 Task: For heading Use Comfortaa with orange colour, bold & Underline.  font size for heading26,  'Change the font style of data to'Comfortaa and font size to 18,  Change the alignment of both headline & data to Align center.  In the sheet  Budget Management Sheet
Action: Mouse moved to (70, 163)
Screenshot: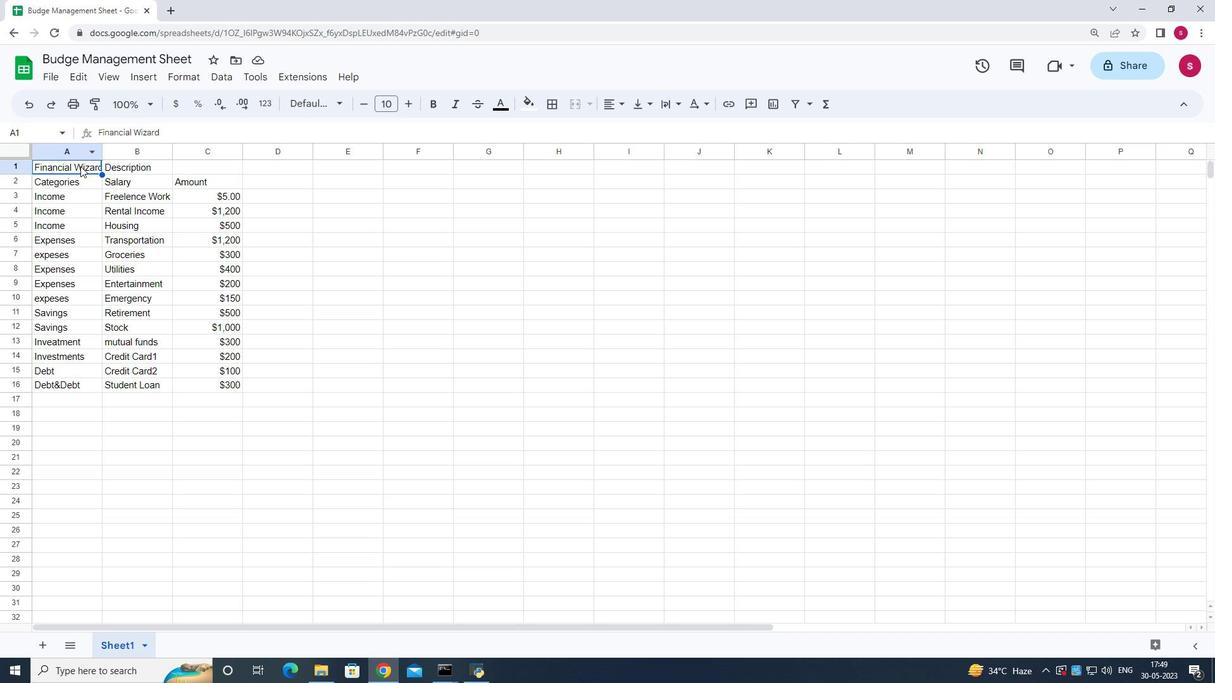 
Action: Mouse pressed left at (70, 163)
Screenshot: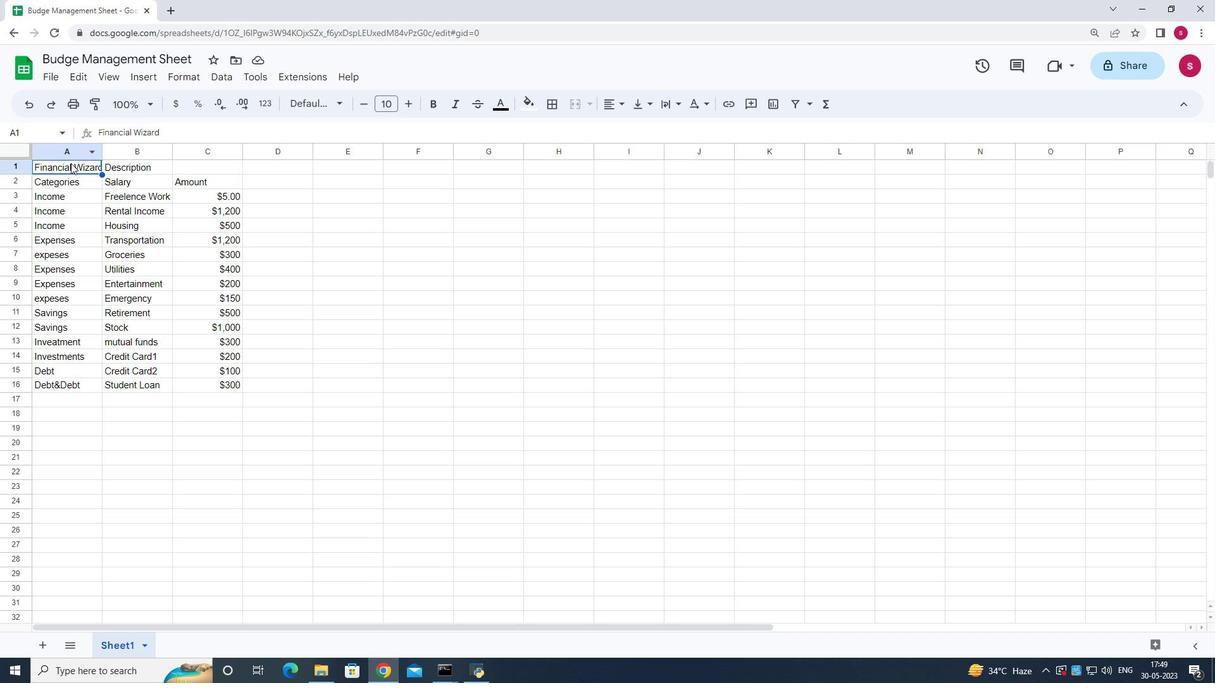 
Action: Mouse pressed left at (70, 163)
Screenshot: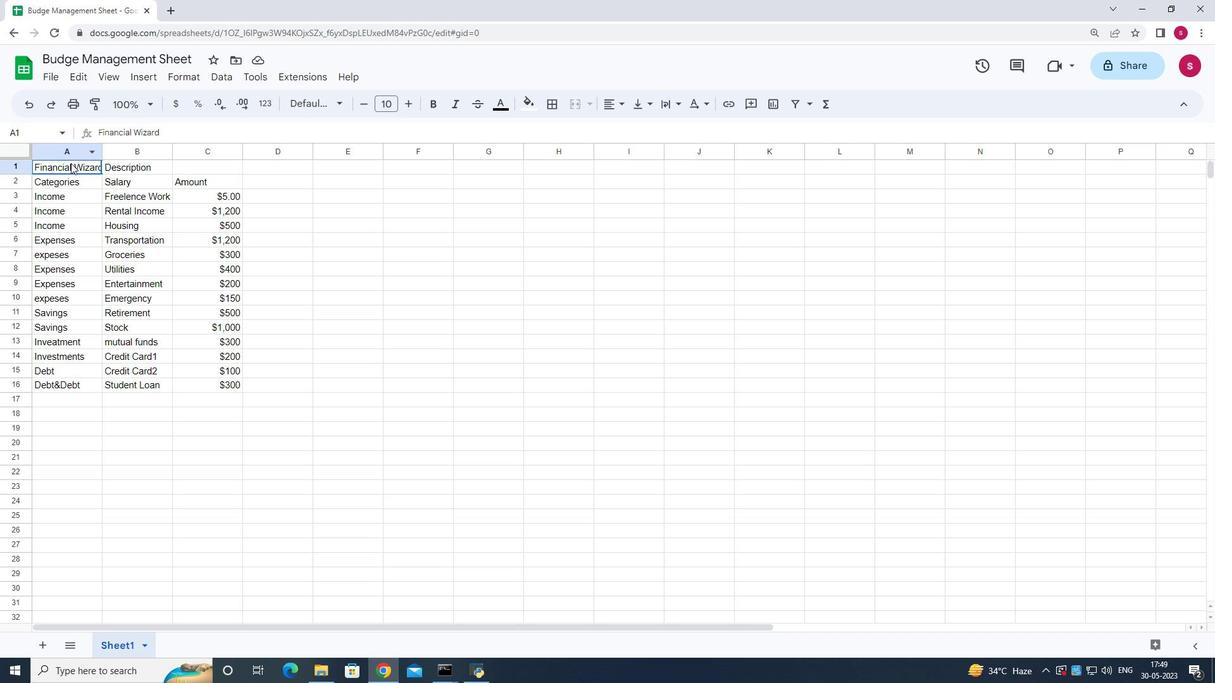 
Action: Mouse moved to (346, 103)
Screenshot: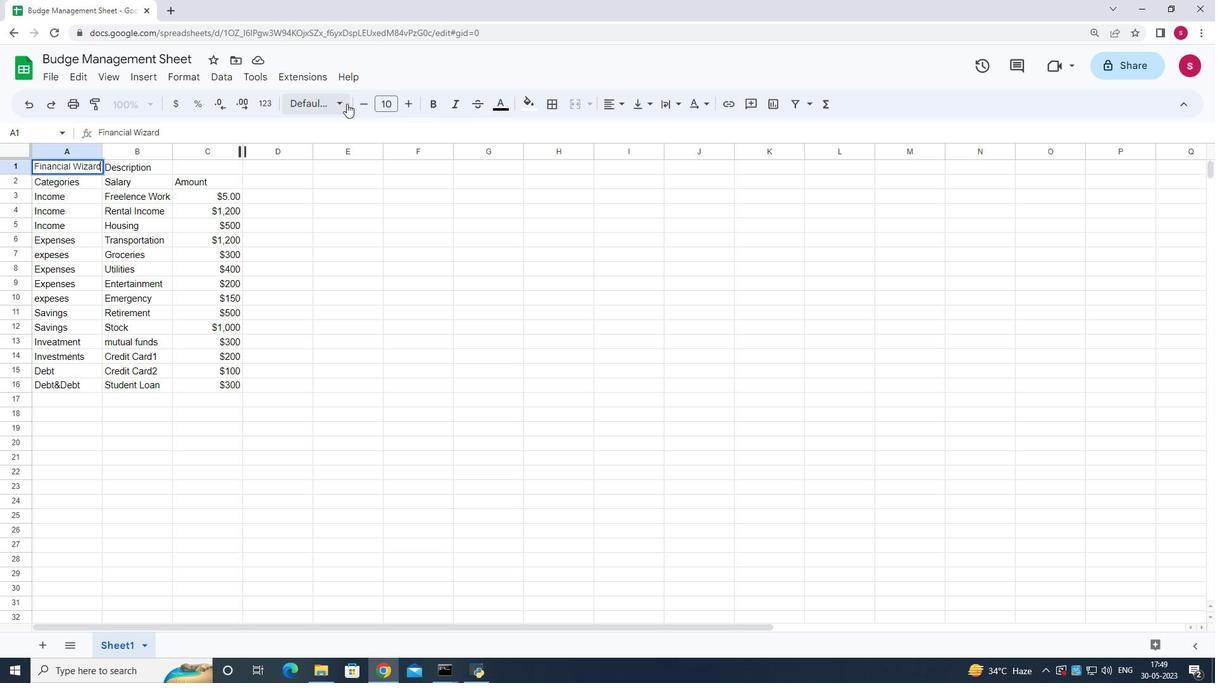
Action: Mouse pressed left at (346, 103)
Screenshot: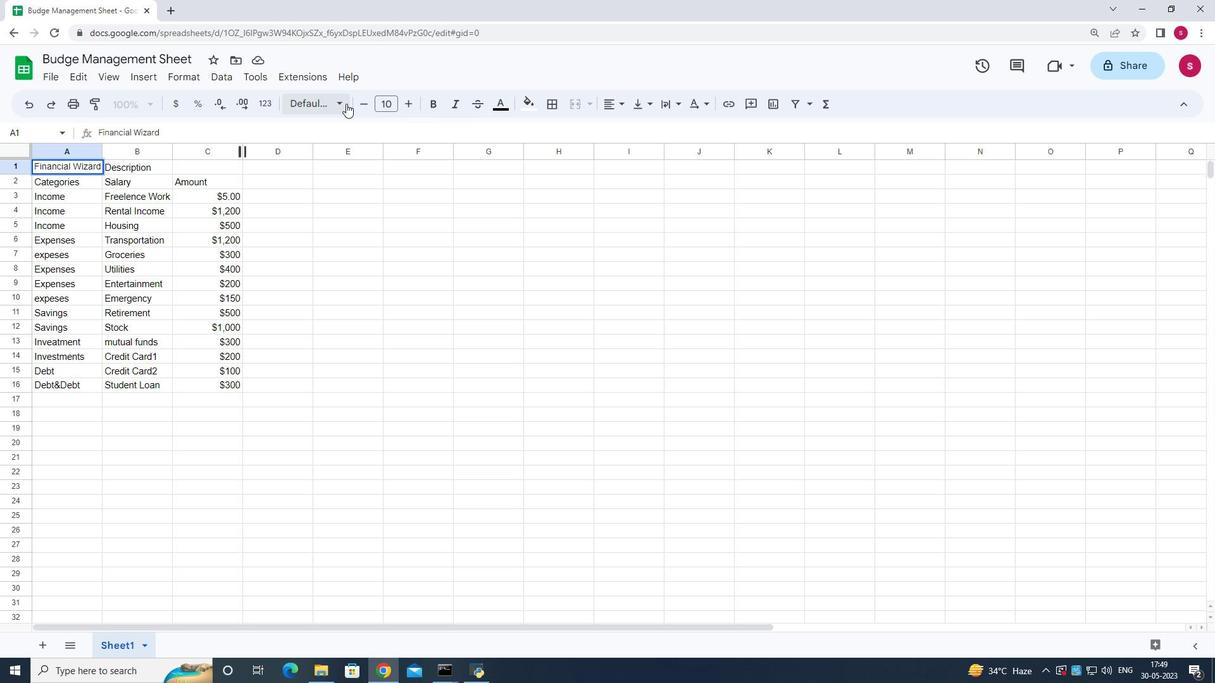 
Action: Mouse moved to (343, 236)
Screenshot: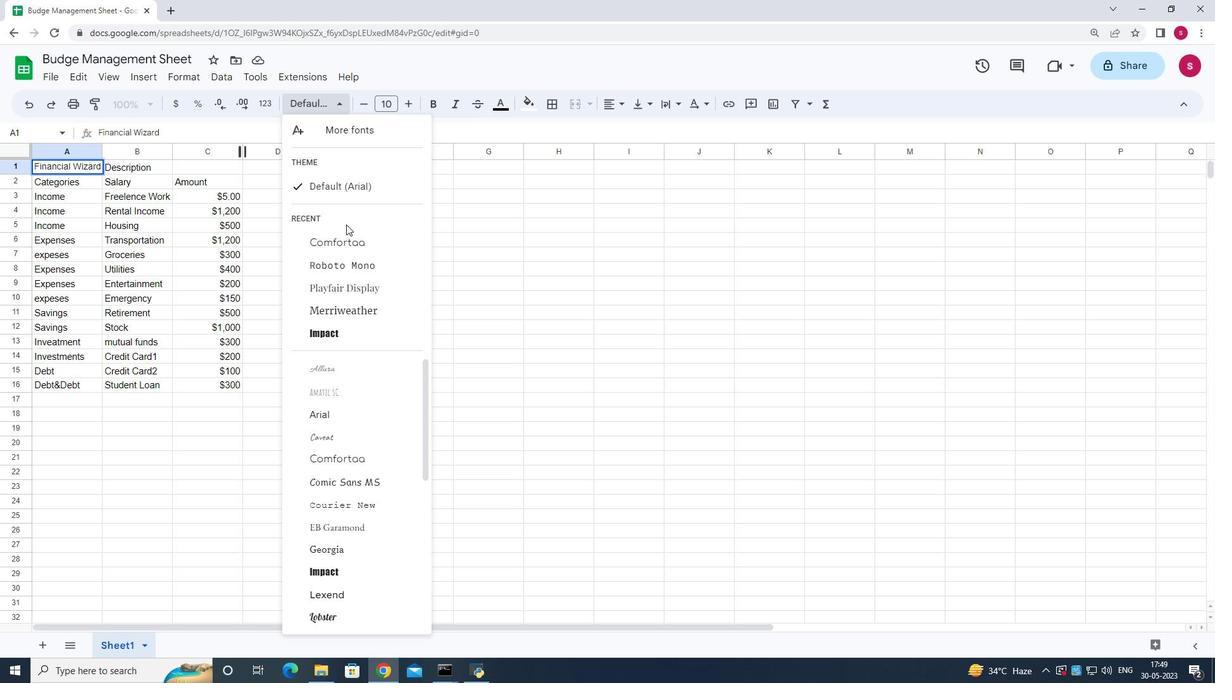 
Action: Mouse pressed left at (343, 236)
Screenshot: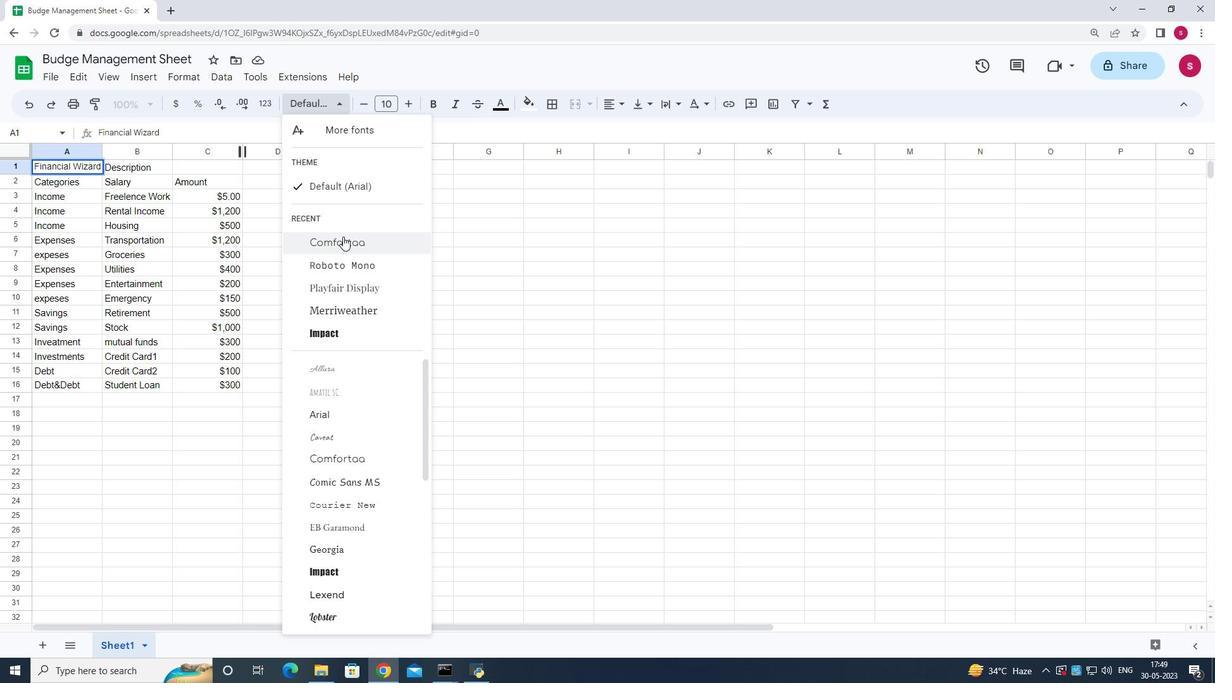 
Action: Mouse moved to (501, 97)
Screenshot: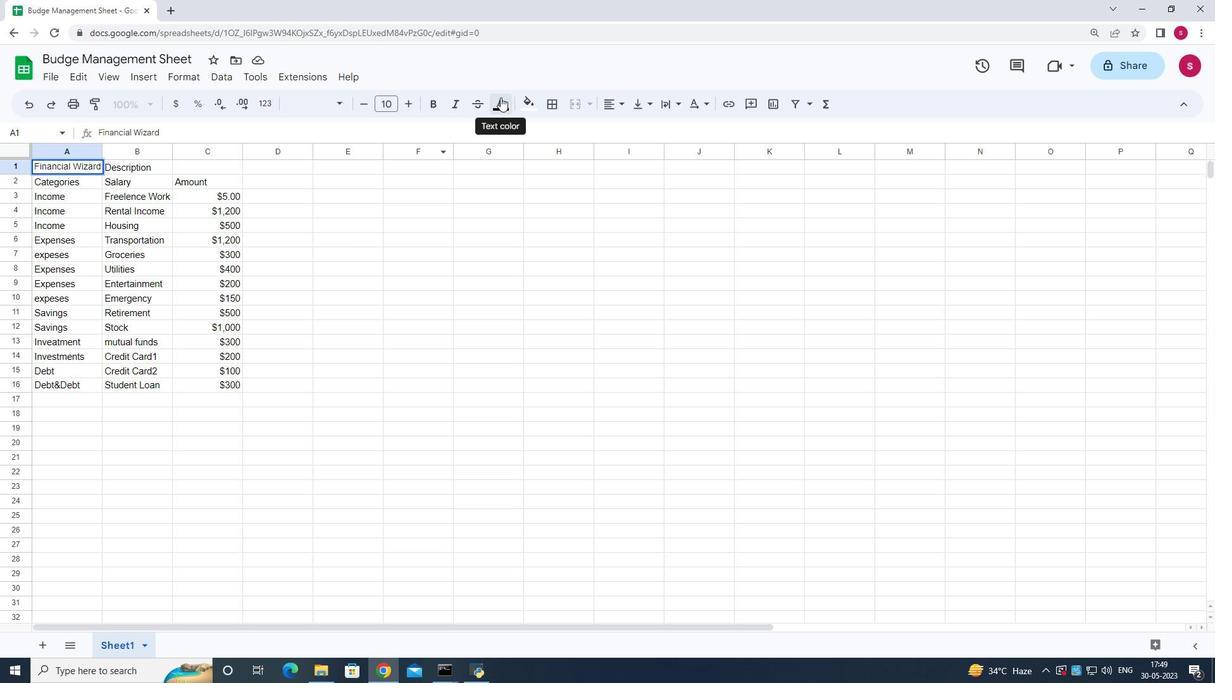 
Action: Mouse pressed left at (501, 97)
Screenshot: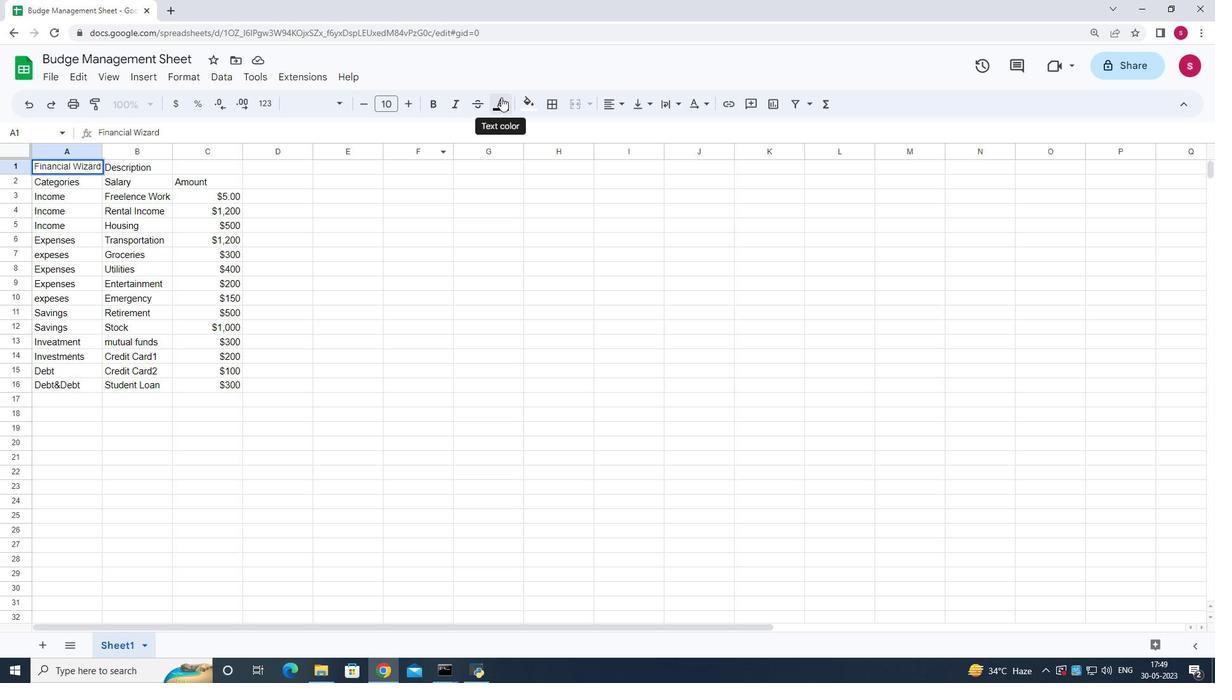 
Action: Mouse moved to (590, 291)
Screenshot: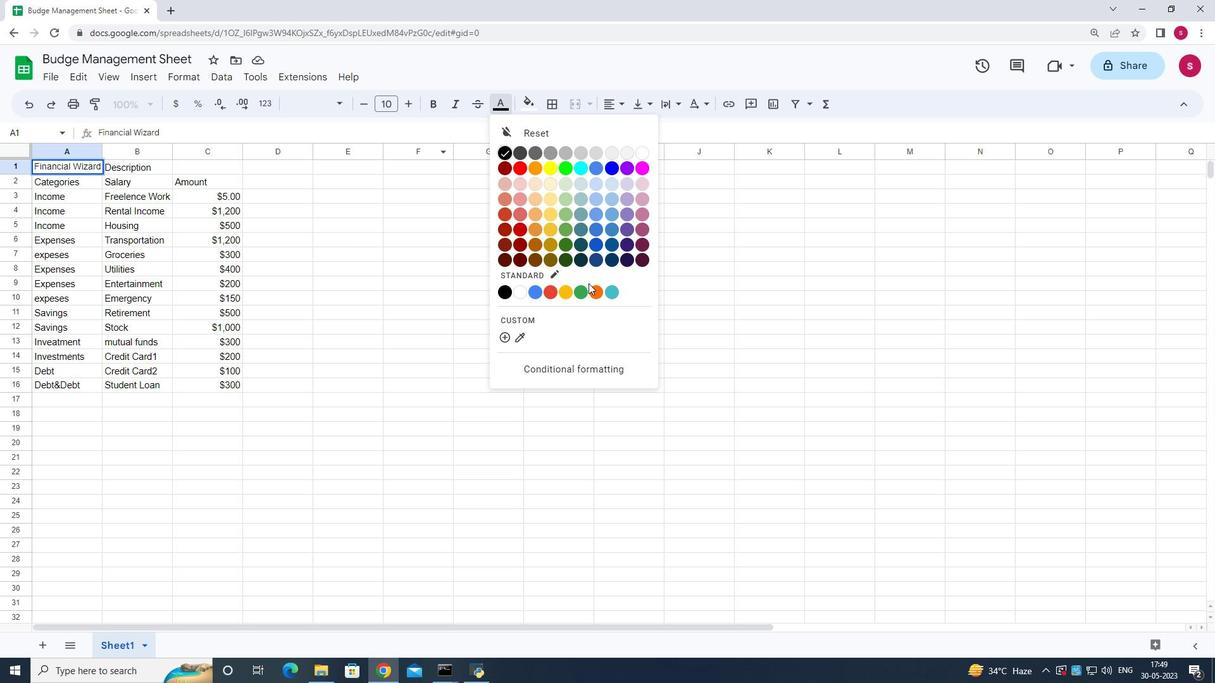 
Action: Mouse pressed left at (590, 291)
Screenshot: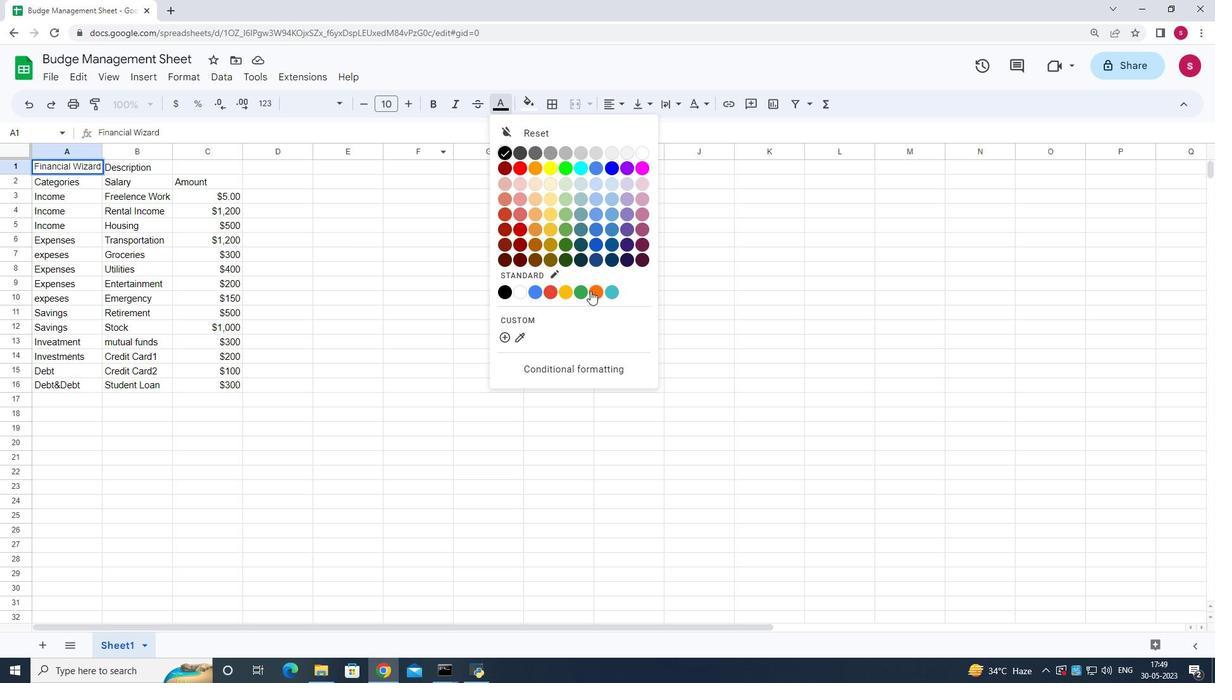 
Action: Mouse moved to (91, 166)
Screenshot: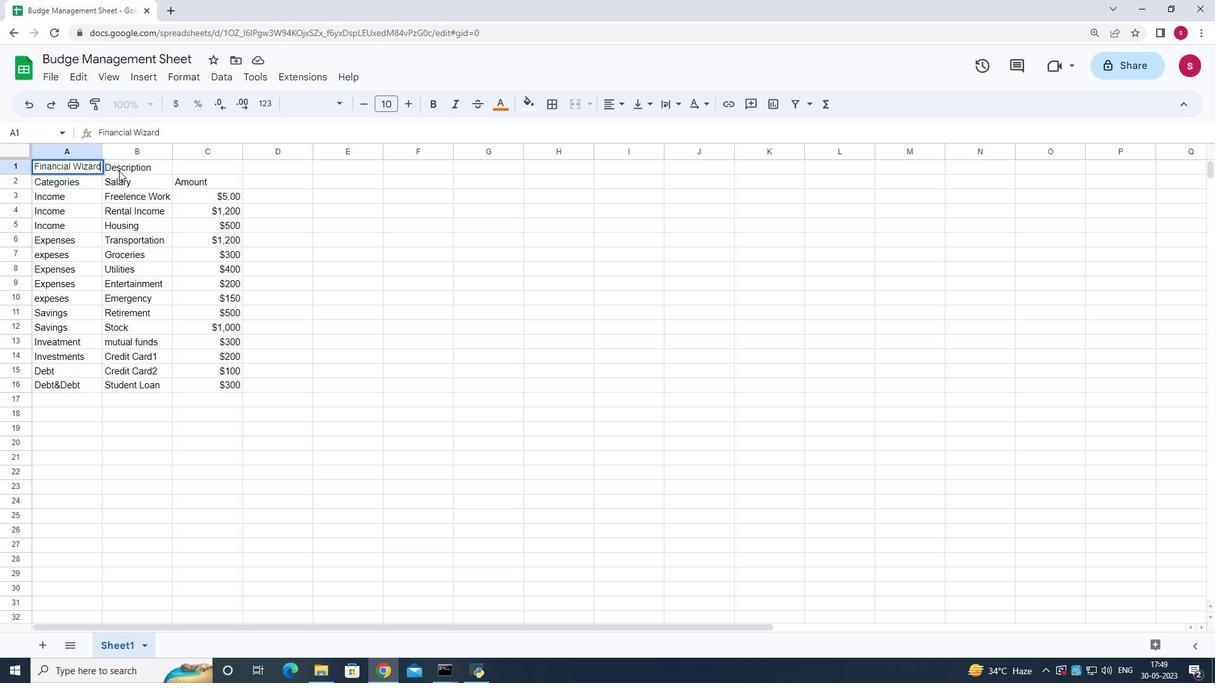 
Action: Mouse pressed left at (91, 166)
Screenshot: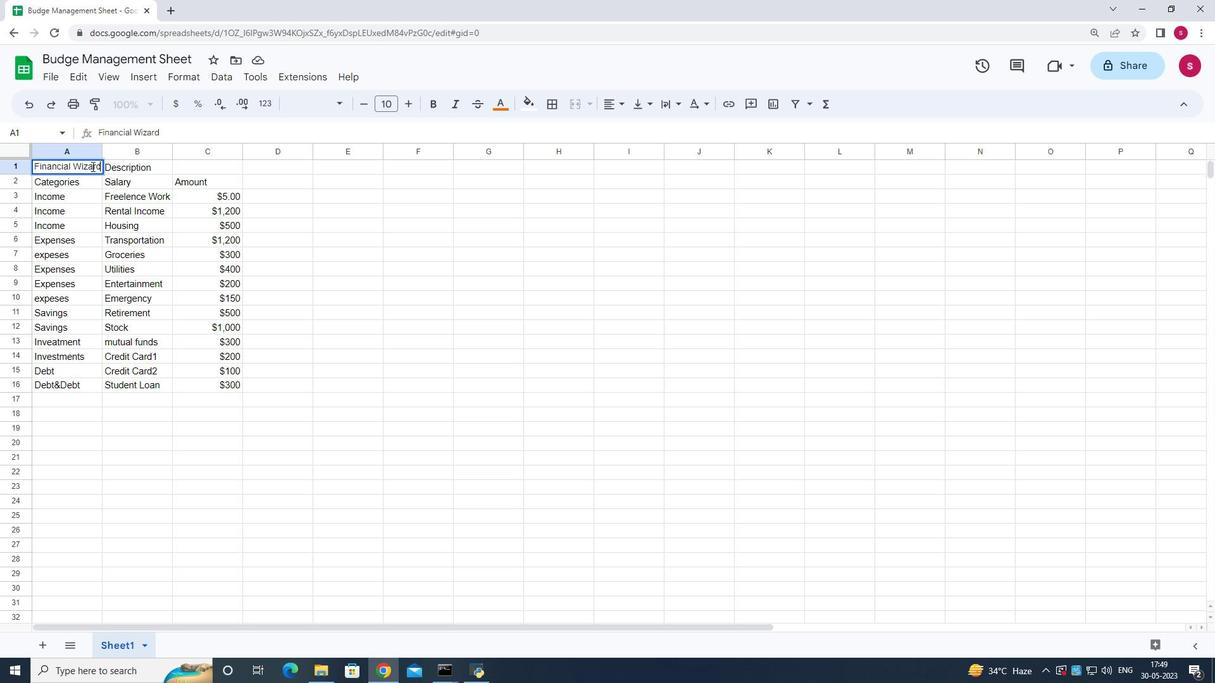 
Action: Mouse pressed left at (91, 166)
Screenshot: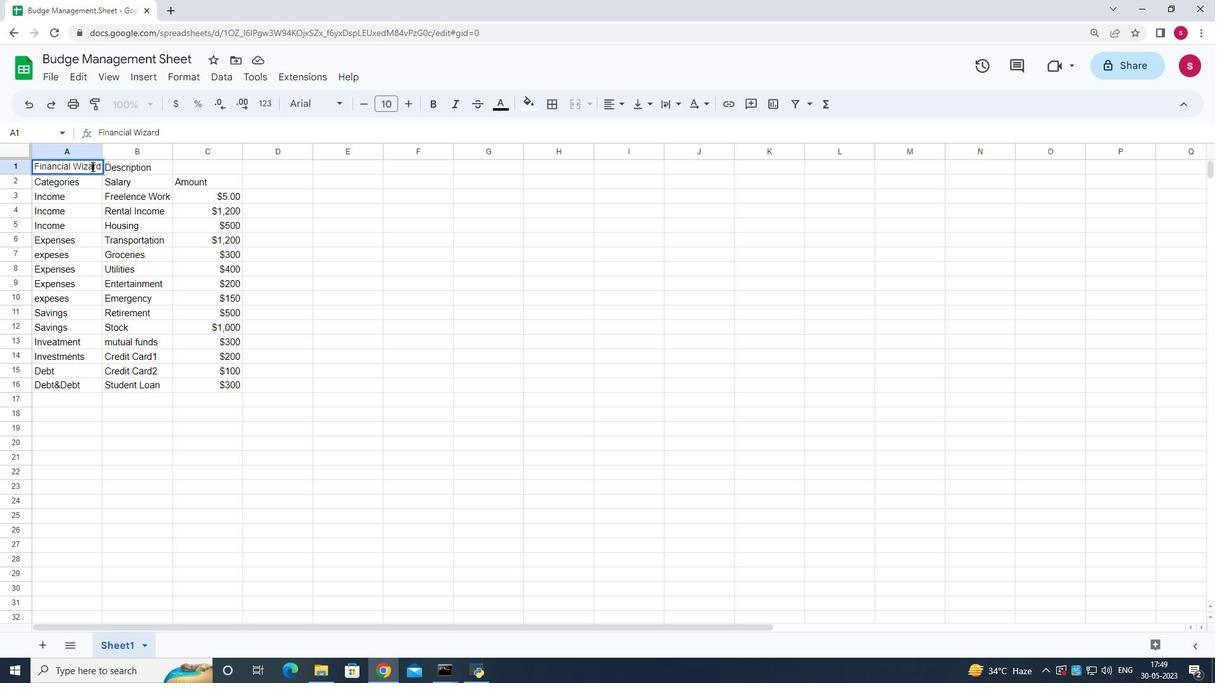 
Action: Mouse pressed left at (91, 166)
Screenshot: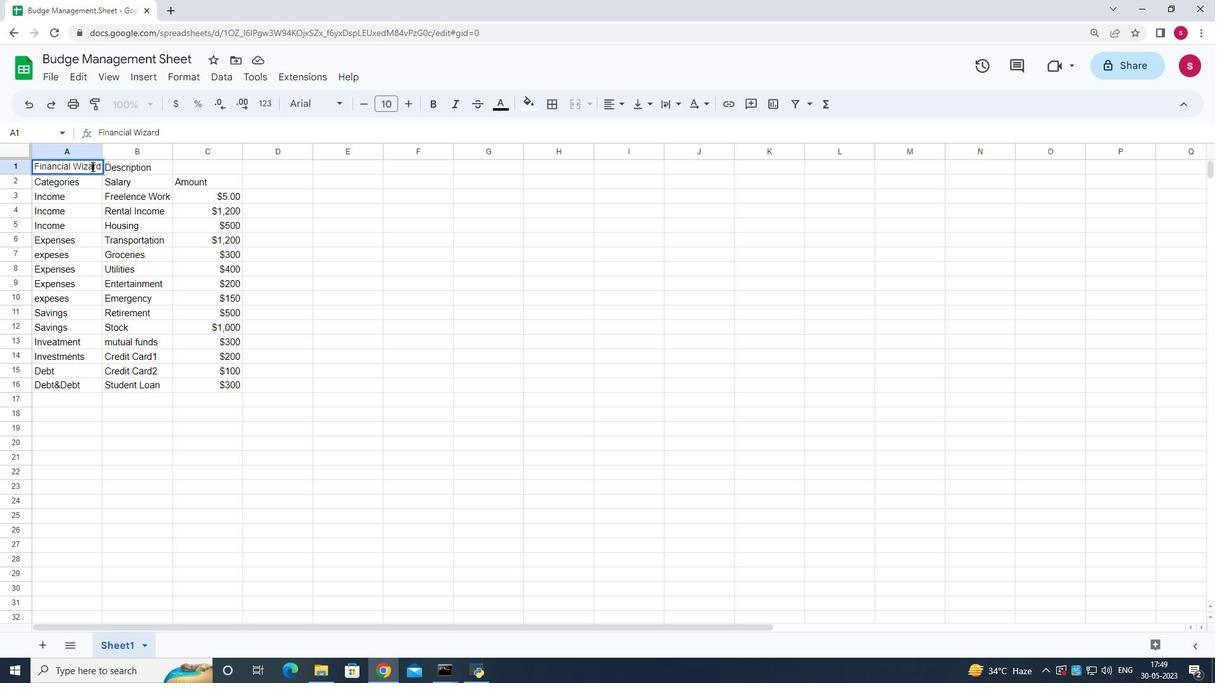 
Action: Mouse moved to (275, 169)
Screenshot: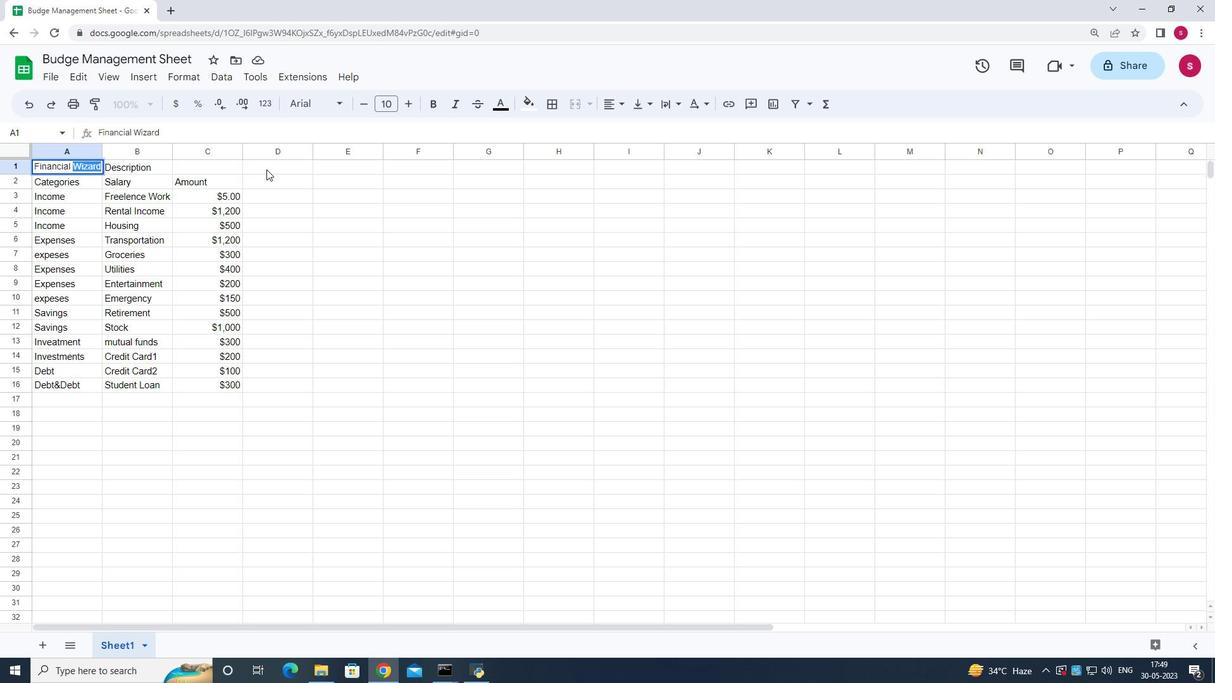 
Action: Mouse pressed left at (275, 169)
Screenshot: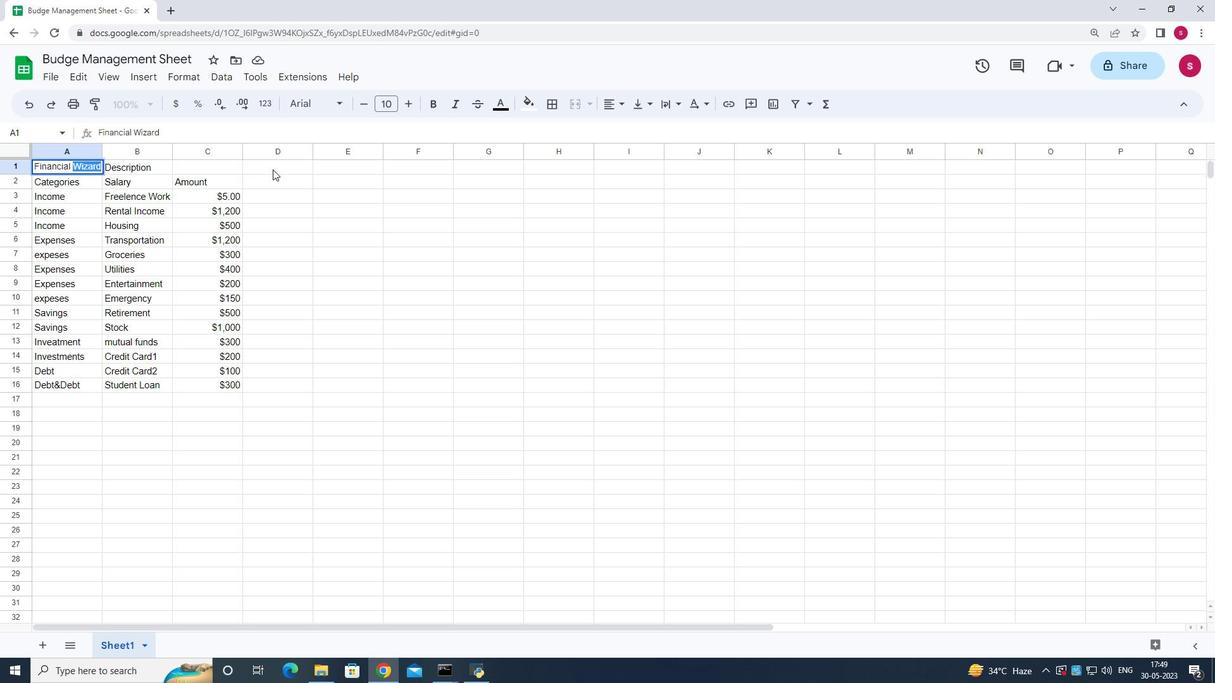 
Action: Mouse moved to (76, 167)
Screenshot: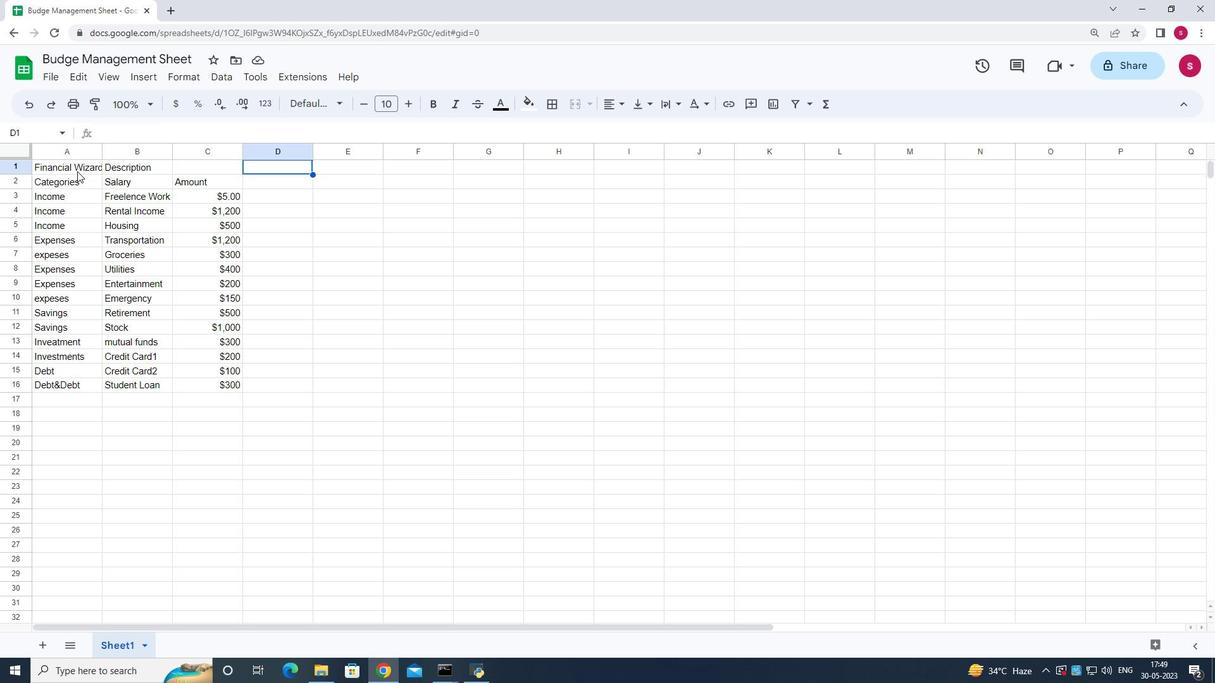 
Action: Mouse pressed left at (76, 167)
Screenshot: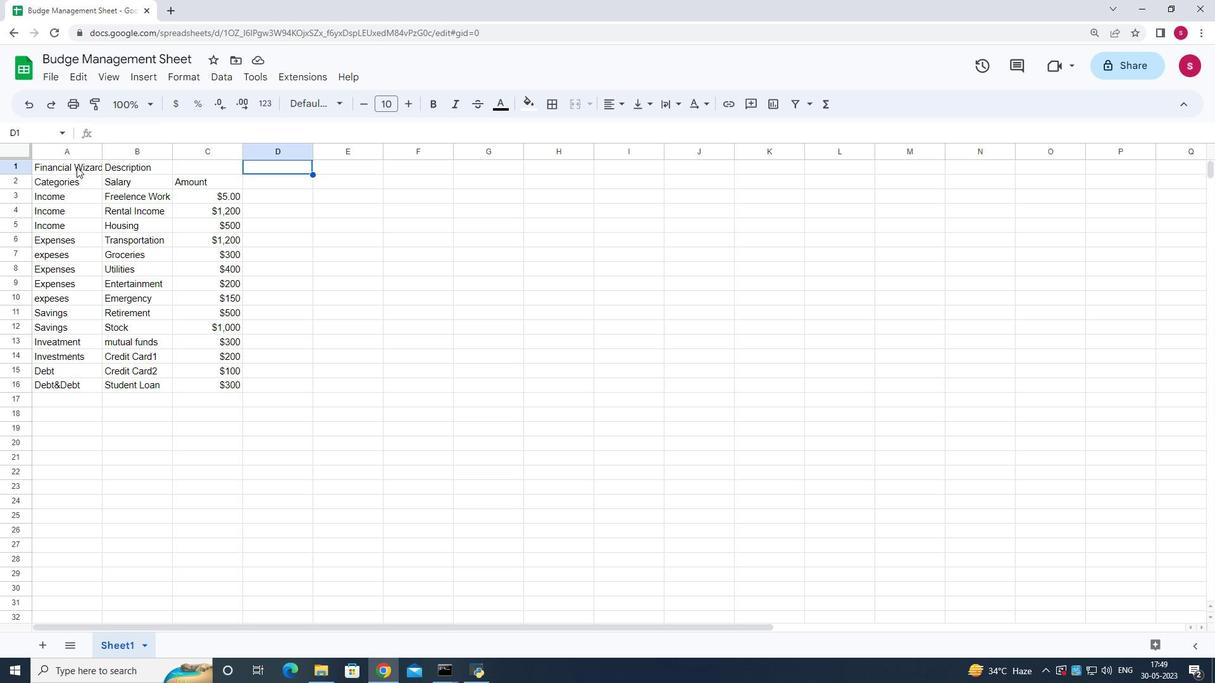 
Action: Mouse moved to (76, 166)
Screenshot: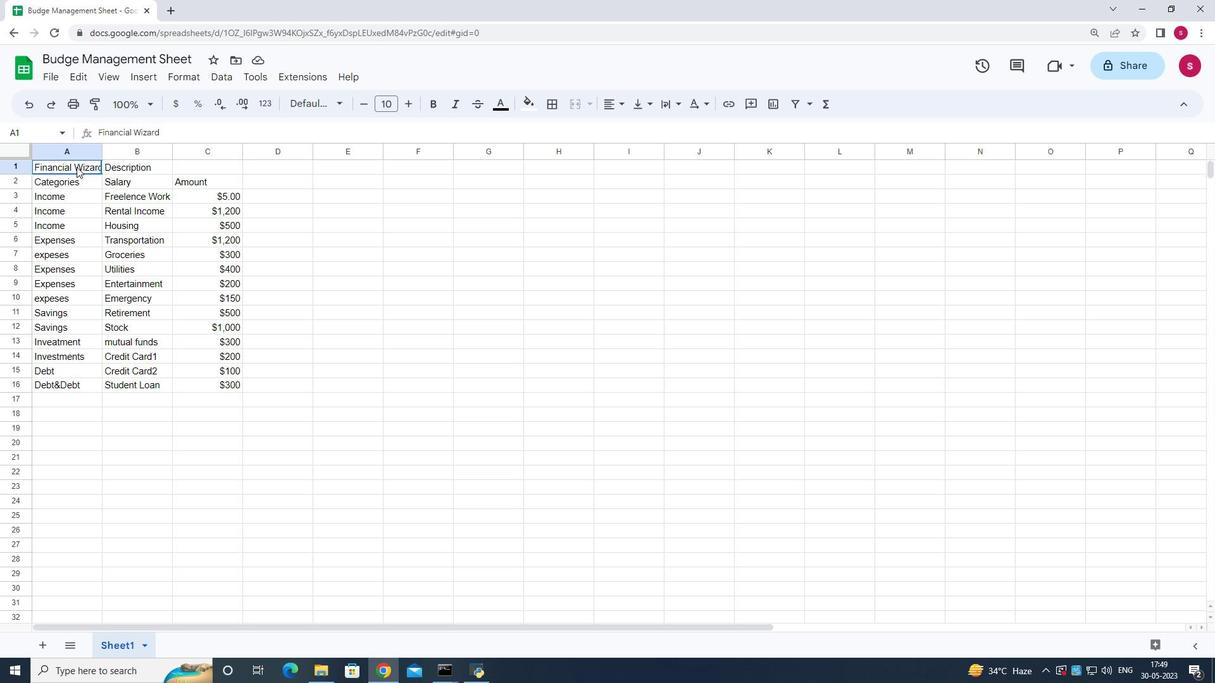 
Action: Mouse pressed left at (76, 166)
Screenshot: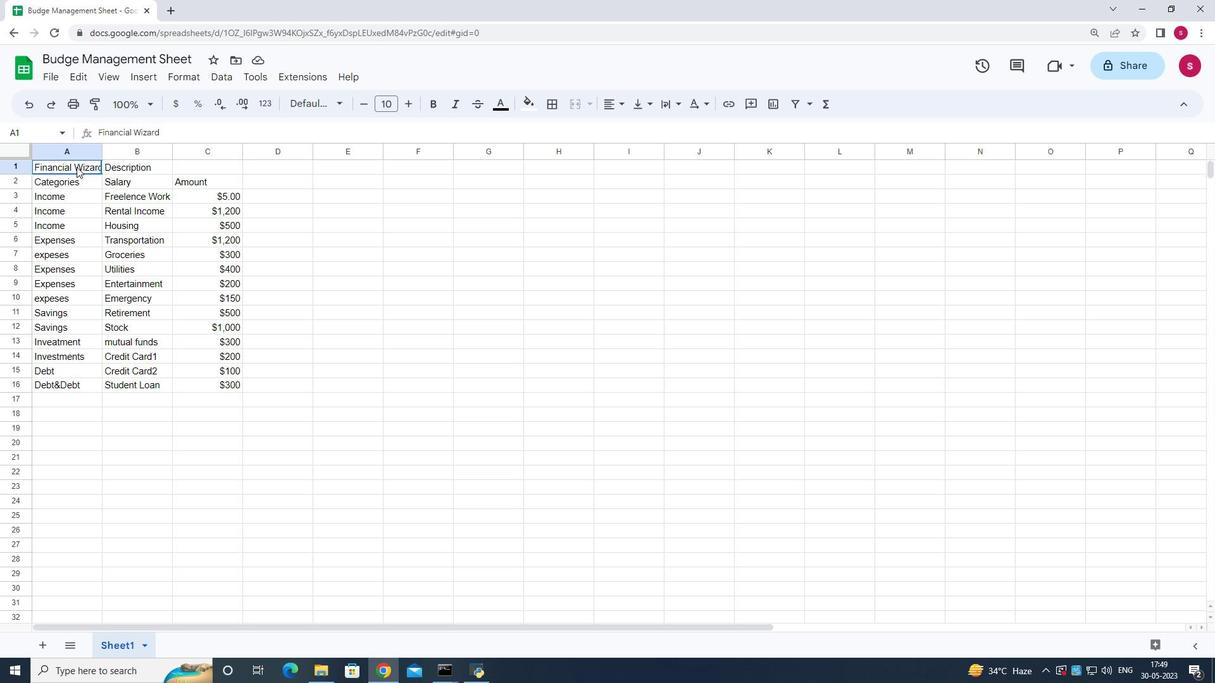
Action: Mouse pressed left at (76, 166)
Screenshot: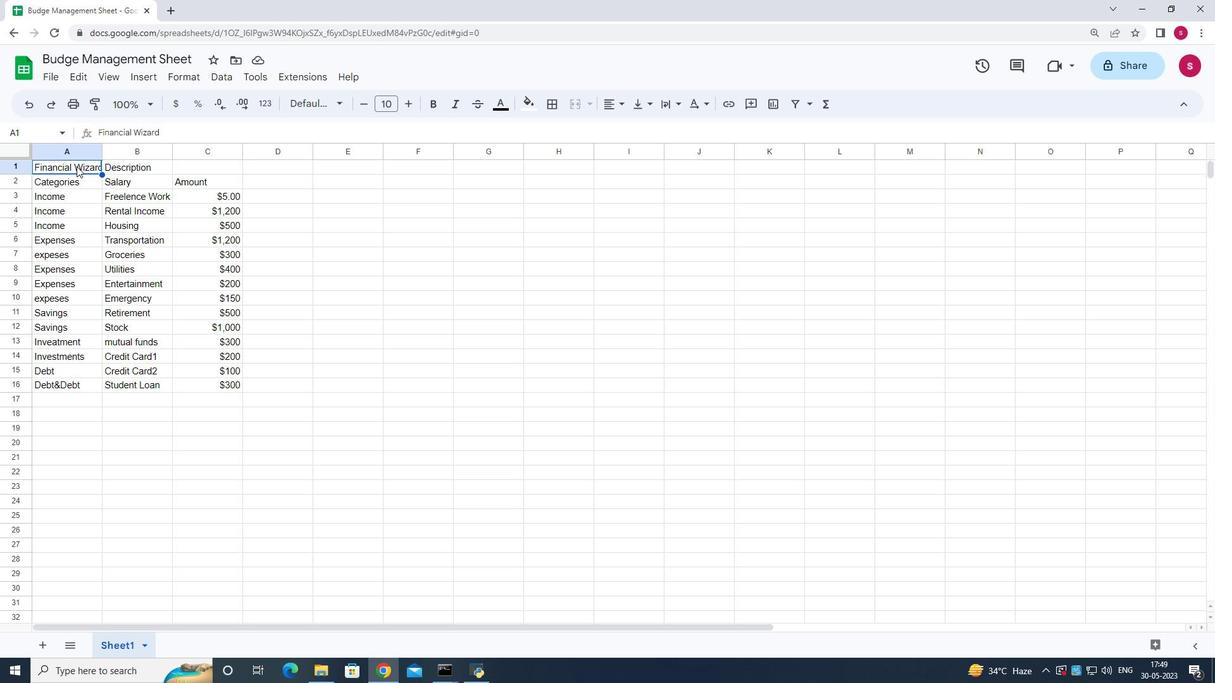
Action: Mouse moved to (339, 103)
Screenshot: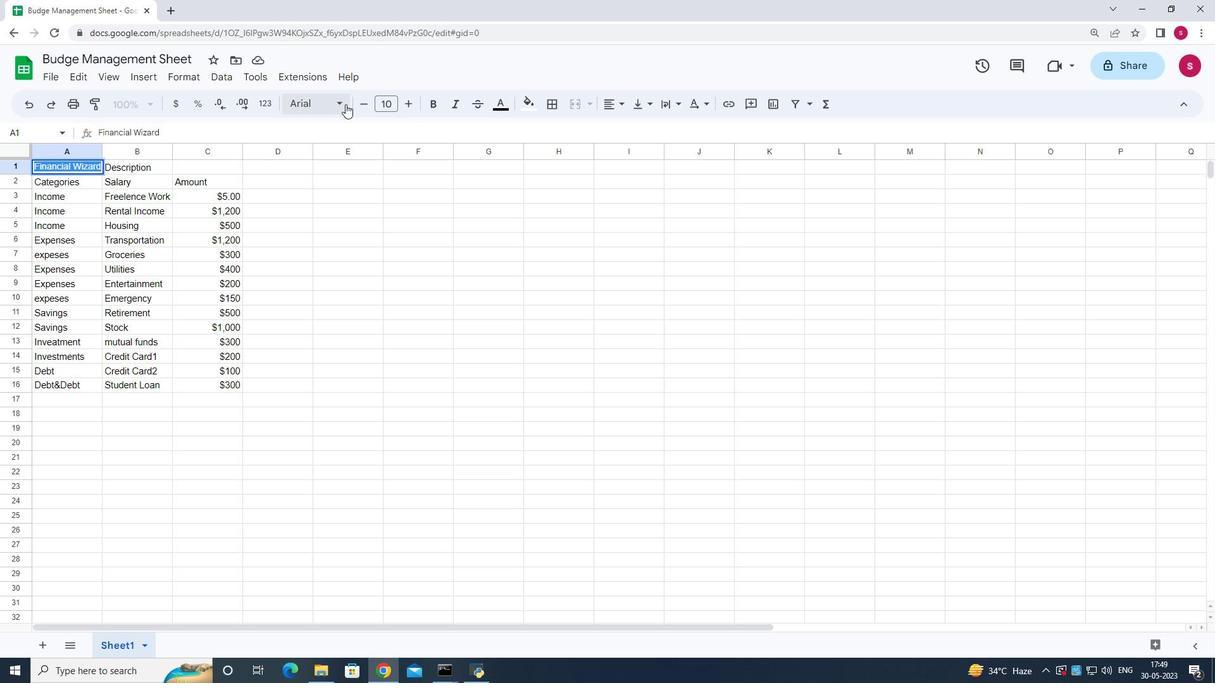 
Action: Mouse pressed left at (339, 103)
Screenshot: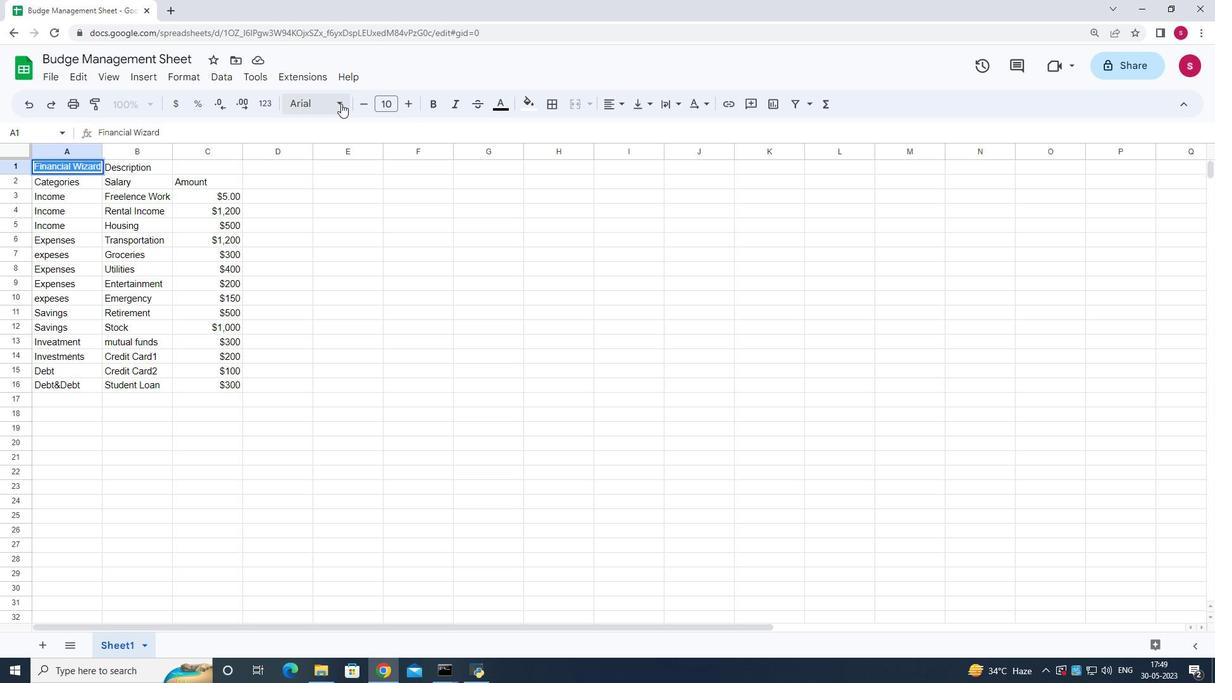 
Action: Mouse moved to (357, 242)
Screenshot: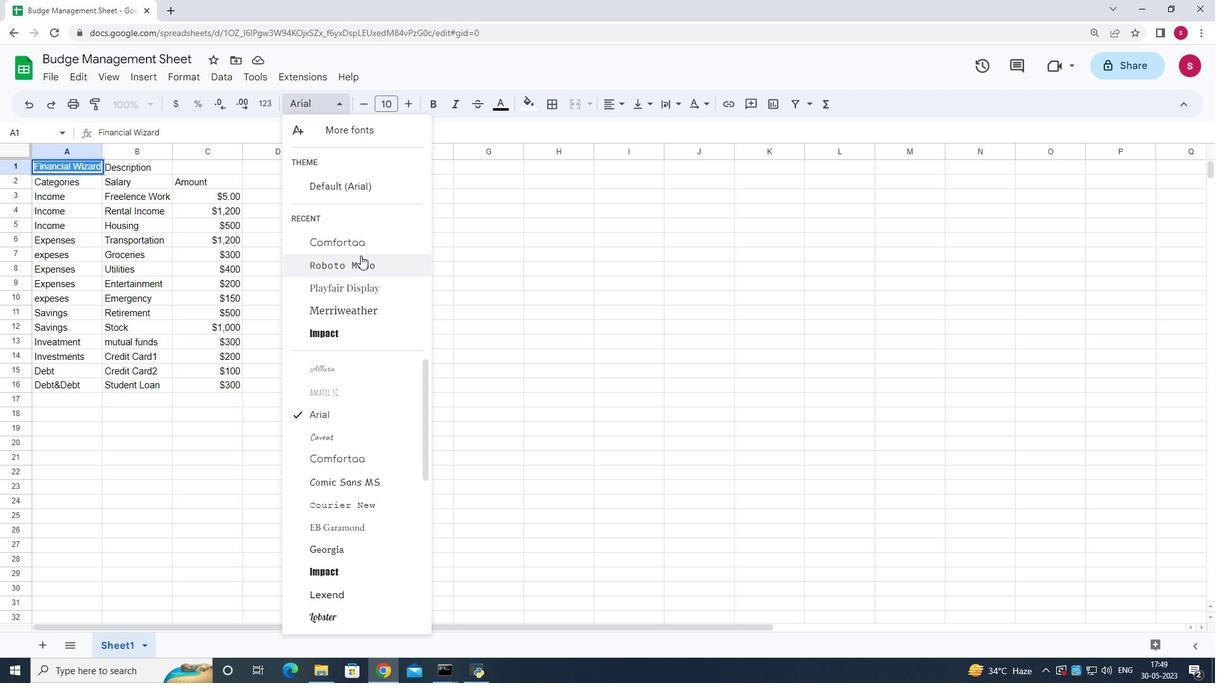 
Action: Mouse pressed left at (357, 242)
Screenshot: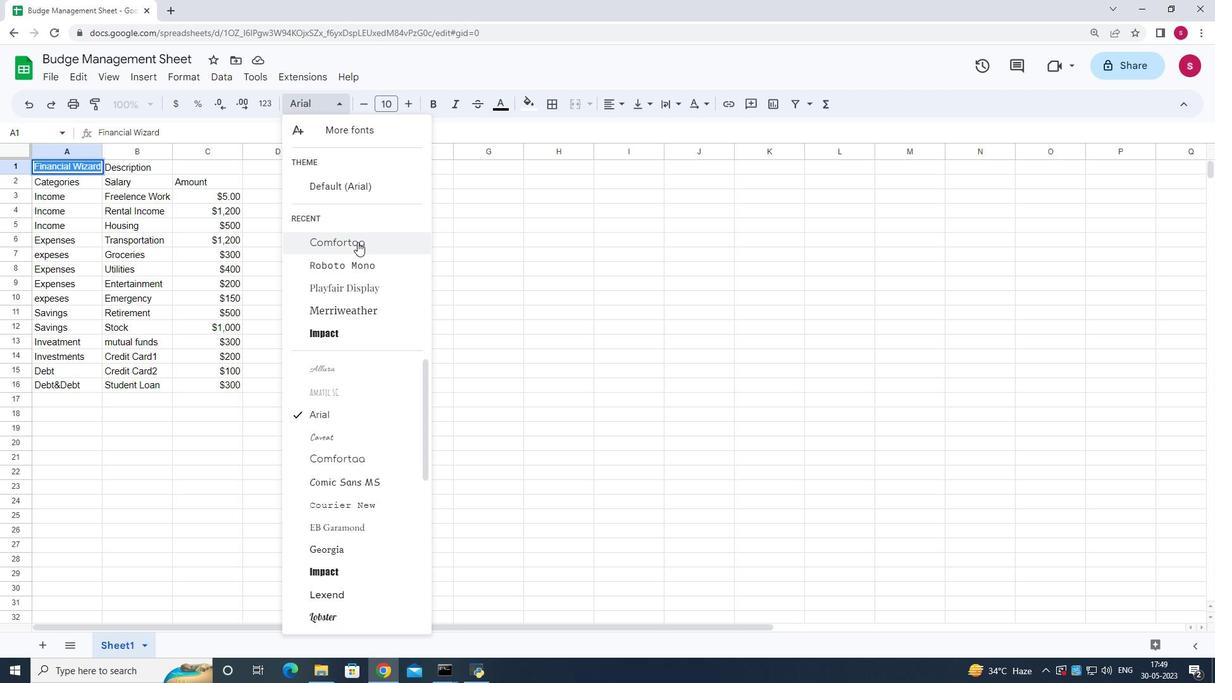 
Action: Mouse moved to (498, 103)
Screenshot: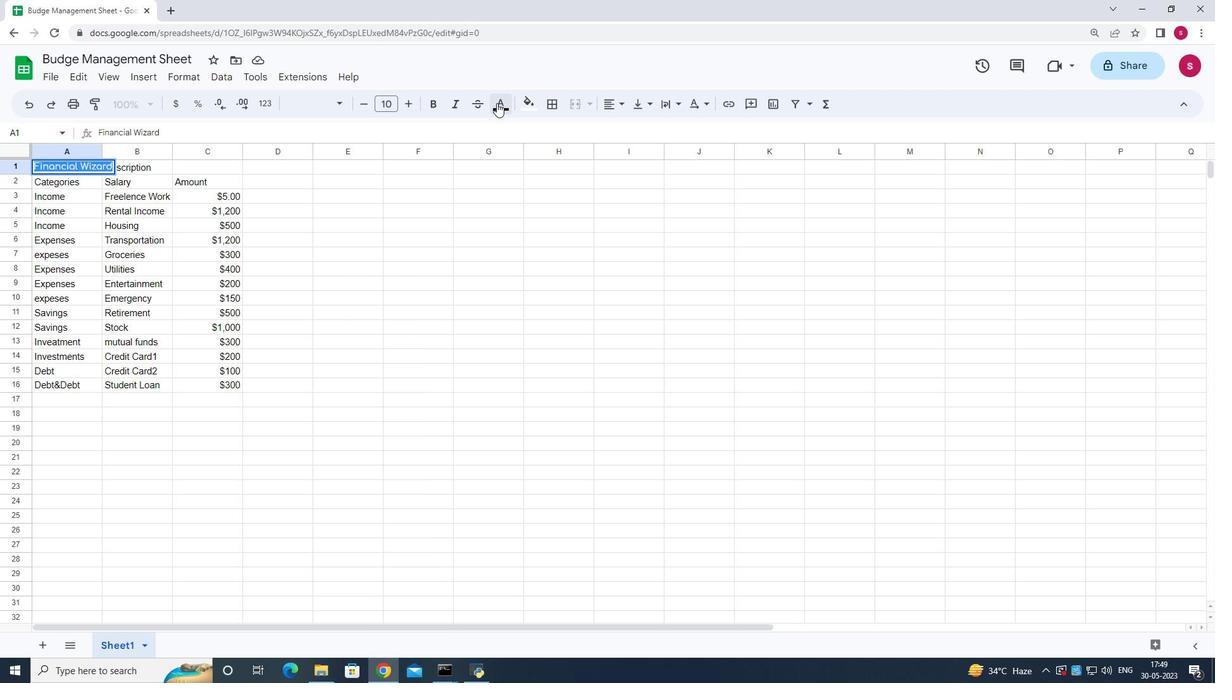 
Action: Mouse pressed left at (498, 103)
Screenshot: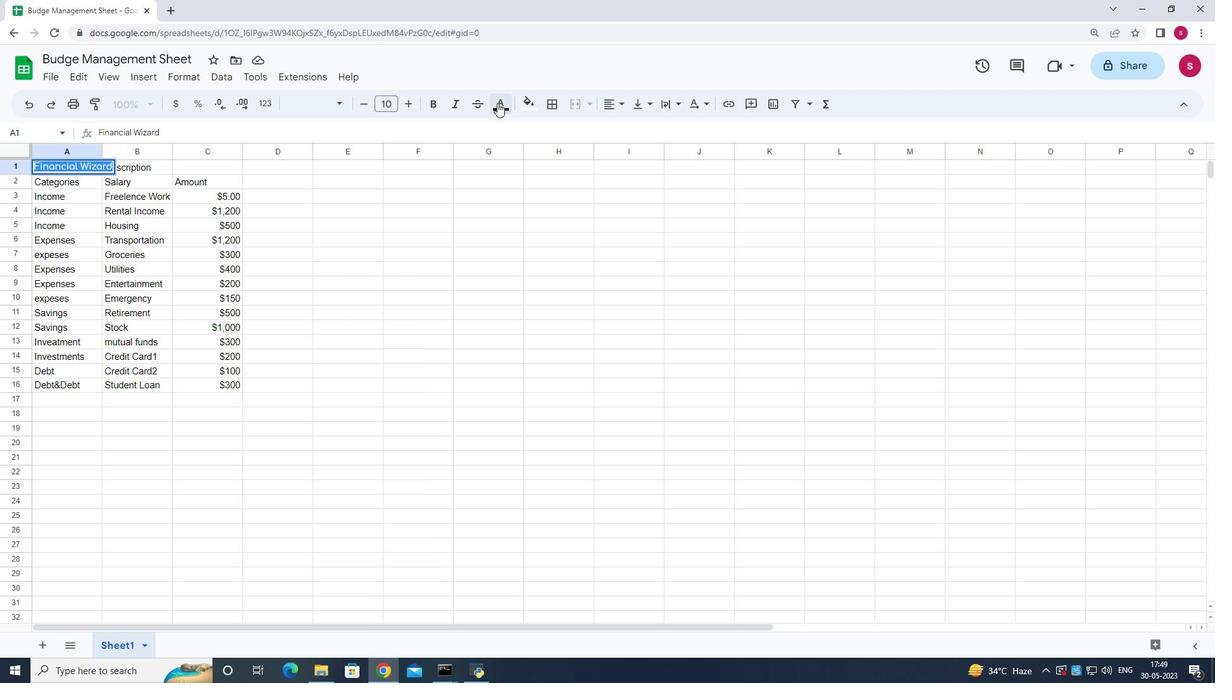 
Action: Mouse moved to (588, 288)
Screenshot: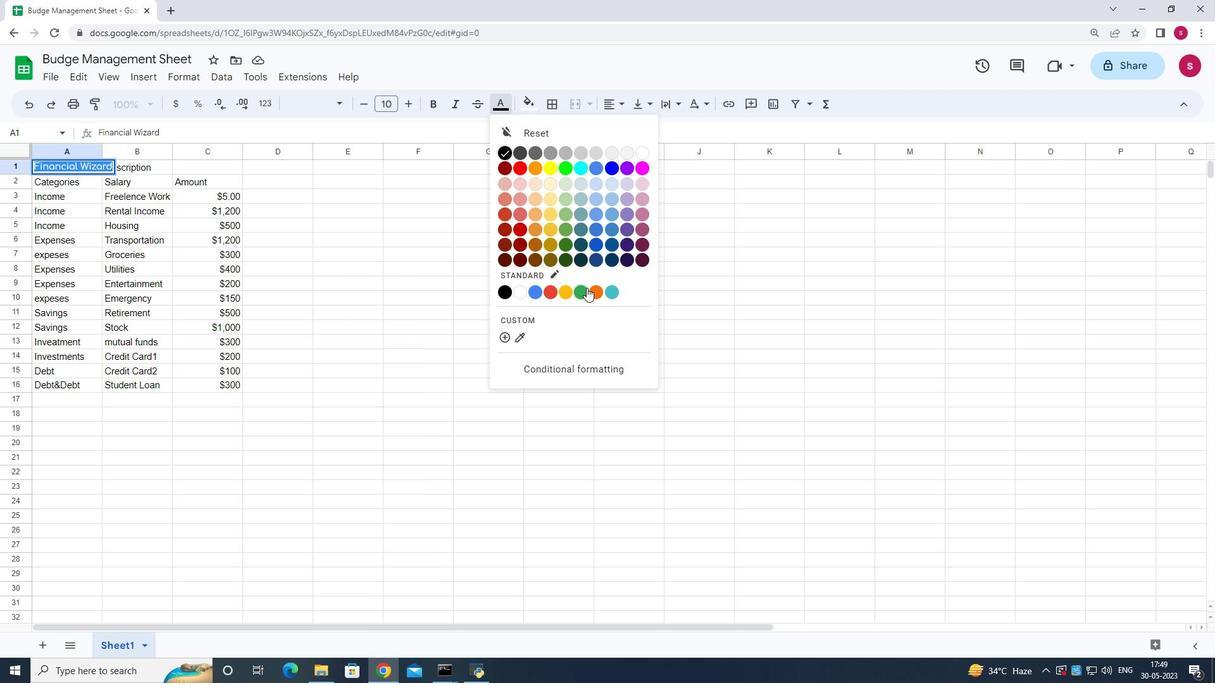 
Action: Mouse pressed left at (588, 288)
Screenshot: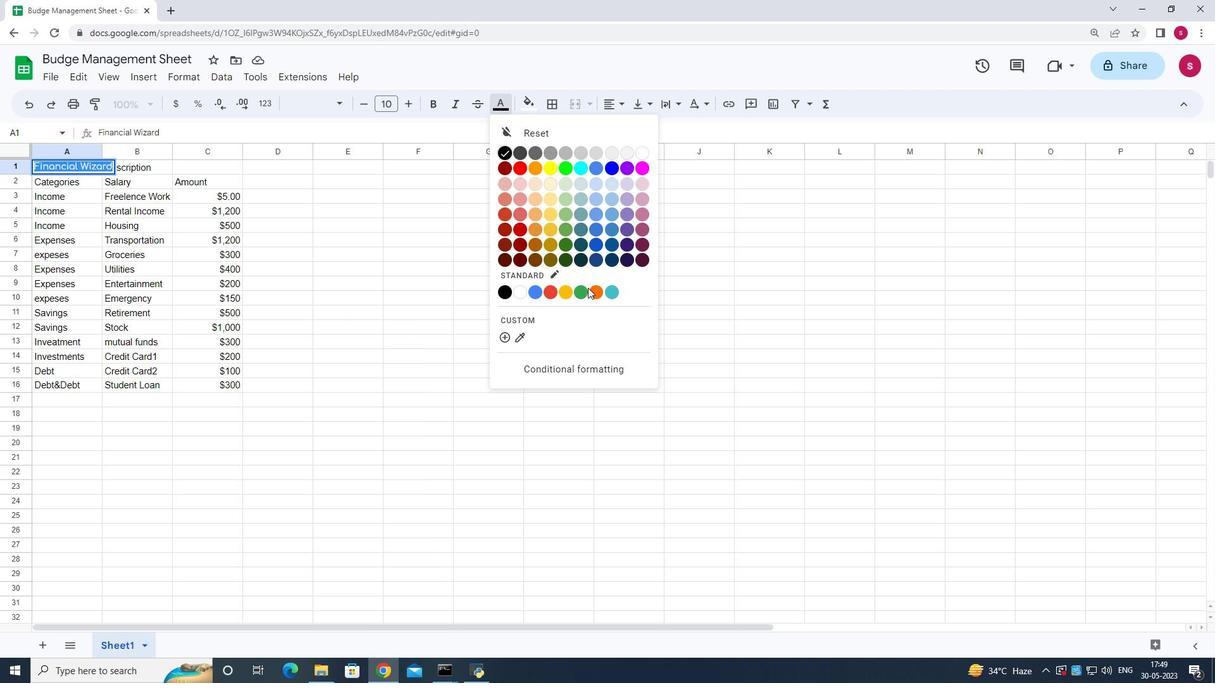
Action: Mouse moved to (348, 182)
Screenshot: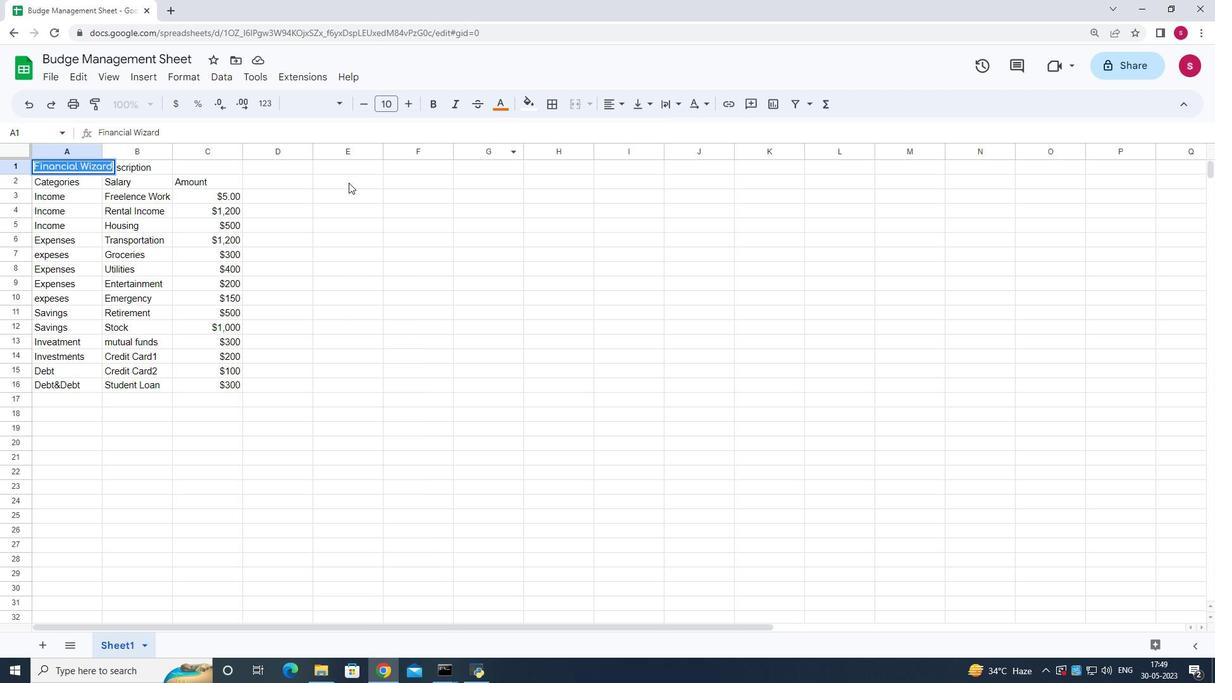 
Action: Mouse pressed left at (348, 182)
Screenshot: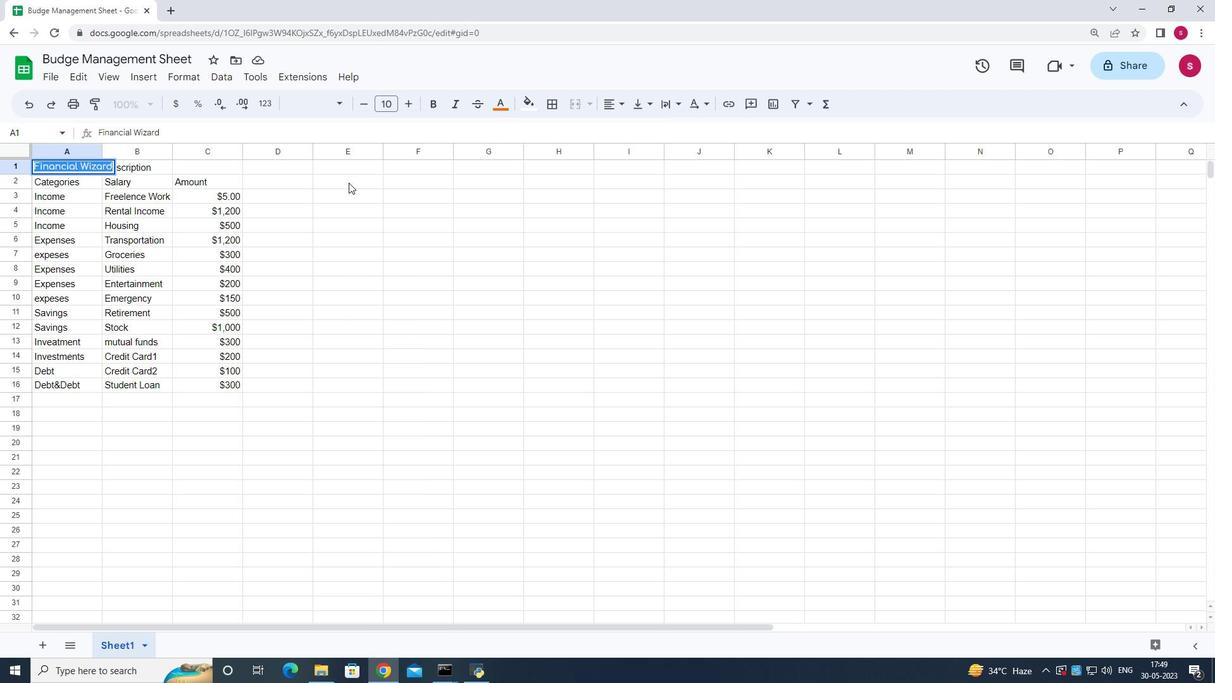 
Action: Mouse moved to (75, 164)
Screenshot: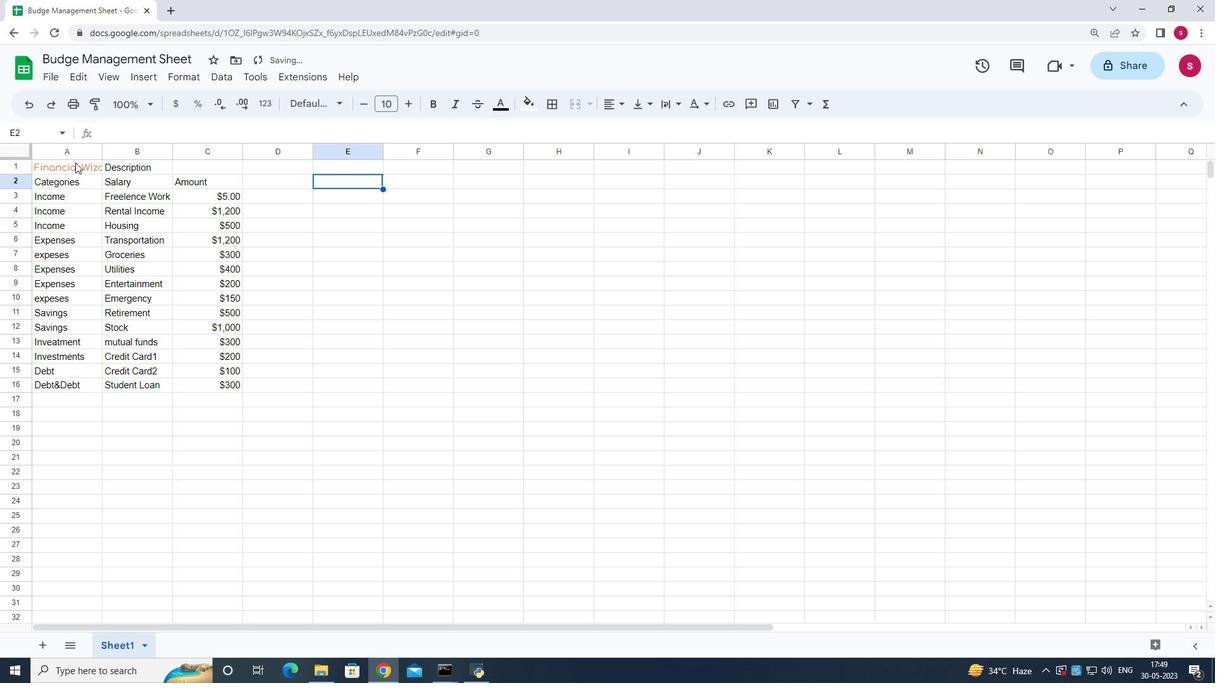 
Action: Mouse pressed left at (75, 164)
Screenshot: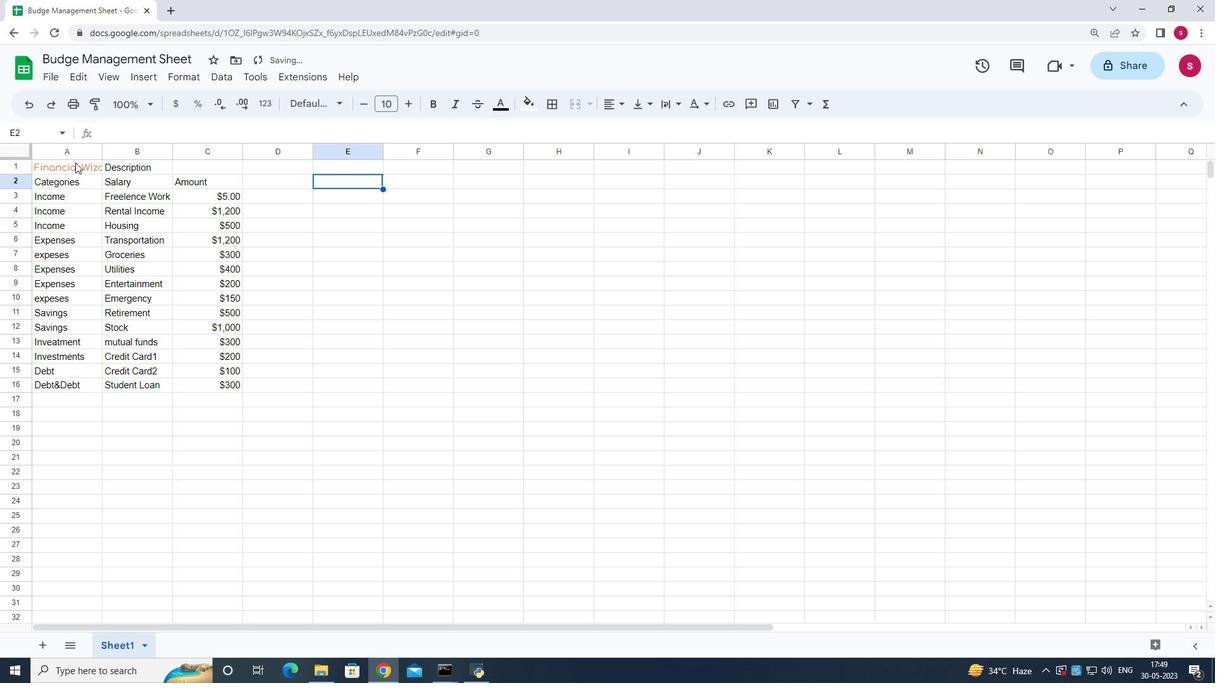 
Action: Mouse moved to (75, 164)
Screenshot: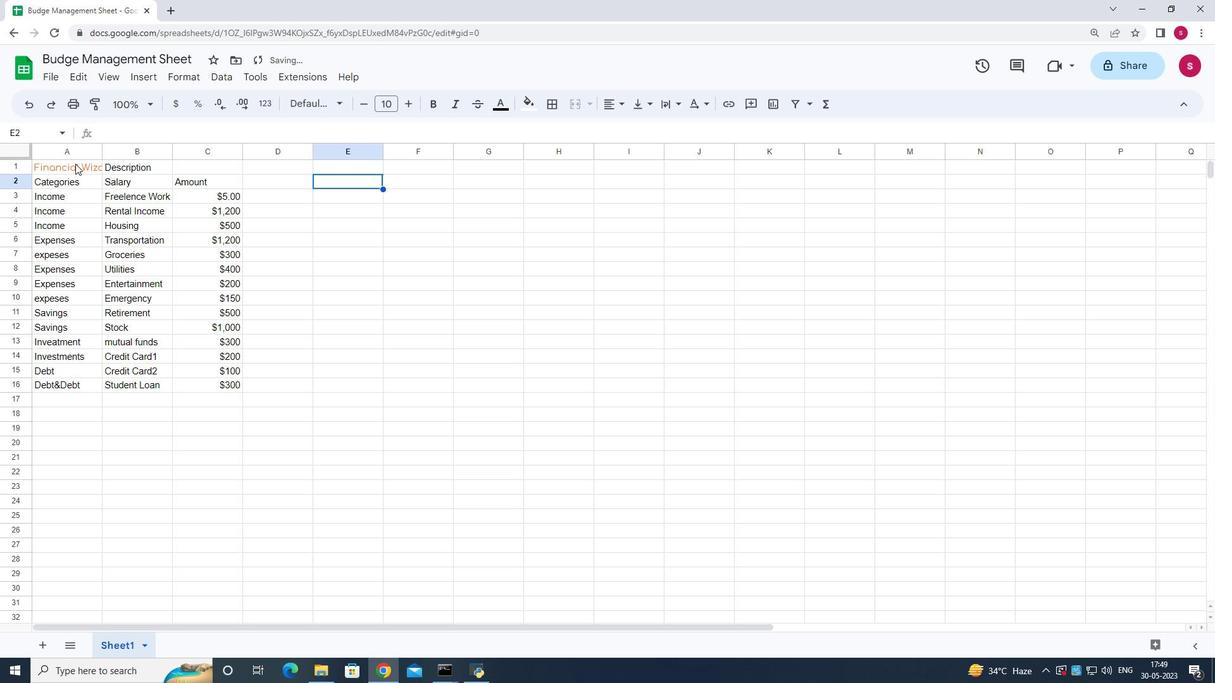 
Action: Key pressed ctrl+Bctrl+U
Screenshot: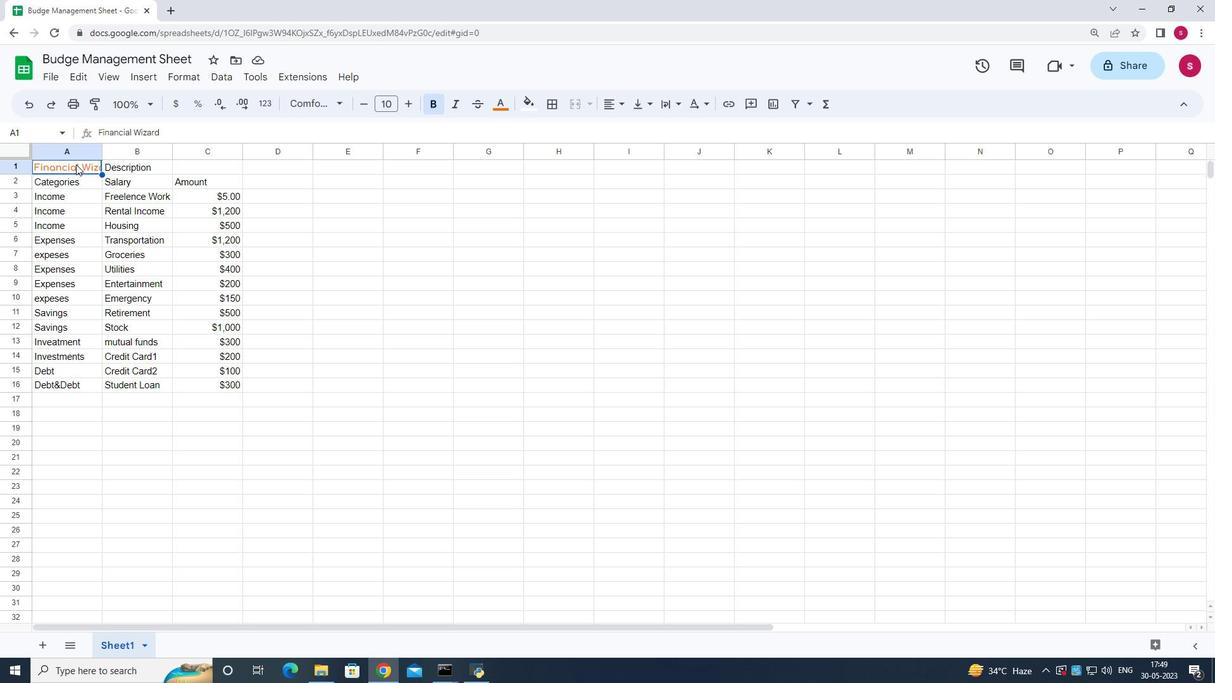
Action: Mouse moved to (403, 103)
Screenshot: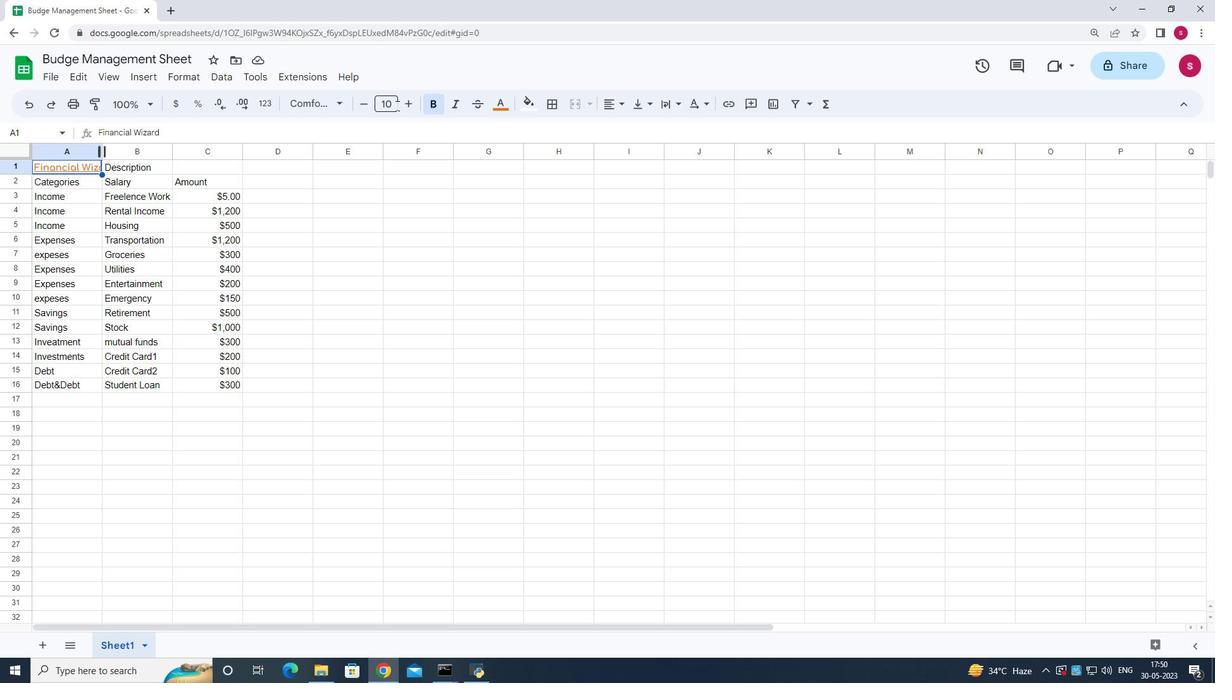
Action: Mouse pressed left at (403, 103)
Screenshot: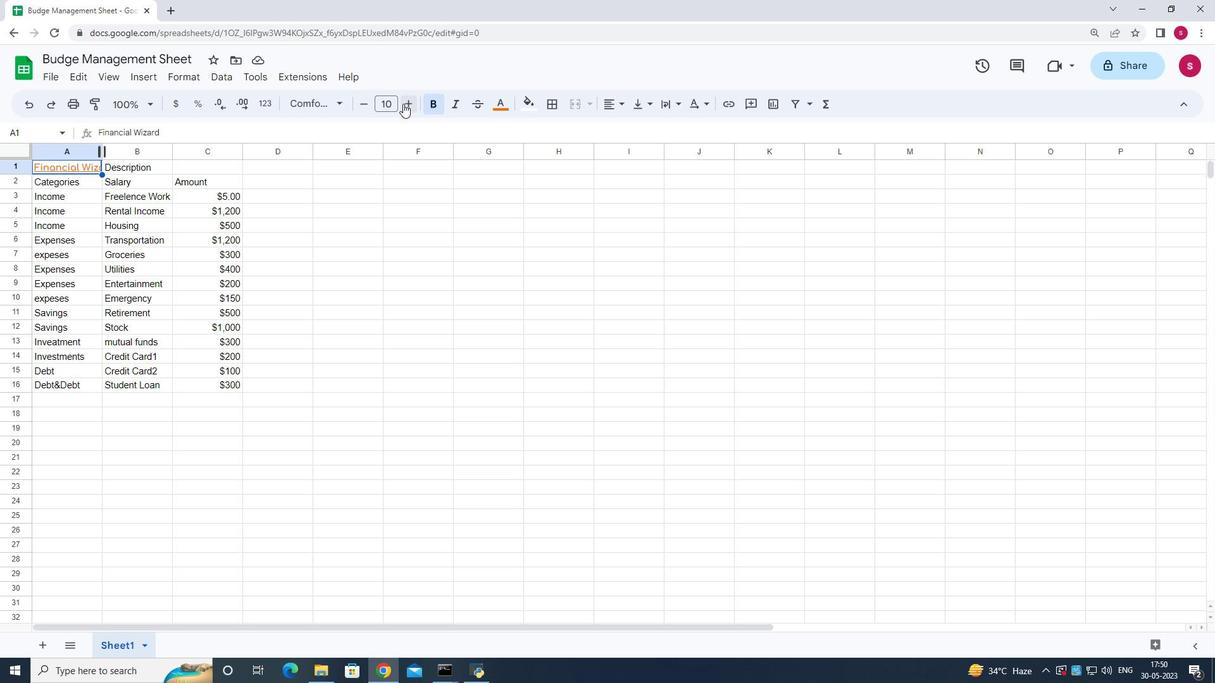 
Action: Mouse moved to (413, 104)
Screenshot: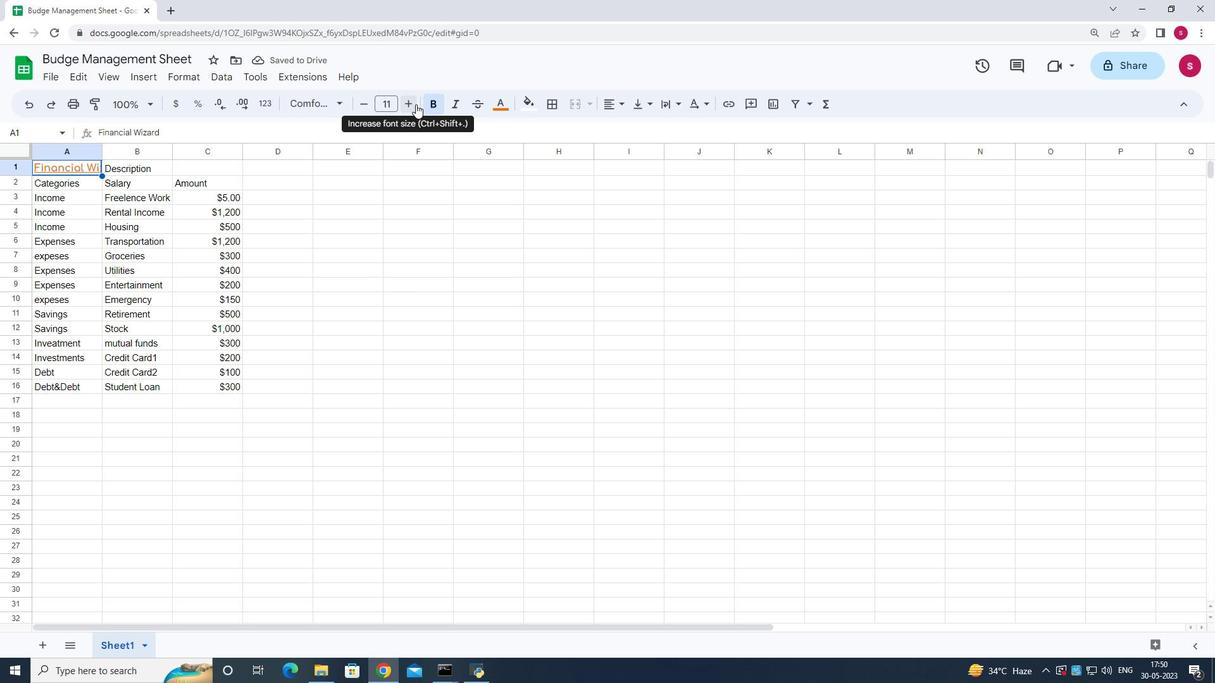 
Action: Mouse pressed left at (413, 104)
Screenshot: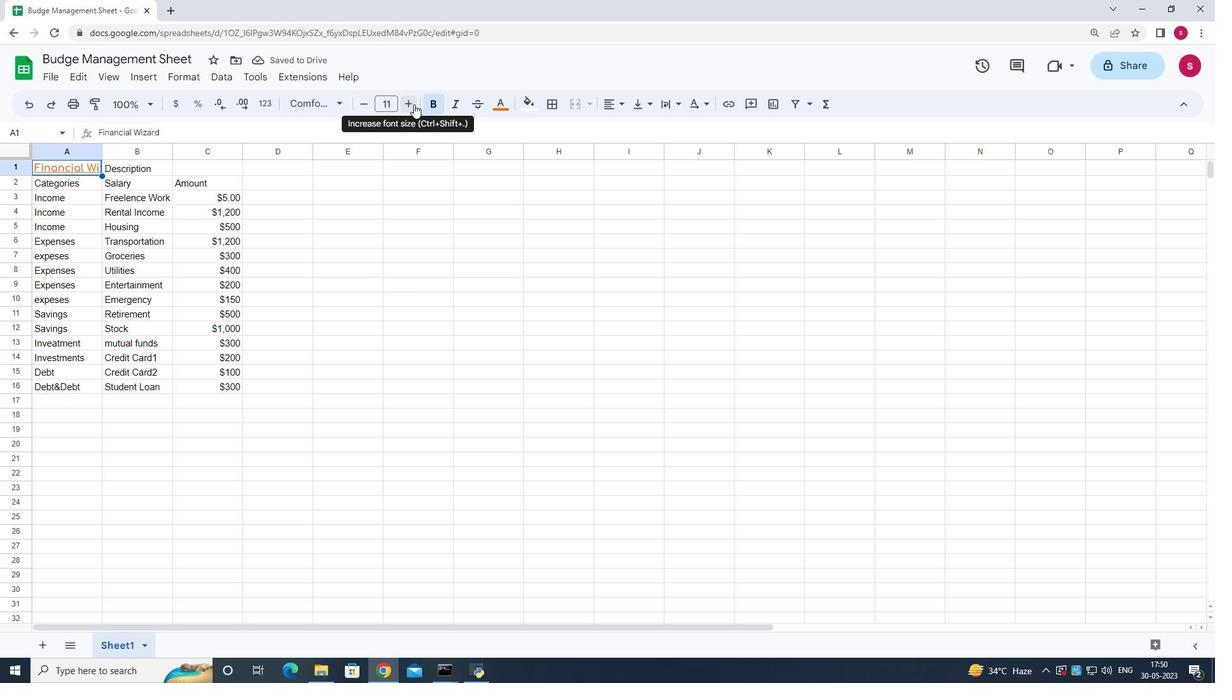 
Action: Mouse moved to (413, 103)
Screenshot: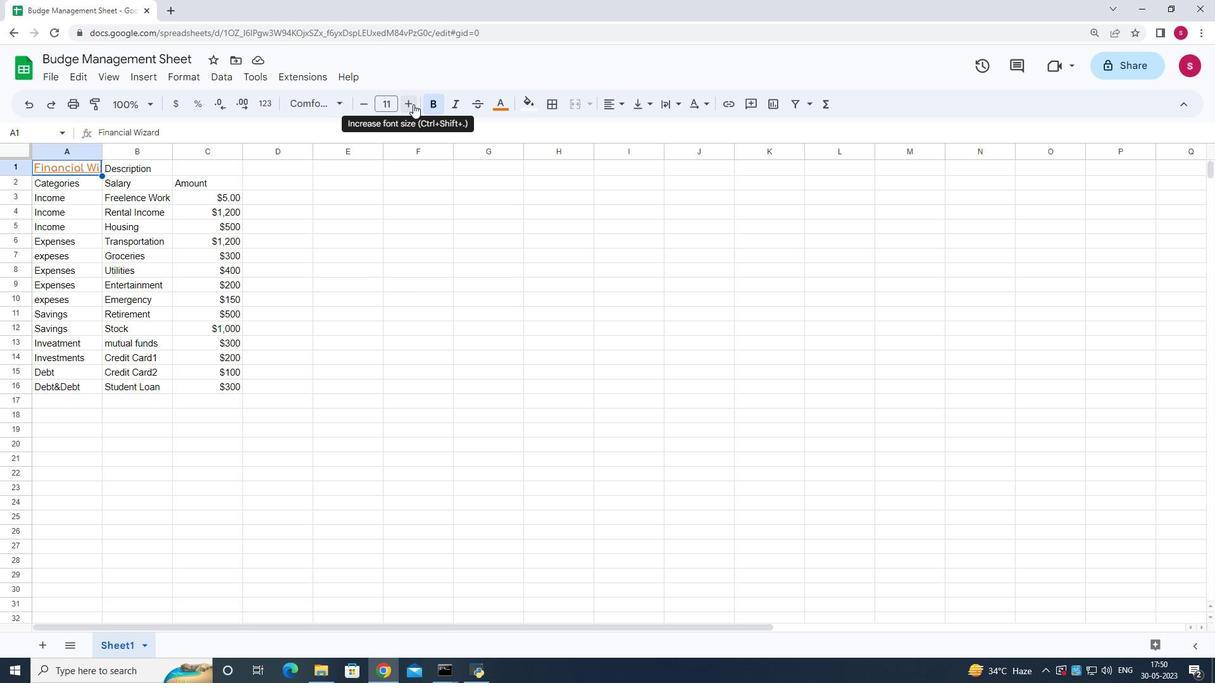 
Action: Mouse pressed left at (413, 103)
Screenshot: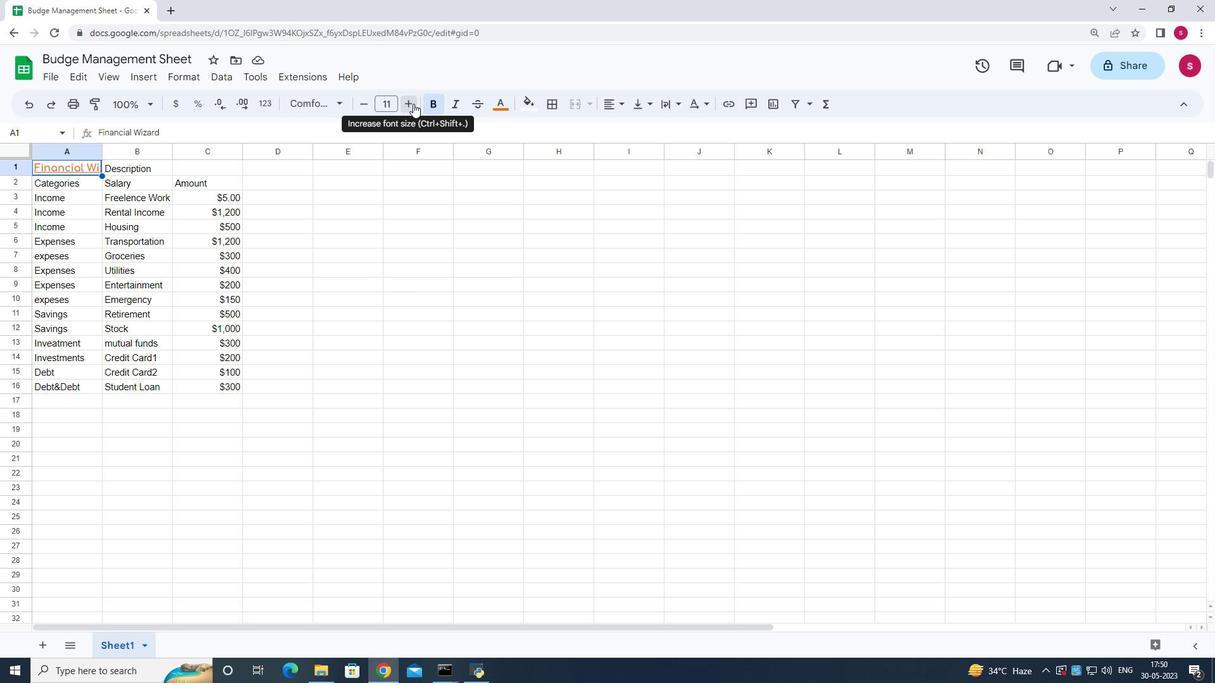 
Action: Mouse pressed left at (413, 103)
Screenshot: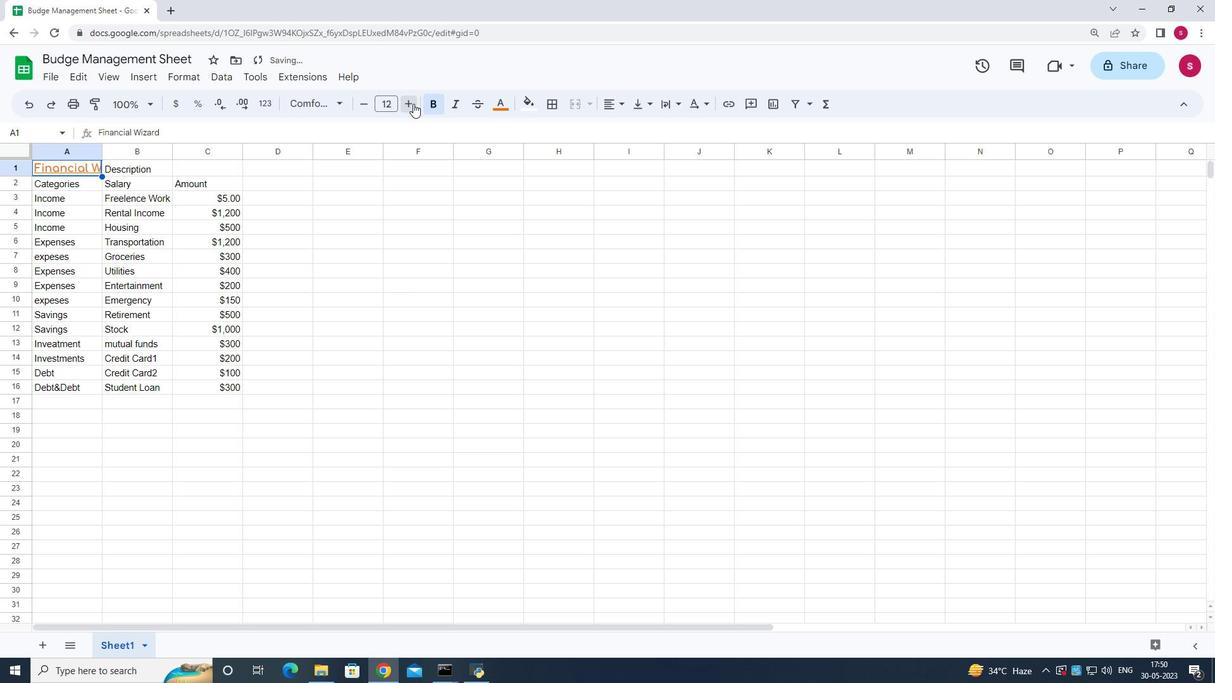 
Action: Mouse pressed left at (413, 103)
Screenshot: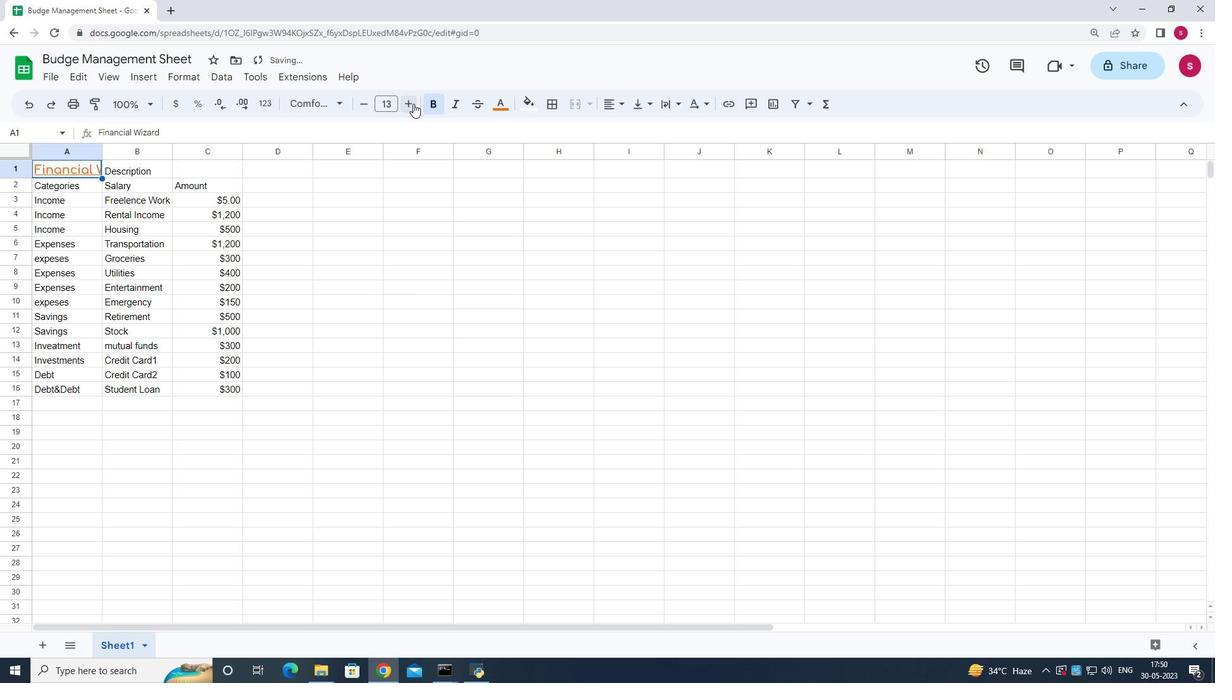 
Action: Mouse pressed left at (413, 103)
Screenshot: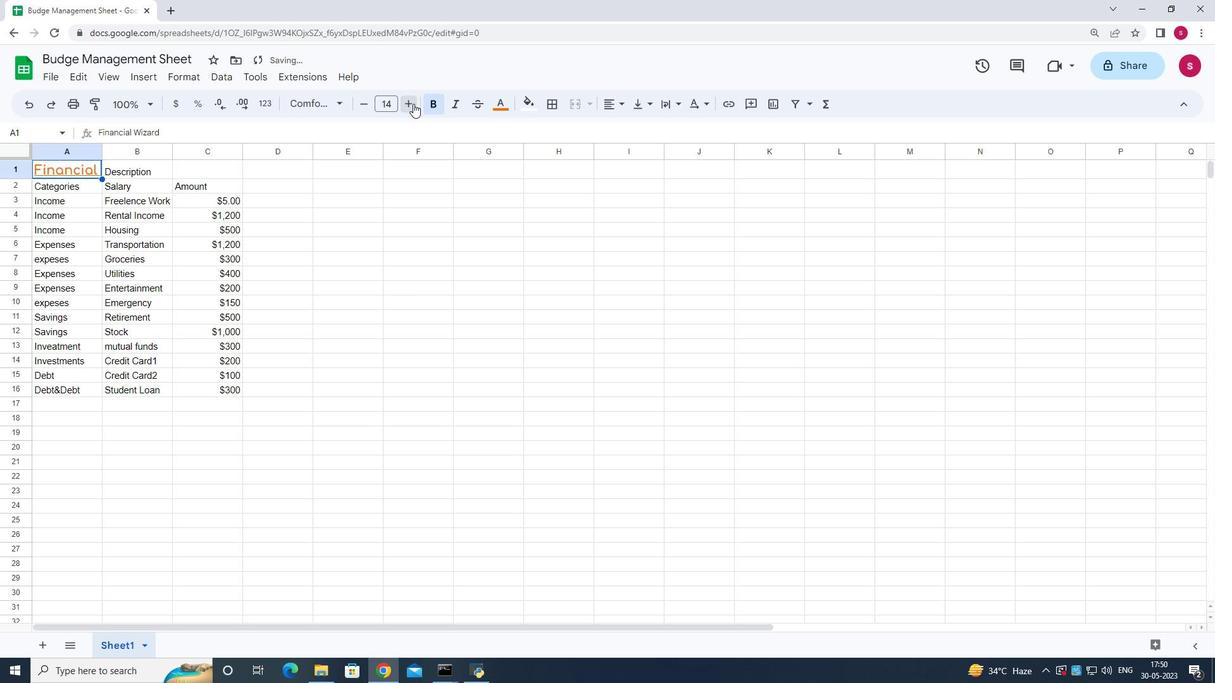 
Action: Mouse pressed left at (413, 103)
Screenshot: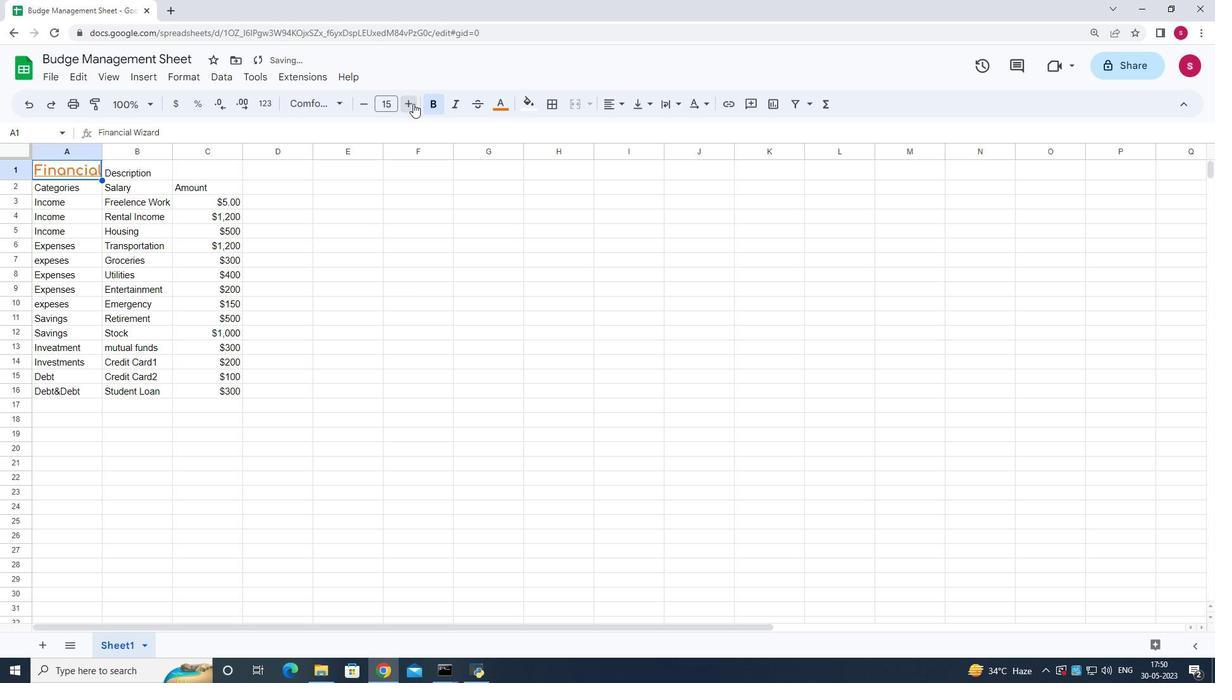 
Action: Mouse pressed left at (413, 103)
Screenshot: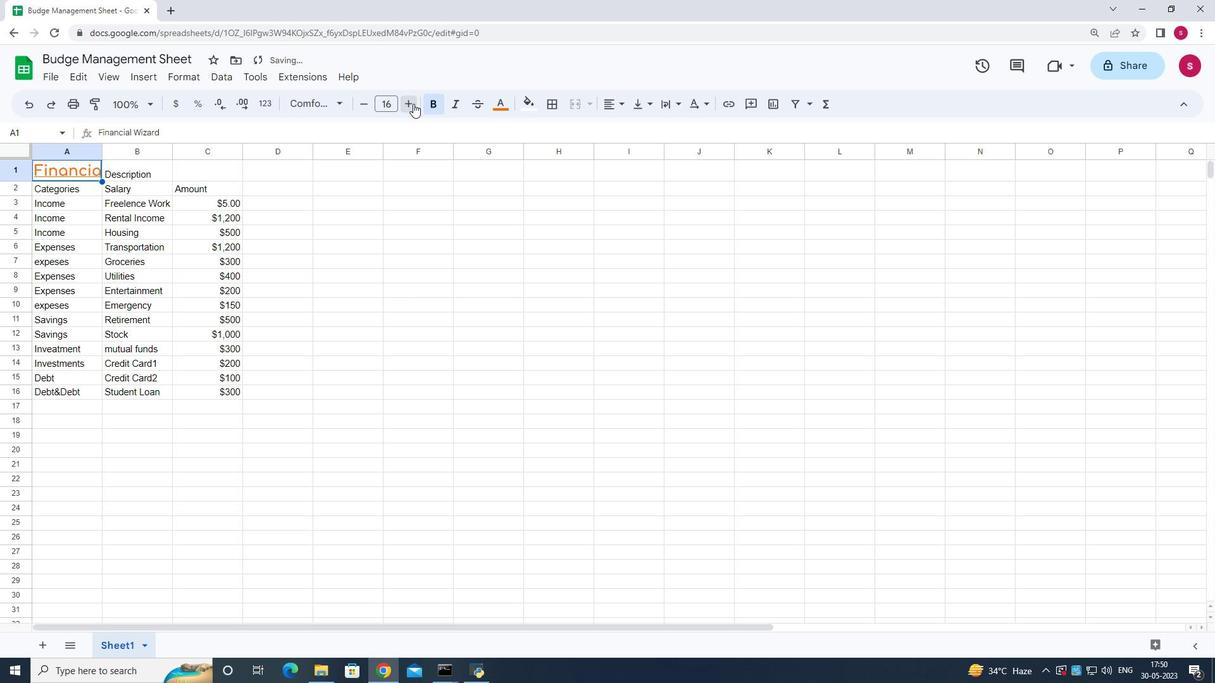 
Action: Mouse pressed left at (413, 103)
Screenshot: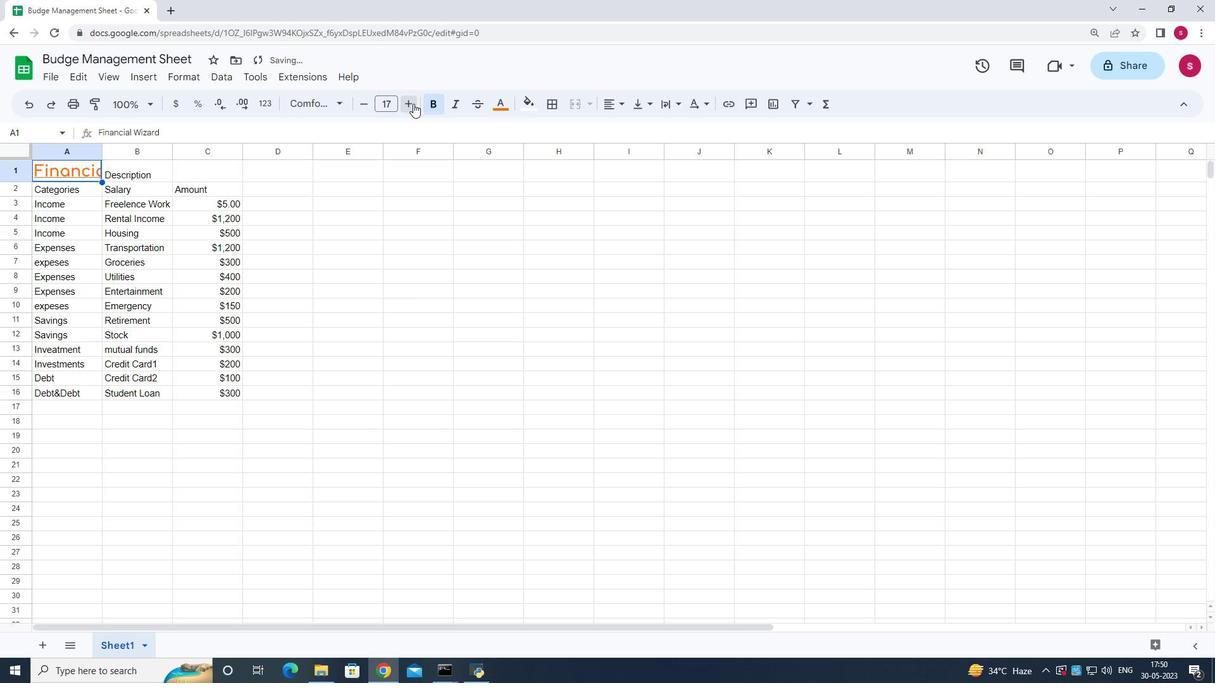 
Action: Mouse pressed left at (413, 103)
Screenshot: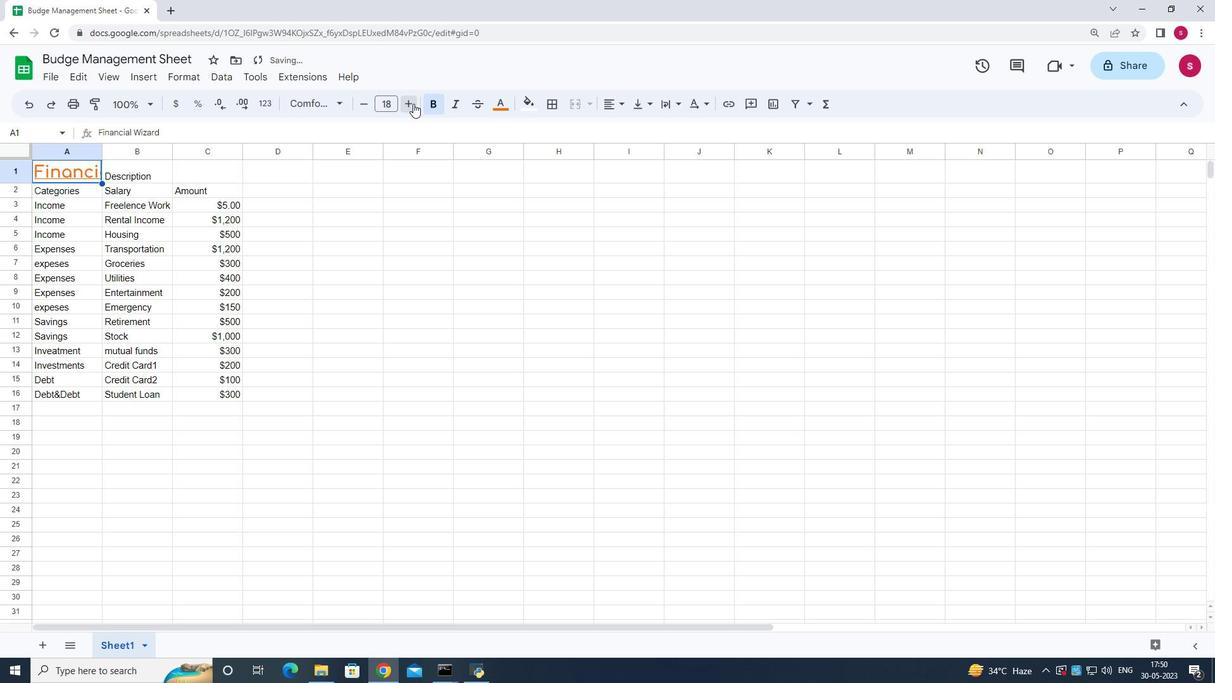 
Action: Mouse pressed left at (413, 103)
Screenshot: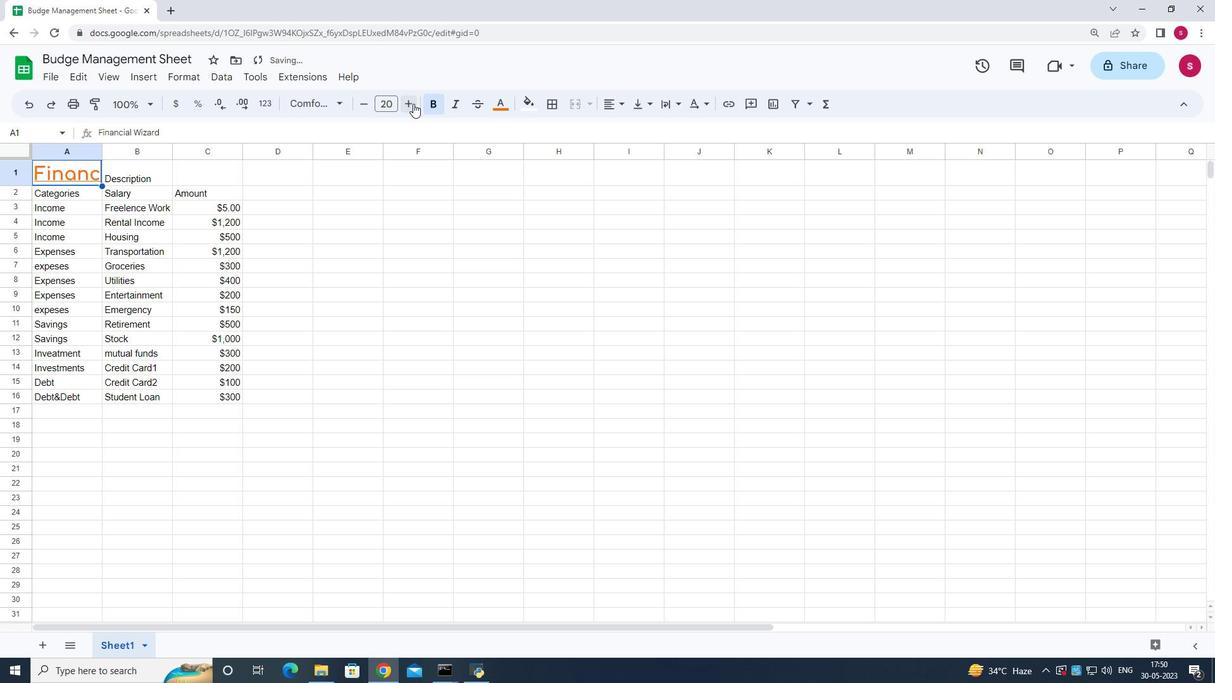 
Action: Mouse pressed left at (413, 103)
Screenshot: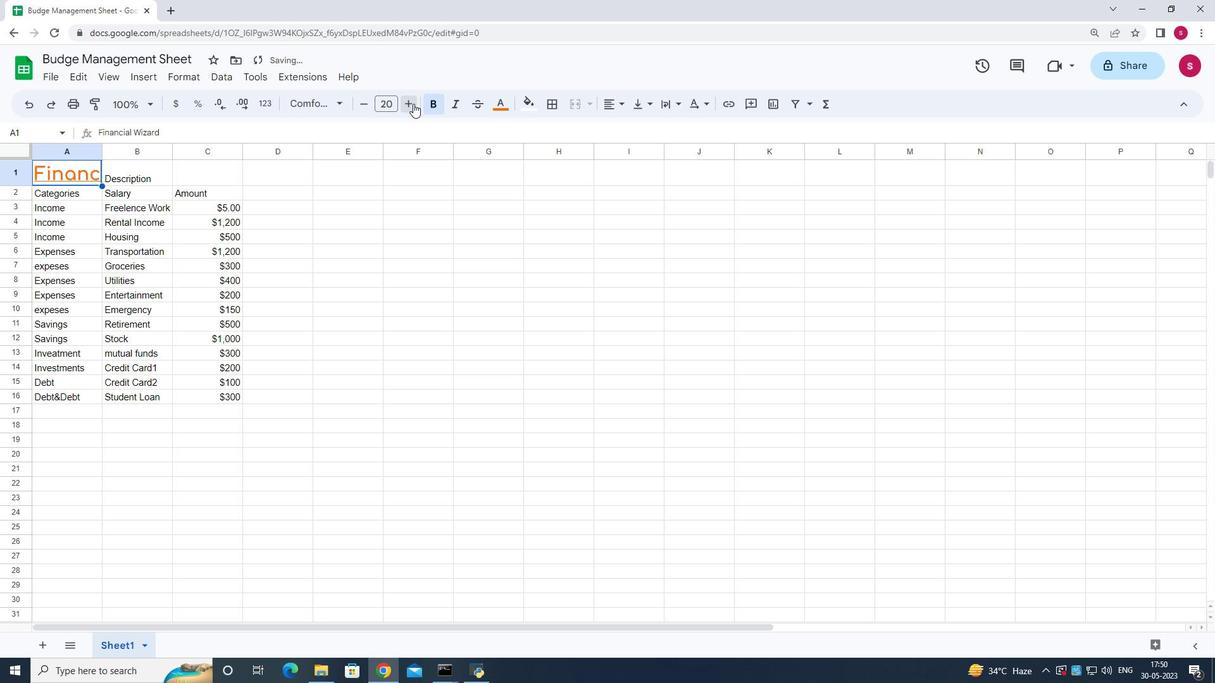 
Action: Mouse pressed left at (413, 103)
Screenshot: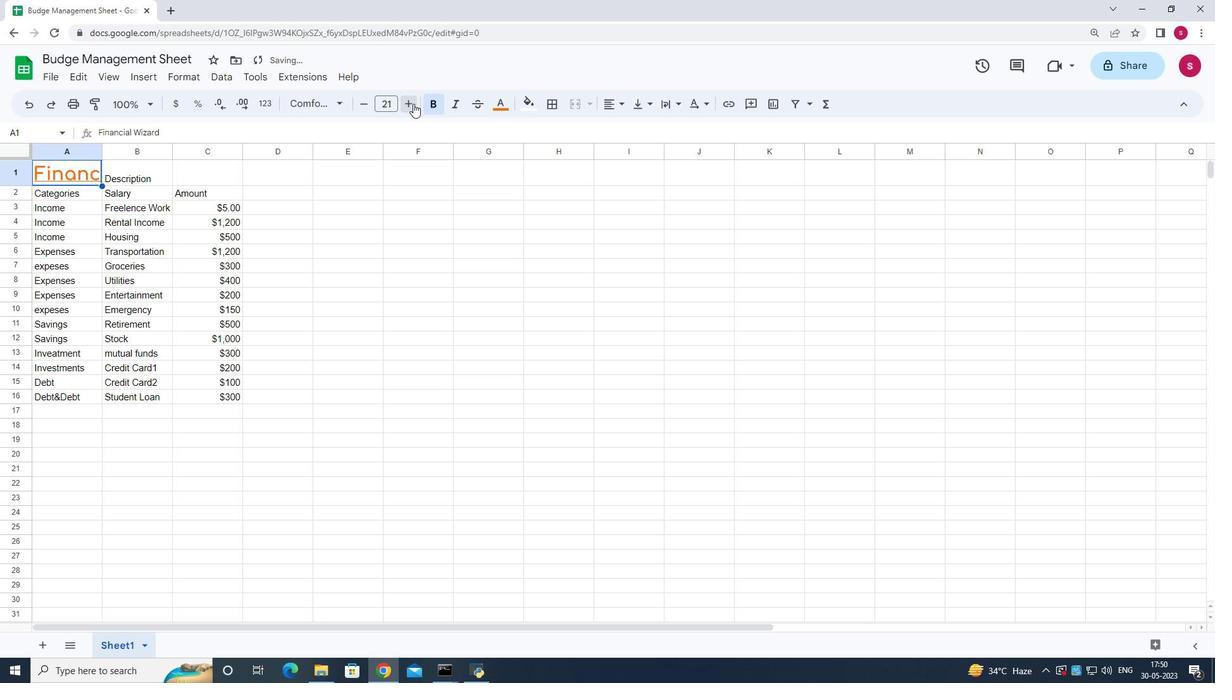 
Action: Mouse pressed left at (413, 103)
Screenshot: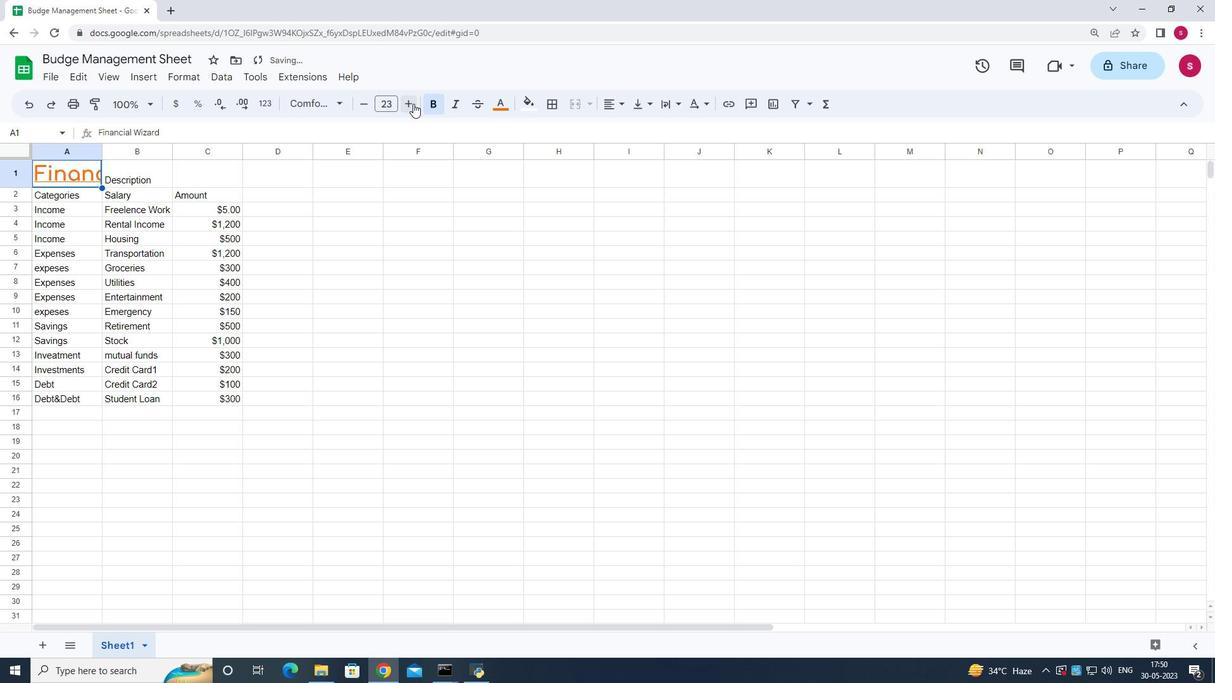 
Action: Mouse pressed left at (413, 103)
Screenshot: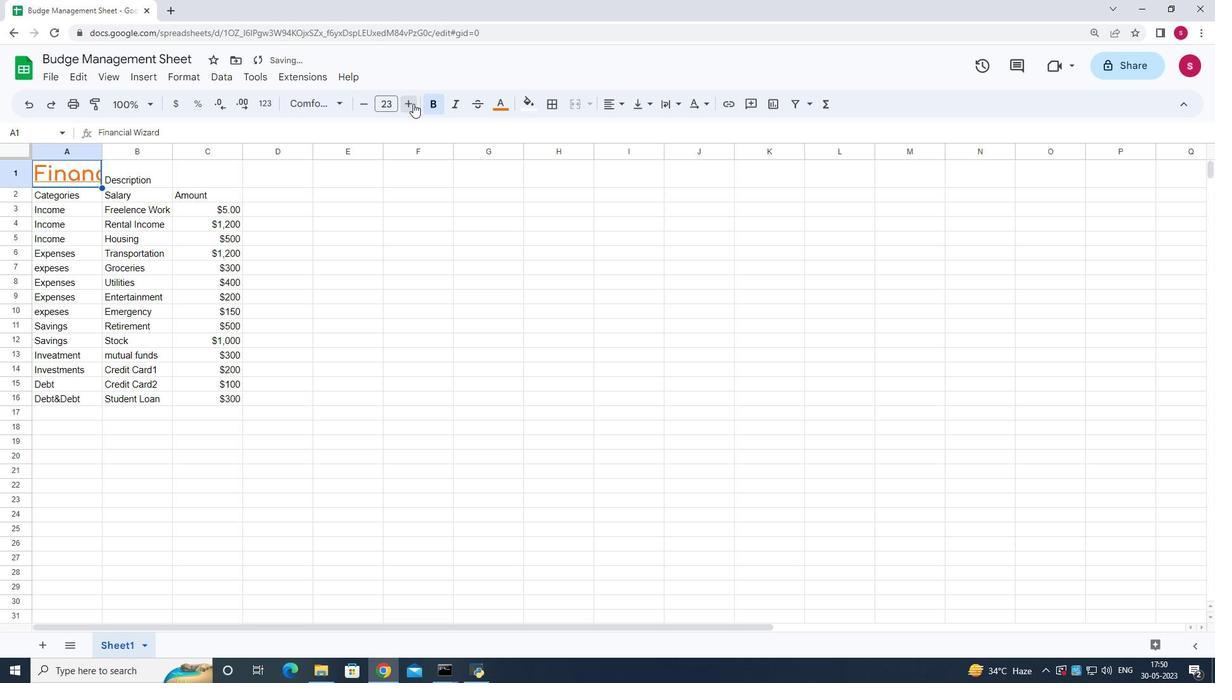 
Action: Mouse pressed left at (413, 103)
Screenshot: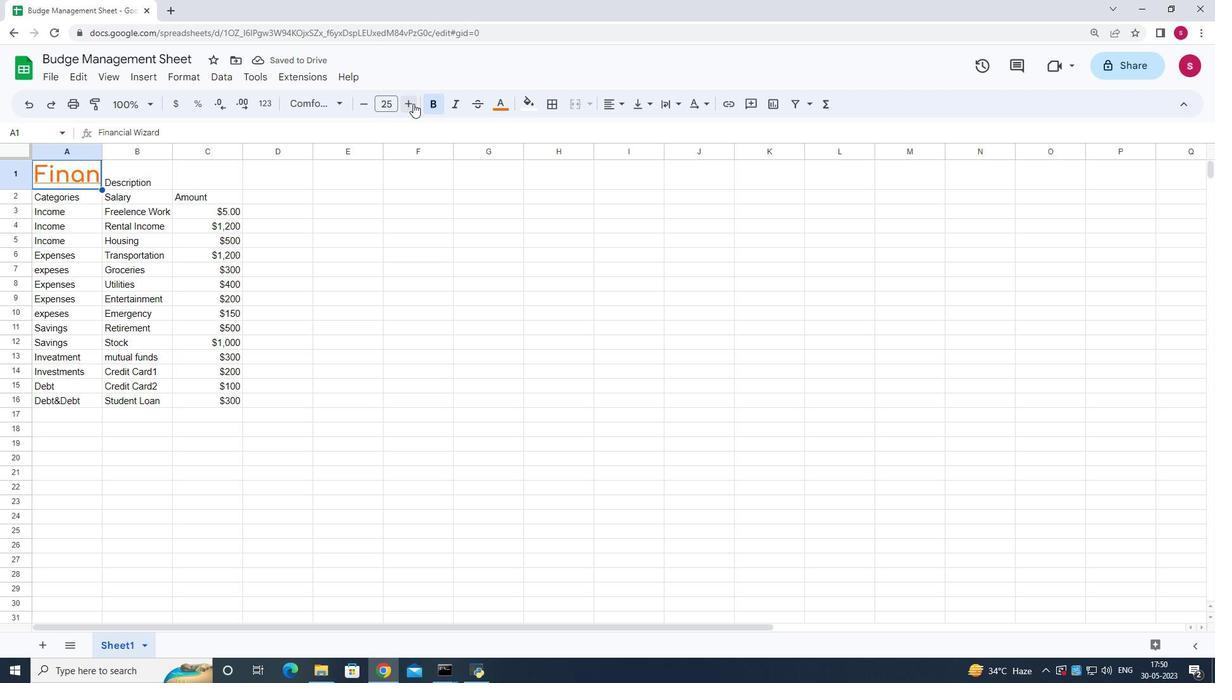 
Action: Mouse pressed left at (413, 103)
Screenshot: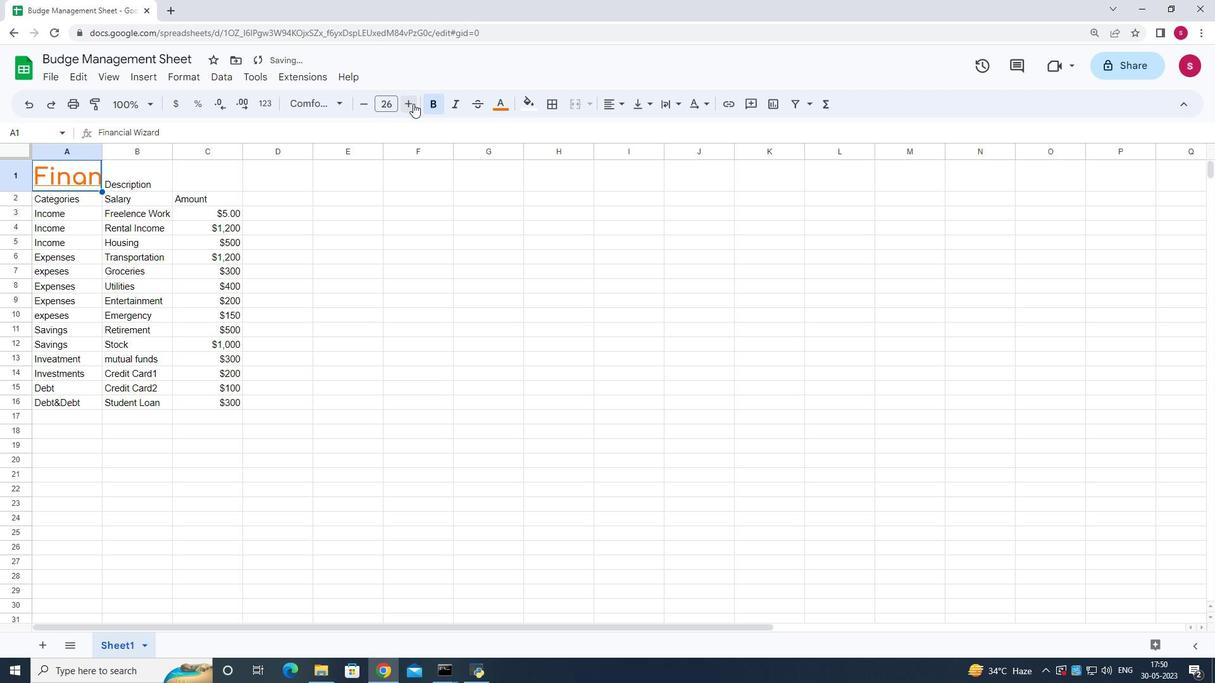 
Action: Mouse pressed left at (413, 103)
Screenshot: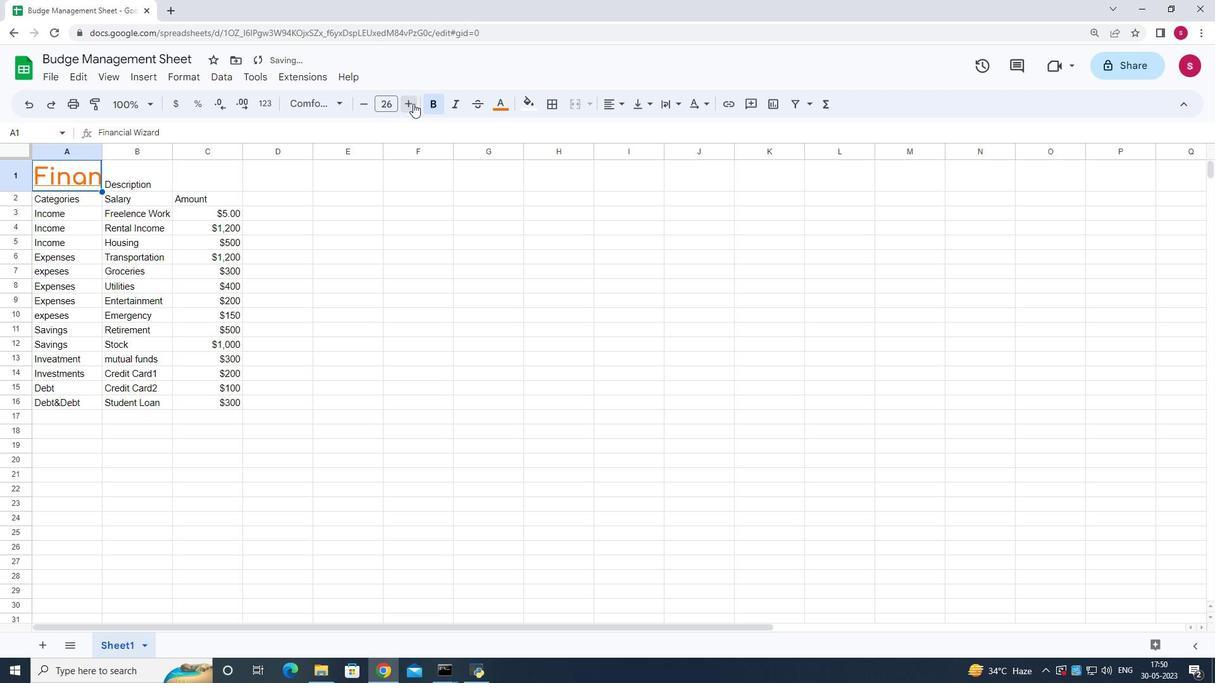
Action: Mouse moved to (360, 104)
Screenshot: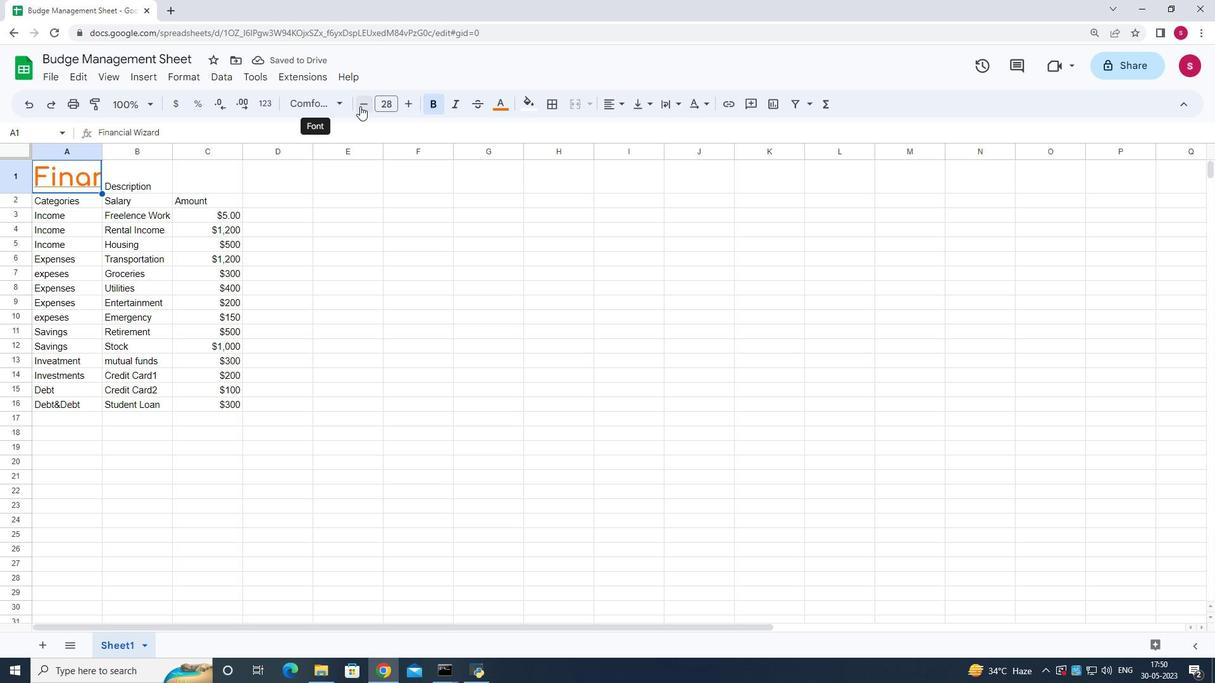 
Action: Mouse pressed left at (360, 104)
Screenshot: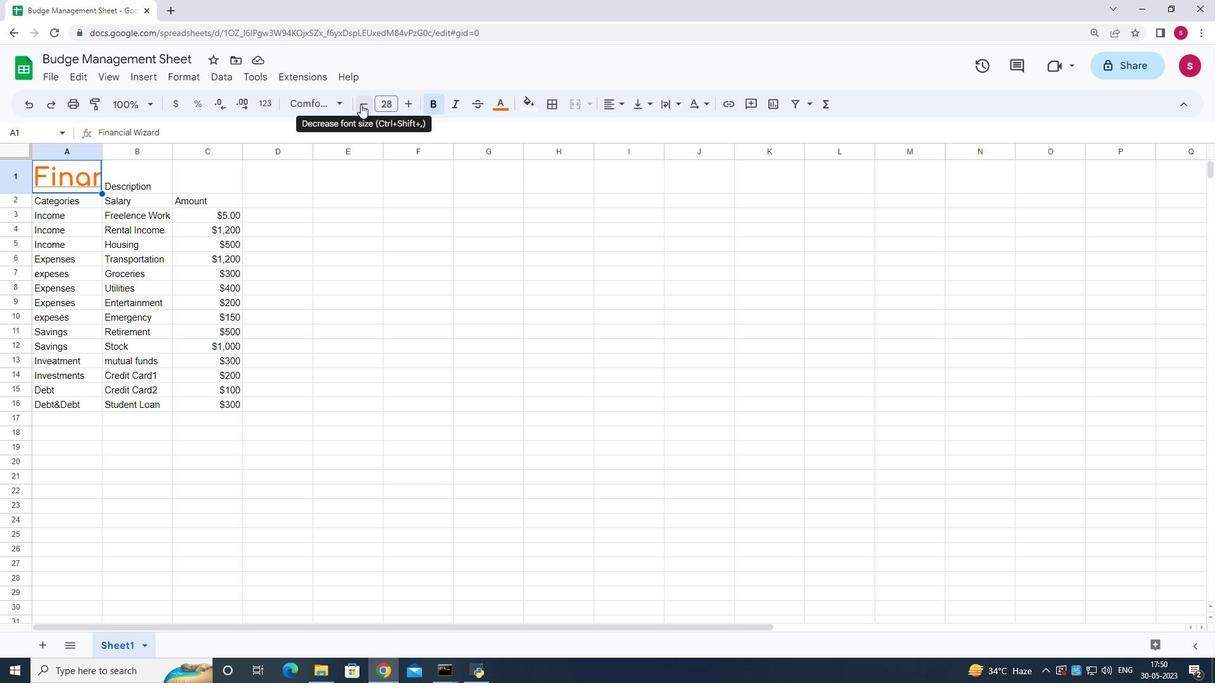 
Action: Mouse pressed left at (360, 104)
Screenshot: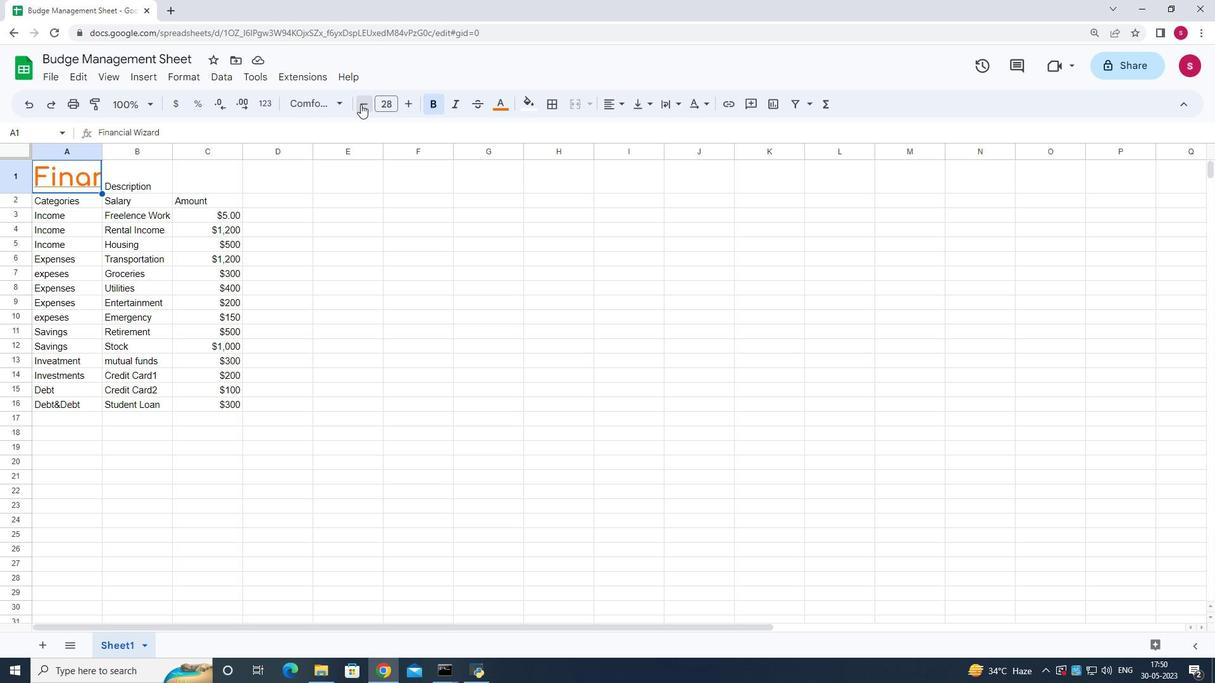 
Action: Mouse moved to (82, 179)
Screenshot: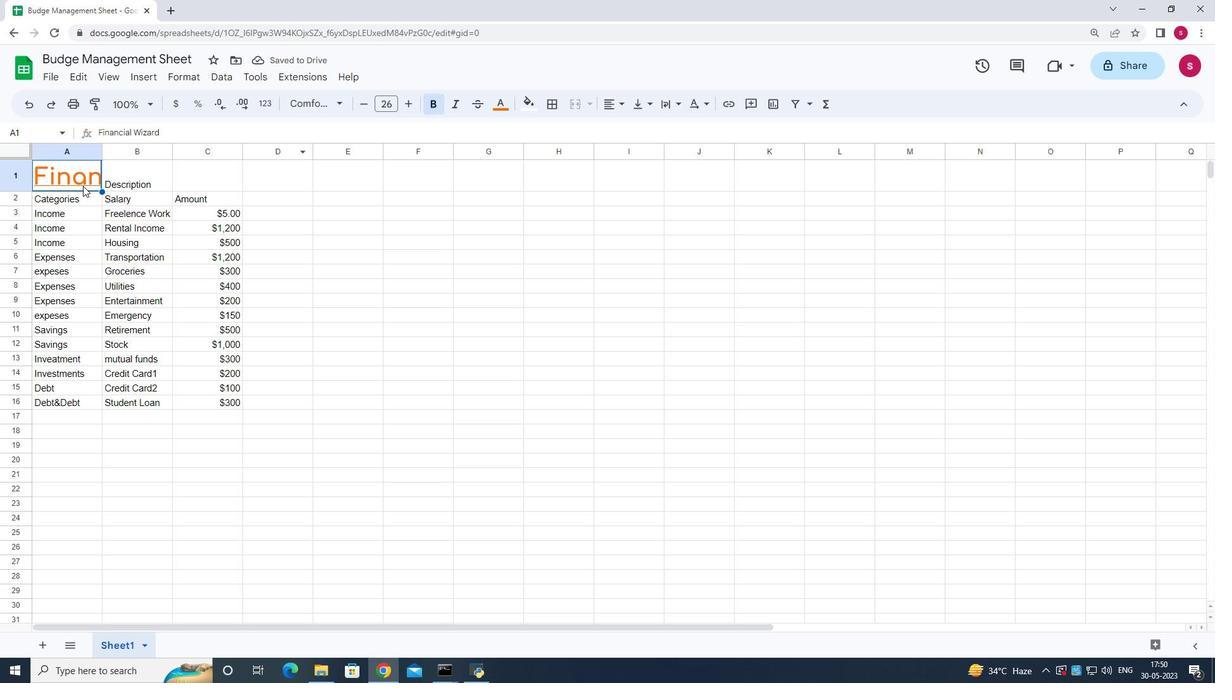 
Action: Mouse pressed left at (82, 179)
Screenshot: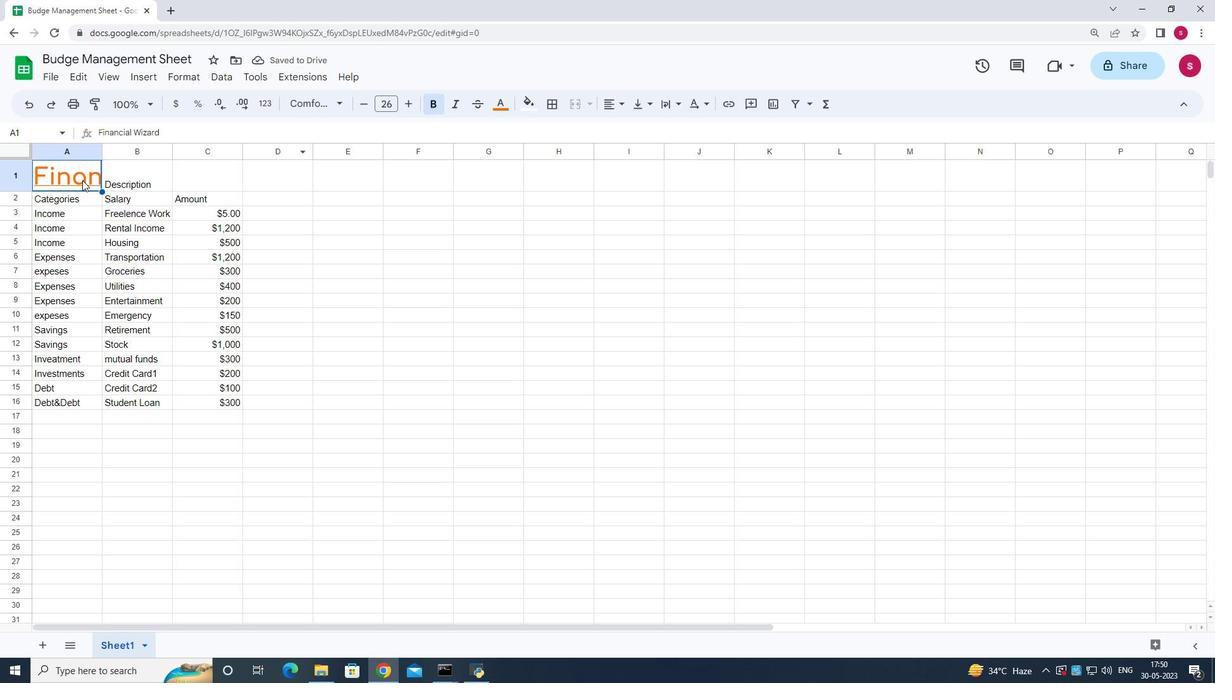 
Action: Mouse moved to (151, 203)
Screenshot: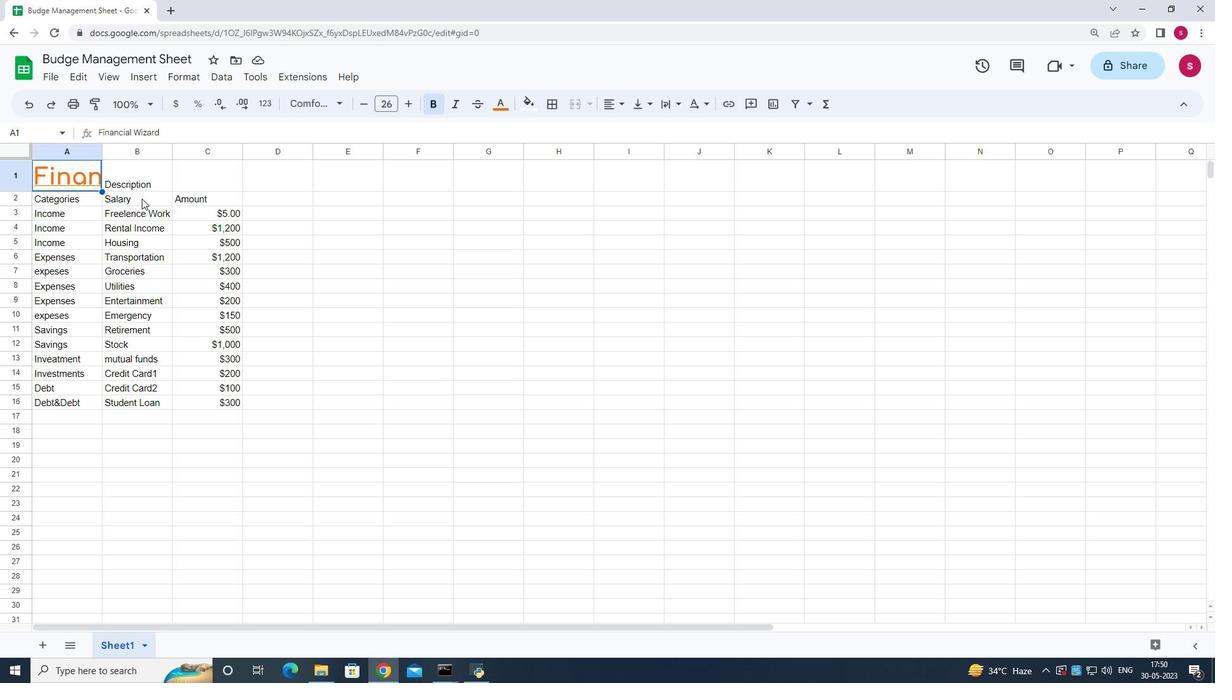 
Action: Key pressed <Key.enter>
Screenshot: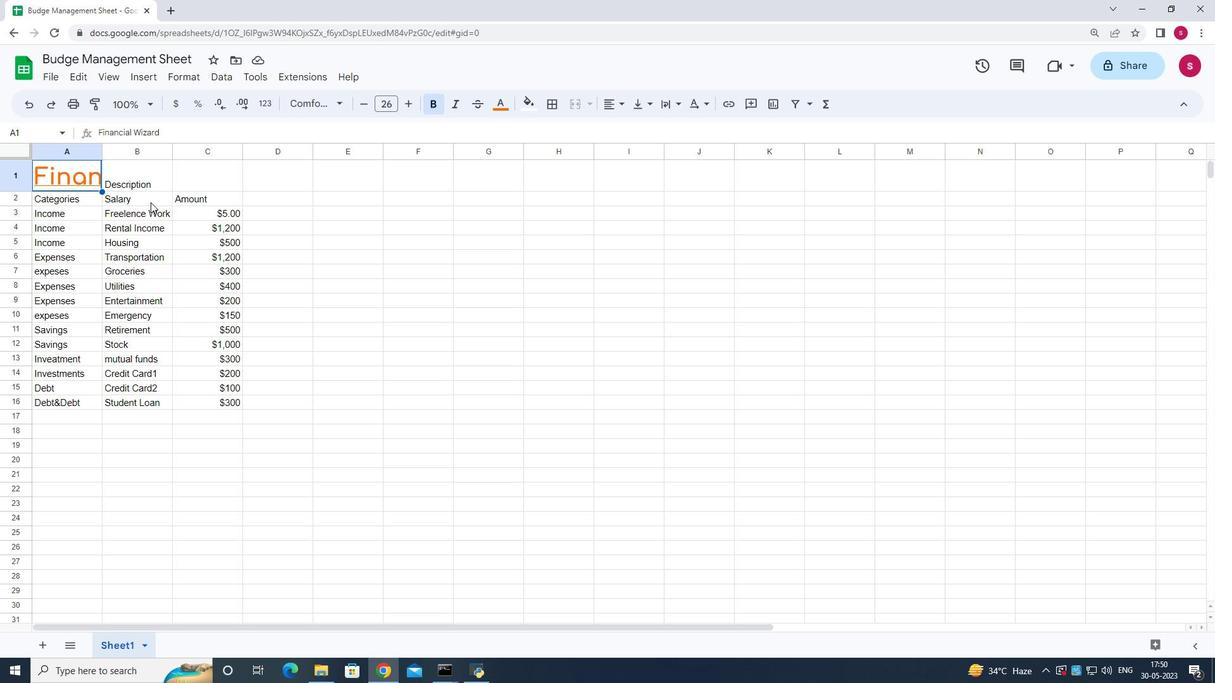 
Action: Mouse moved to (299, 200)
Screenshot: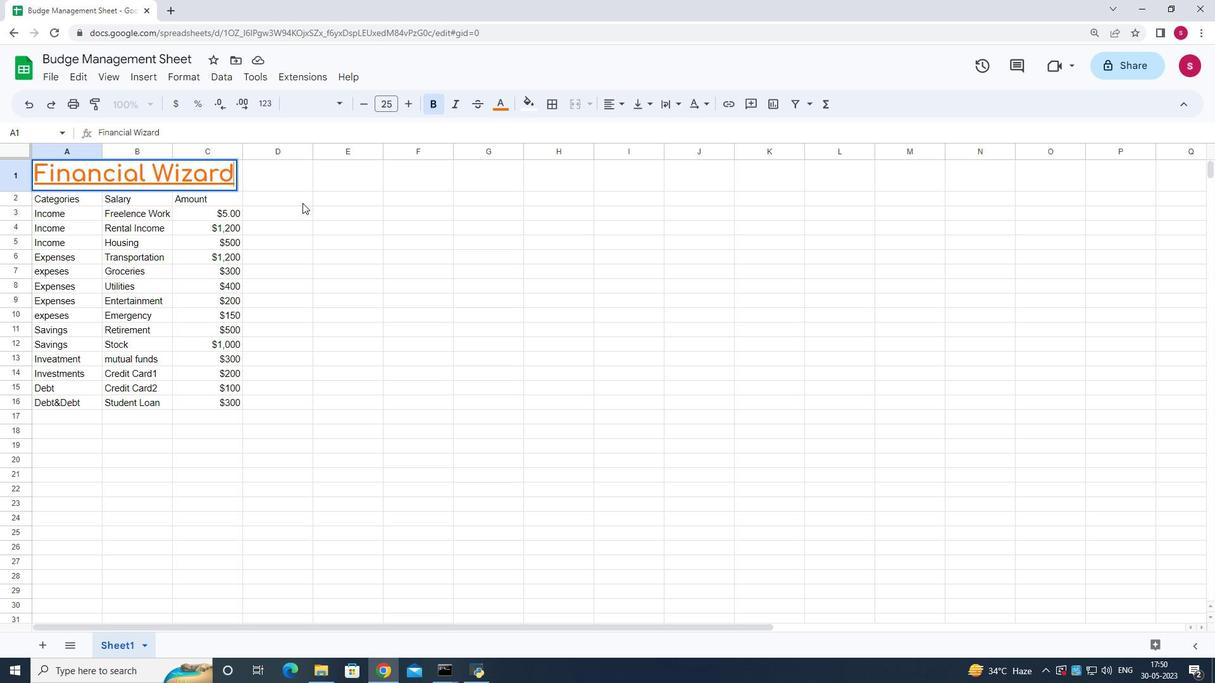 
Action: Mouse pressed left at (299, 200)
Screenshot: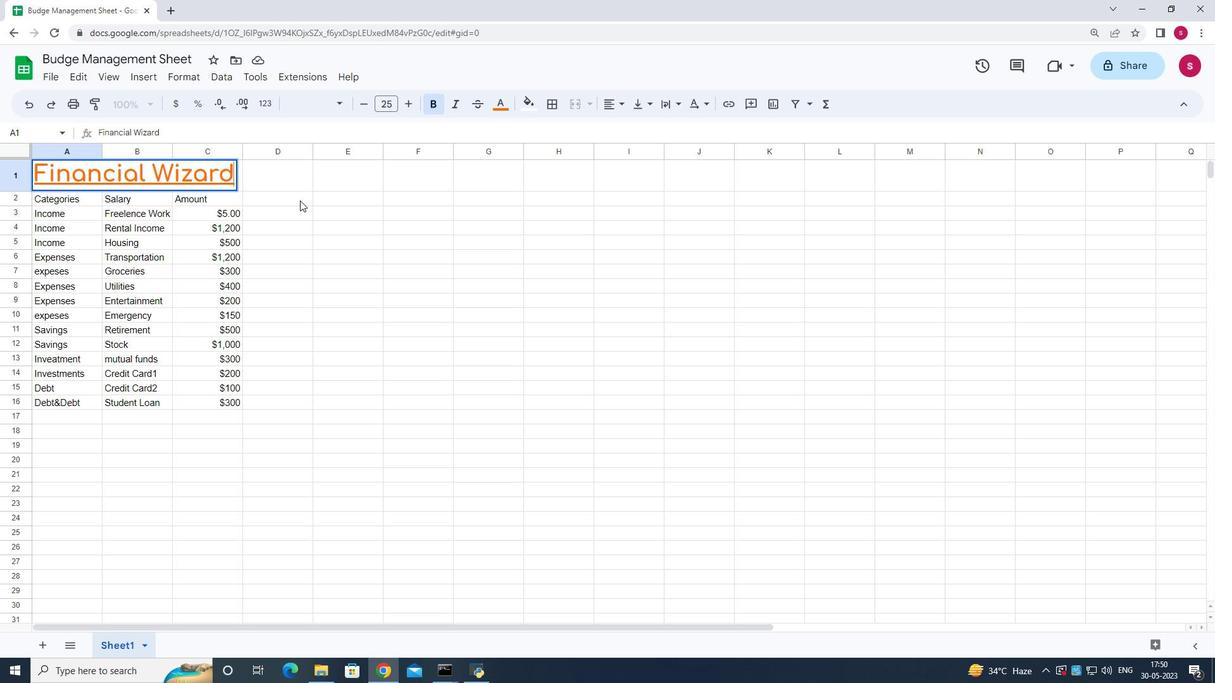 
Action: Mouse moved to (55, 165)
Screenshot: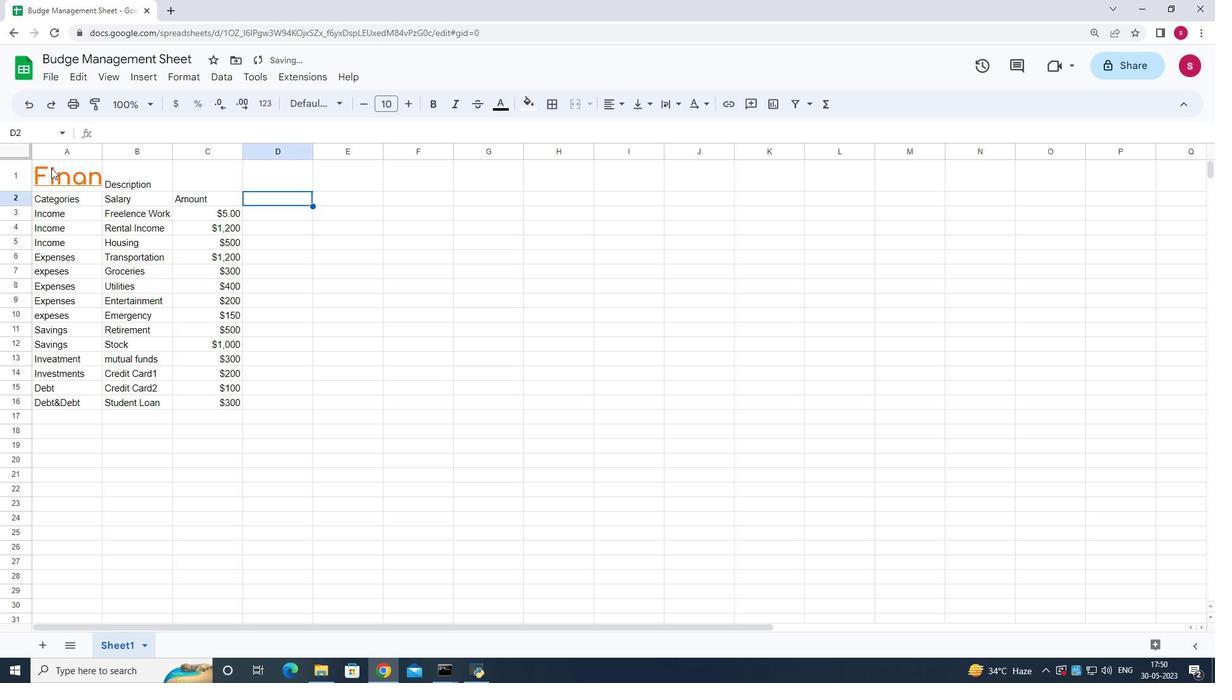 
Action: Mouse pressed left at (55, 165)
Screenshot: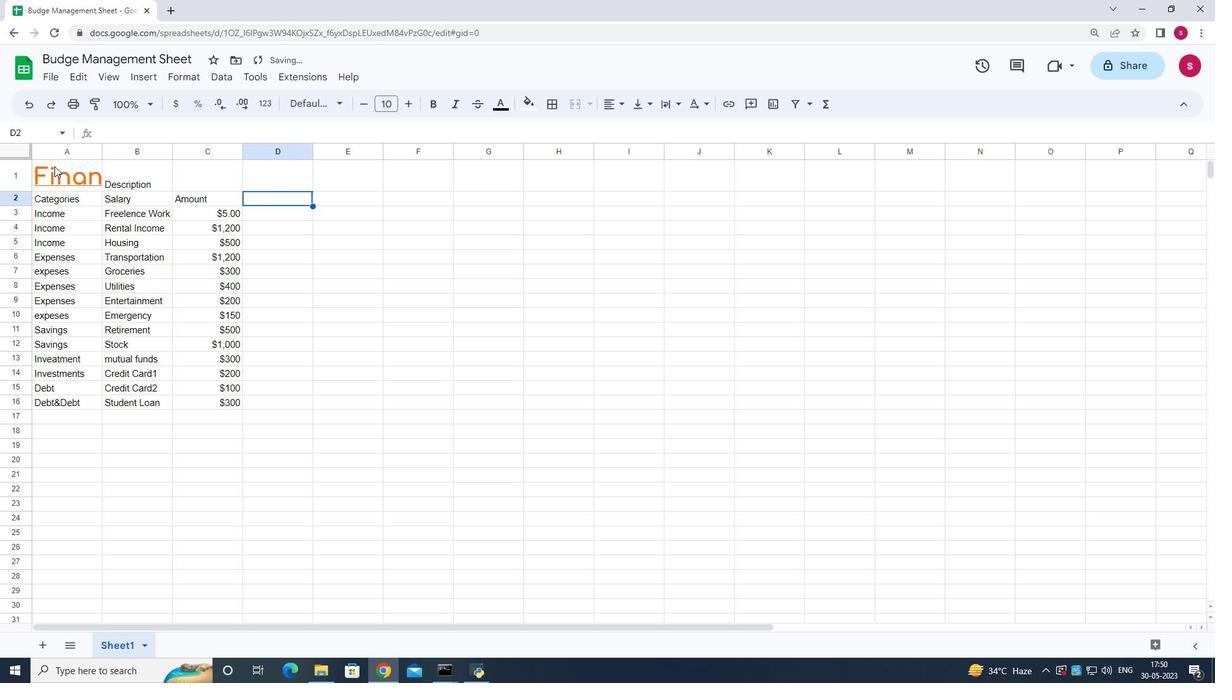 
Action: Mouse pressed left at (55, 165)
Screenshot: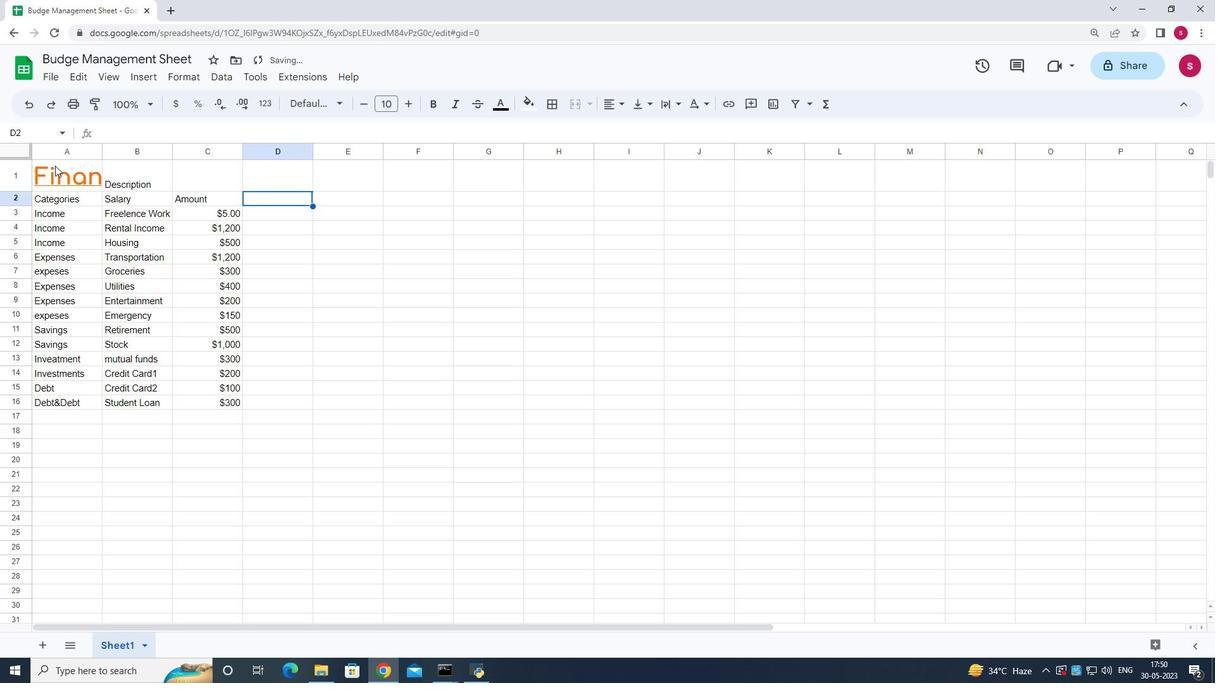 
Action: Key pressed <Key.enter><Key.enter><Key.enter>
Screenshot: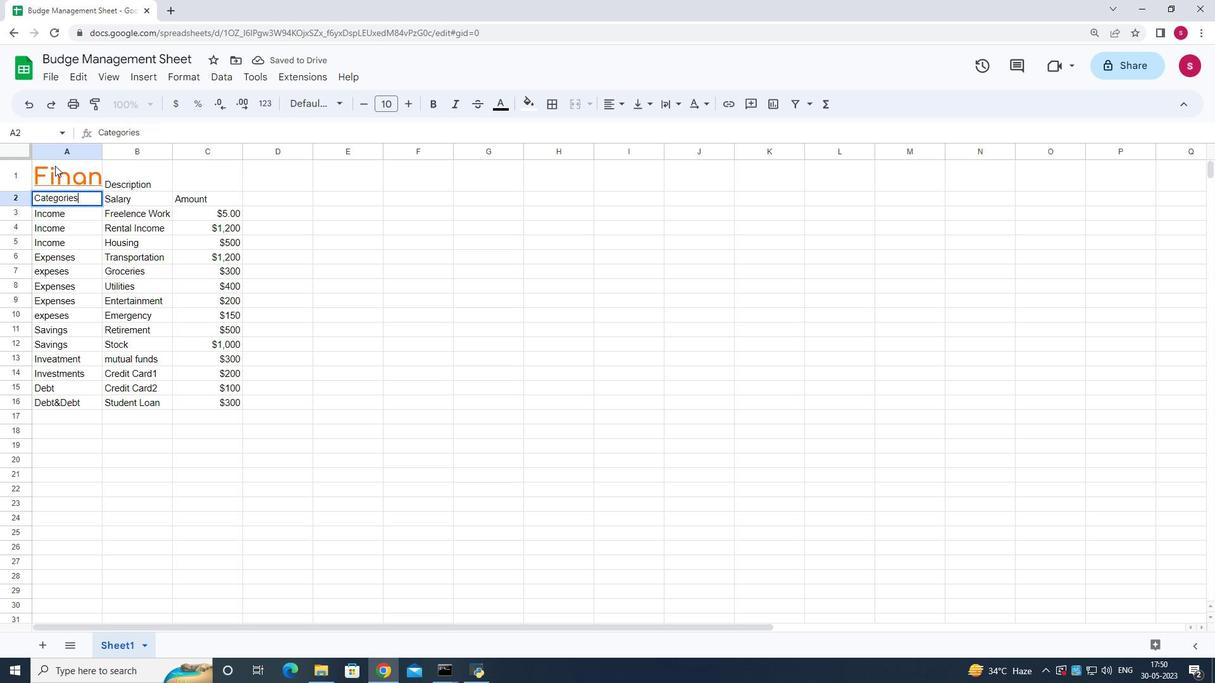 
Action: Mouse pressed left at (55, 165)
Screenshot: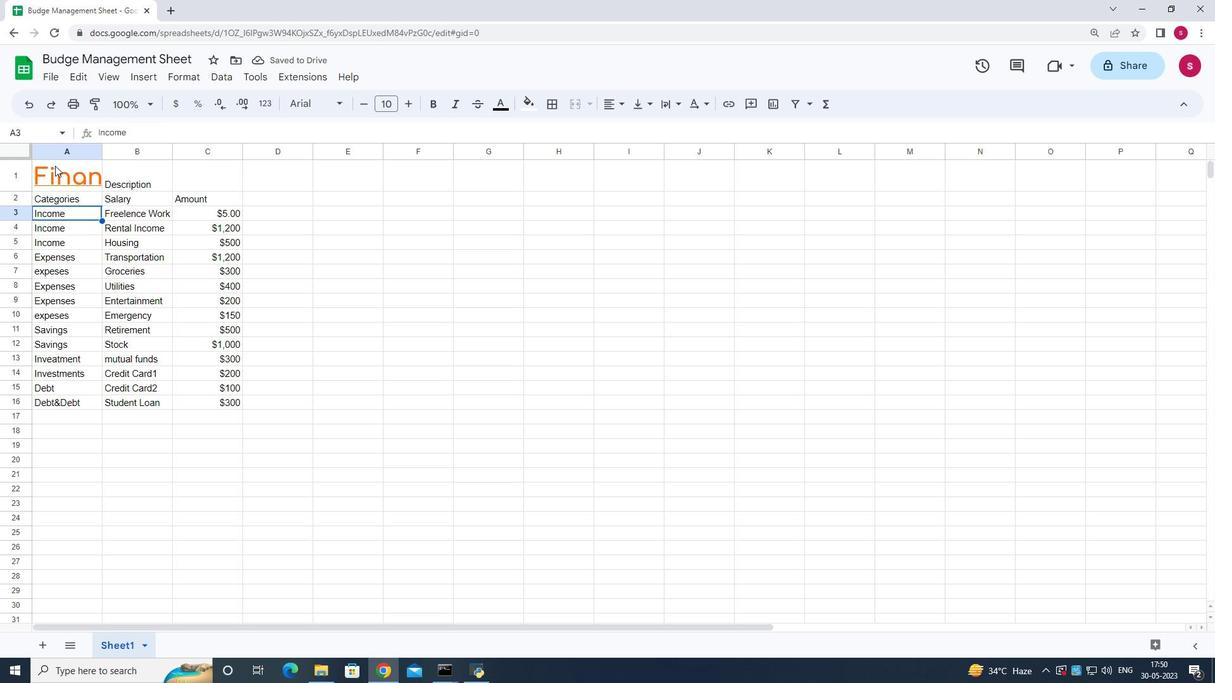 
Action: Mouse moved to (55, 165)
Screenshot: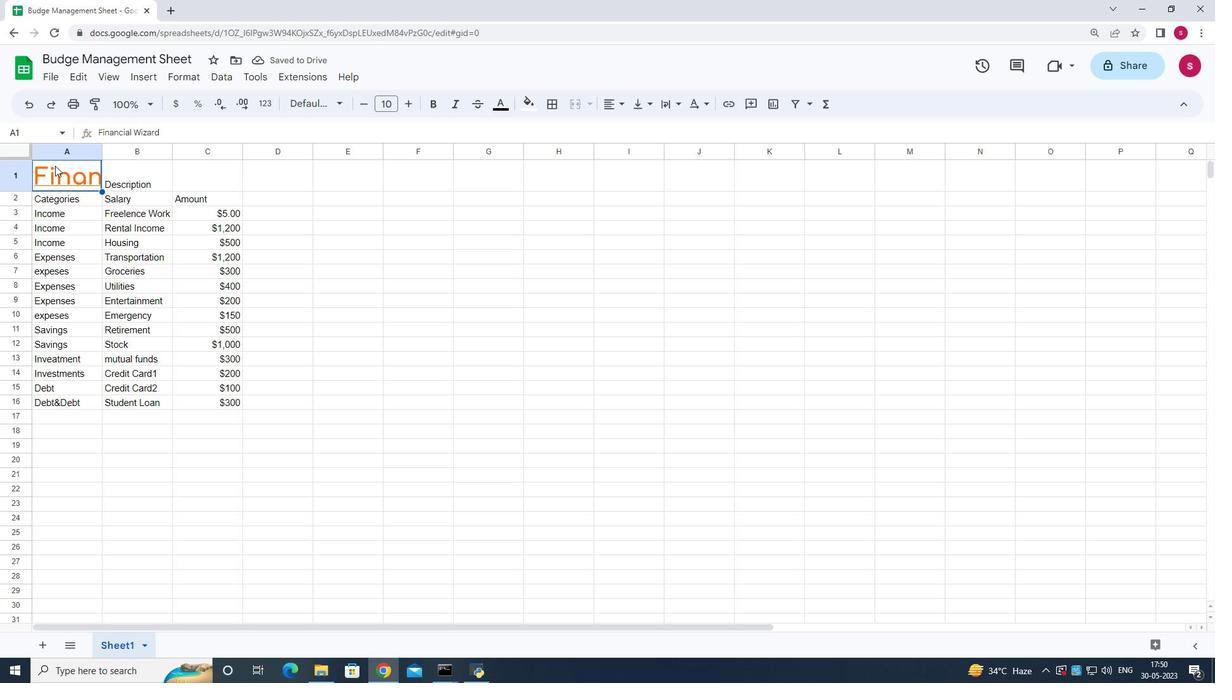 
Action: Mouse pressed left at (55, 165)
Screenshot: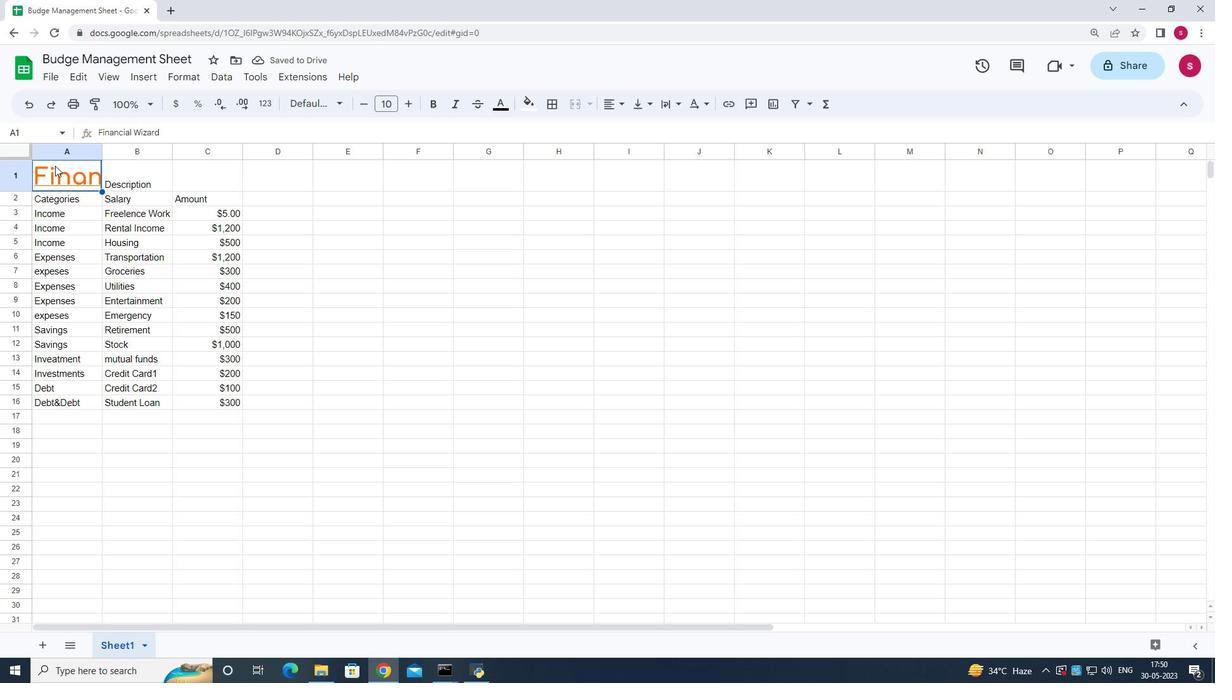 
Action: Mouse moved to (63, 197)
Screenshot: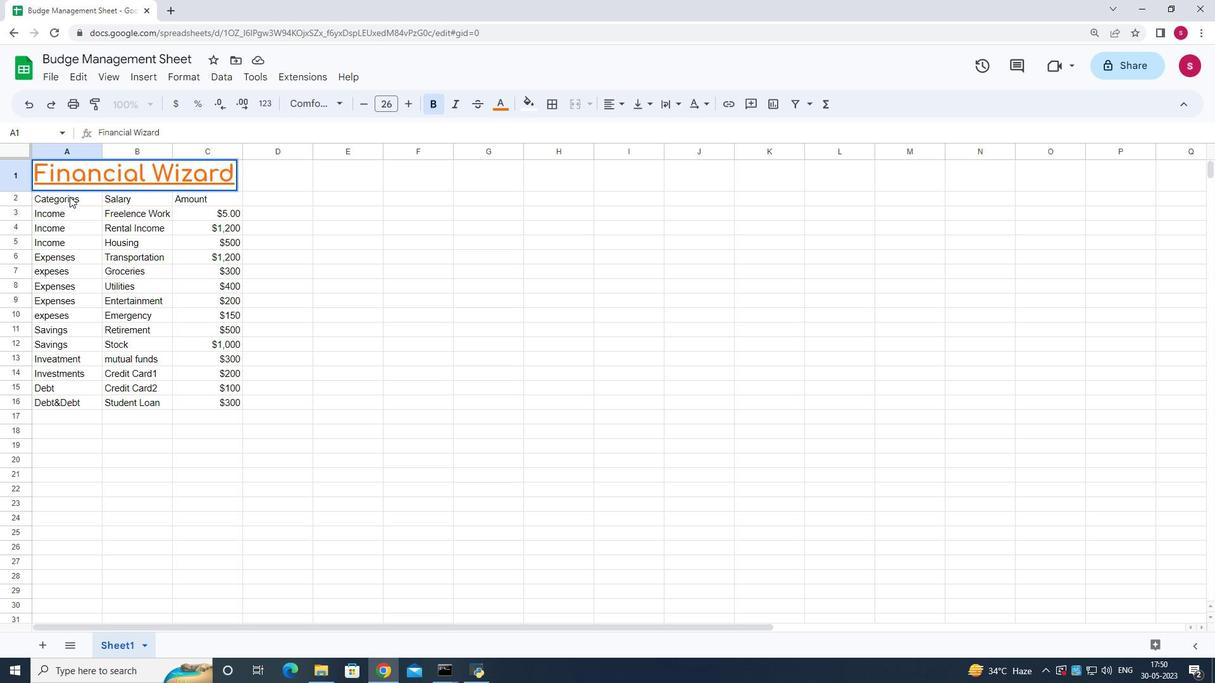 
Action: Mouse pressed left at (63, 197)
Screenshot: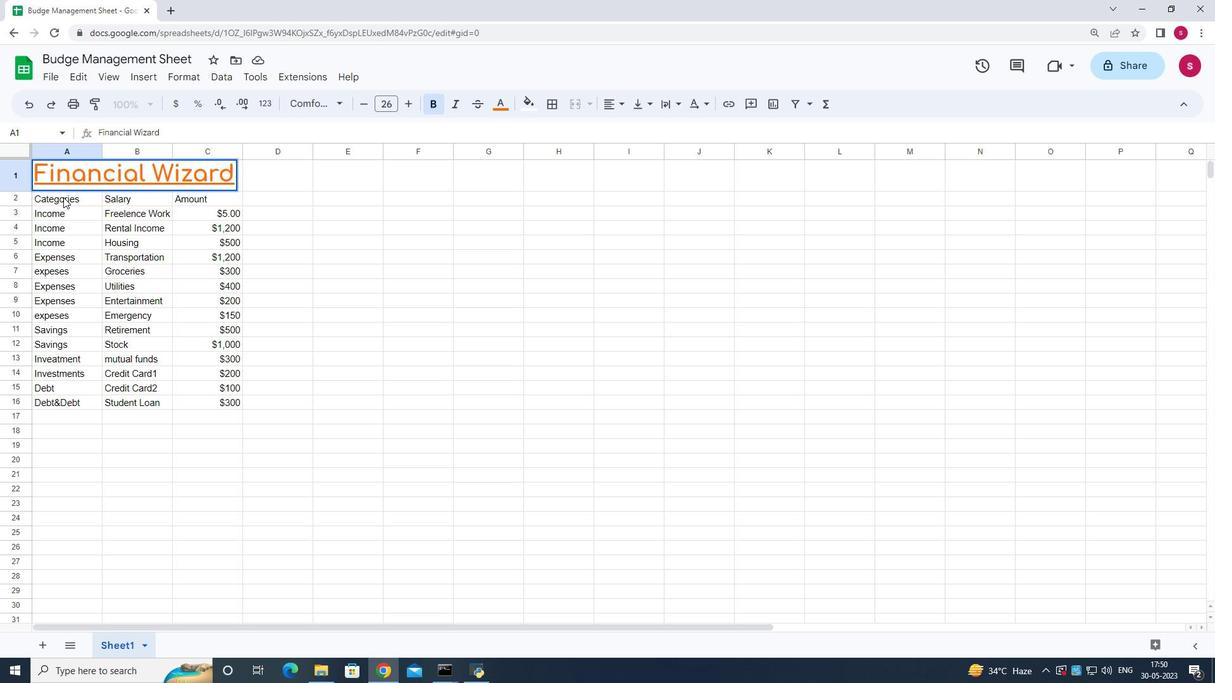 
Action: Mouse moved to (267, 408)
Screenshot: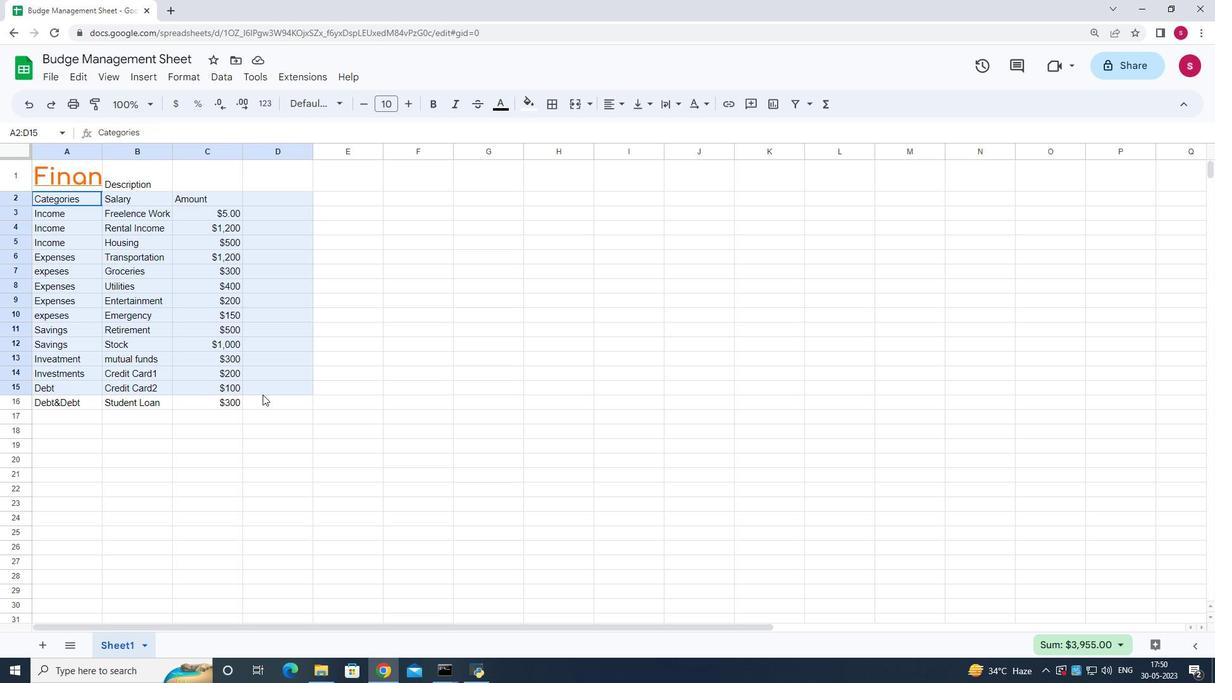 
Action: Mouse pressed left at (267, 408)
Screenshot: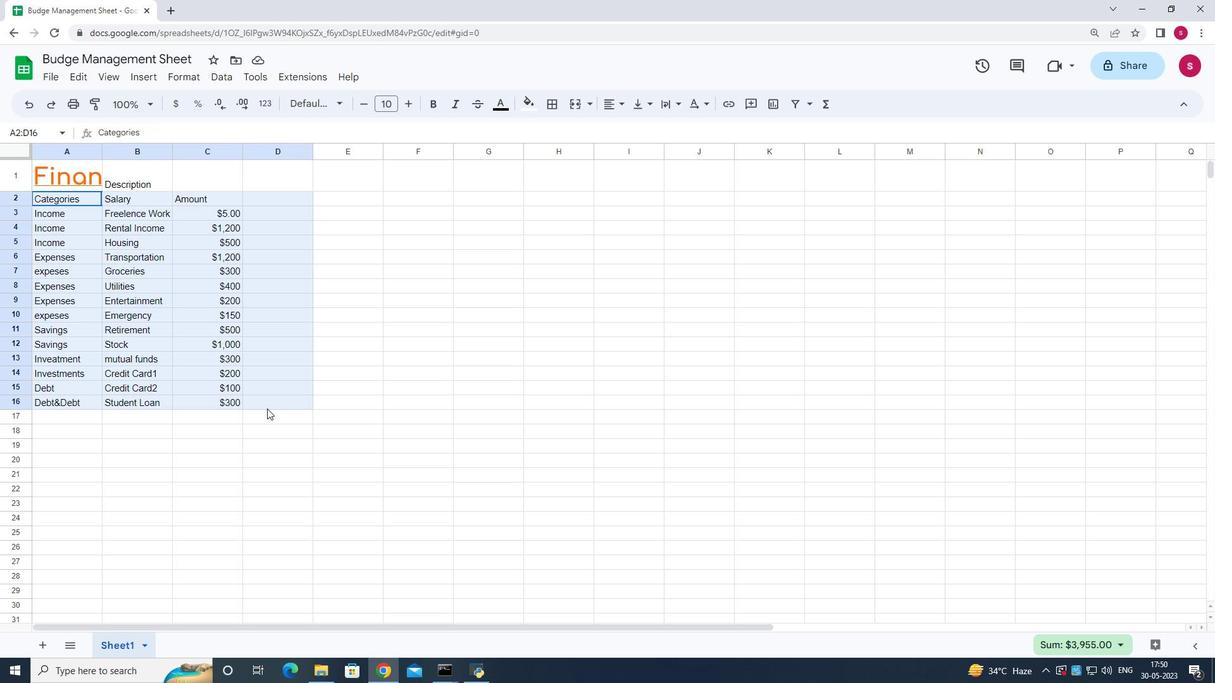 
Action: Mouse moved to (46, 183)
Screenshot: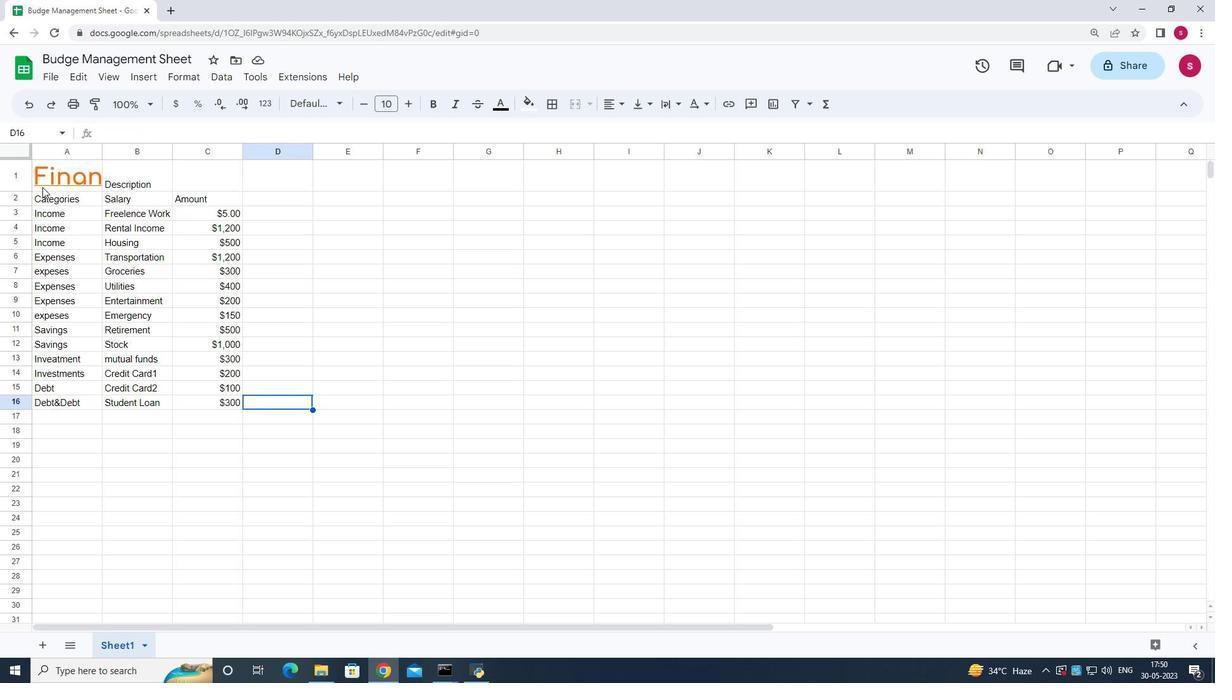 
Action: Mouse pressed left at (46, 183)
Screenshot: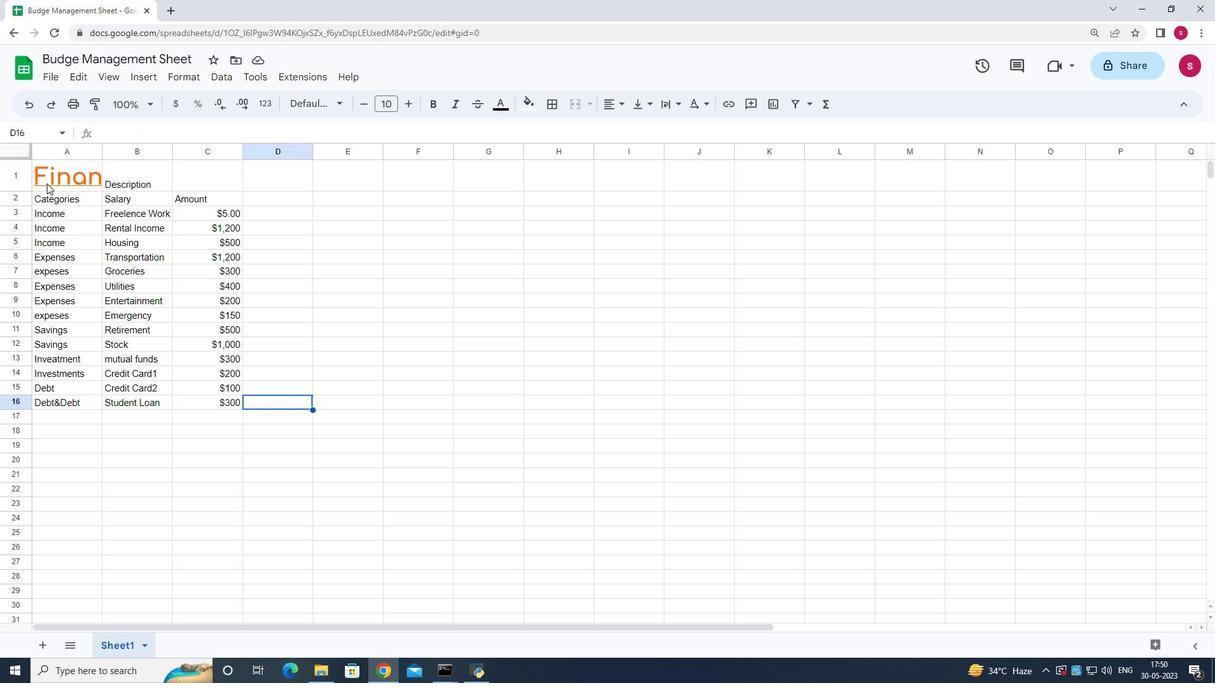 
Action: Mouse moved to (48, 183)
Screenshot: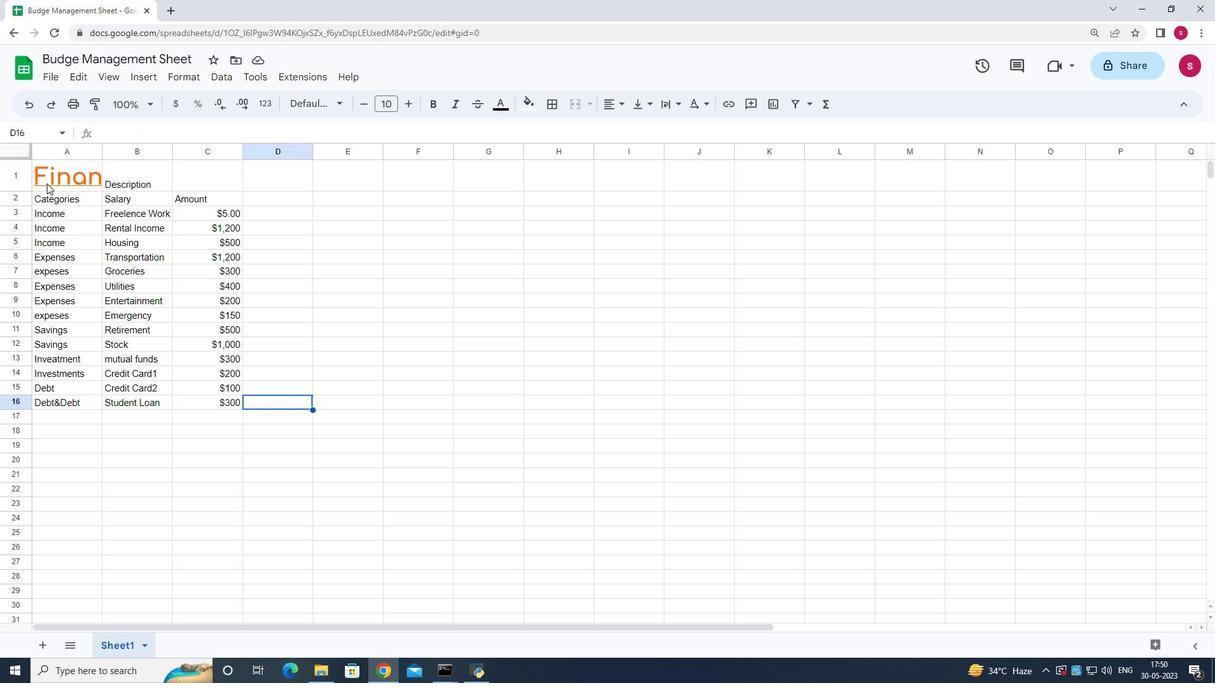 
Action: Mouse pressed left at (48, 183)
Screenshot: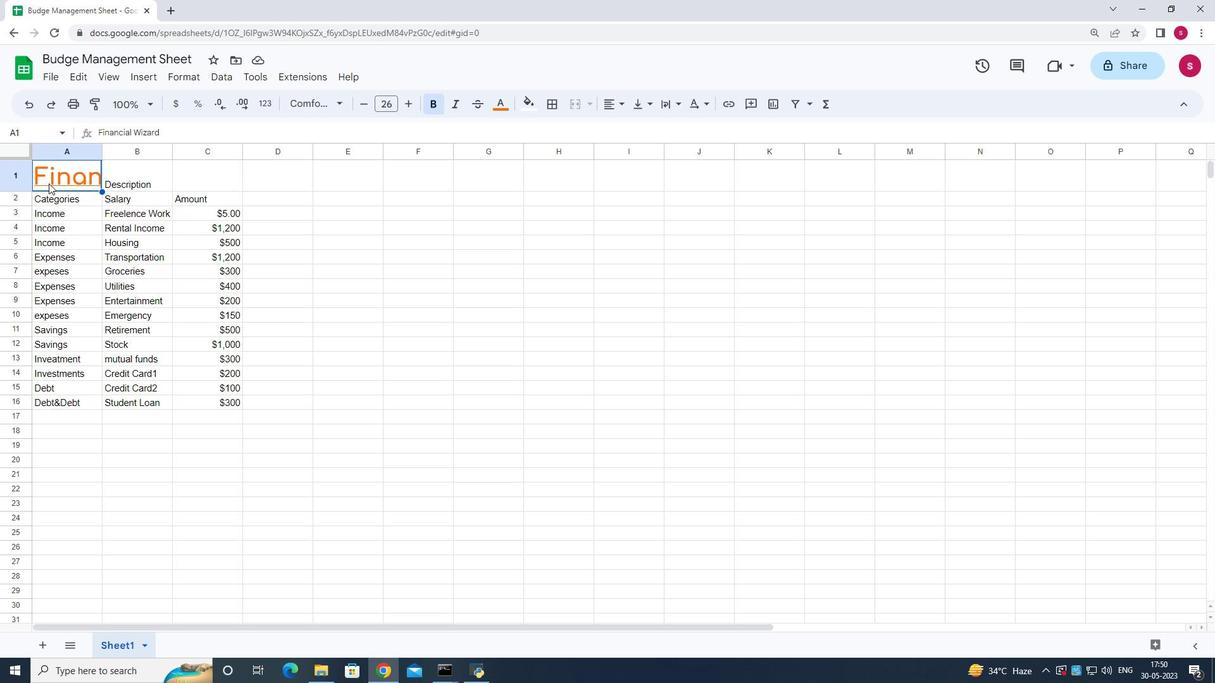 
Action: Mouse moved to (332, 100)
Screenshot: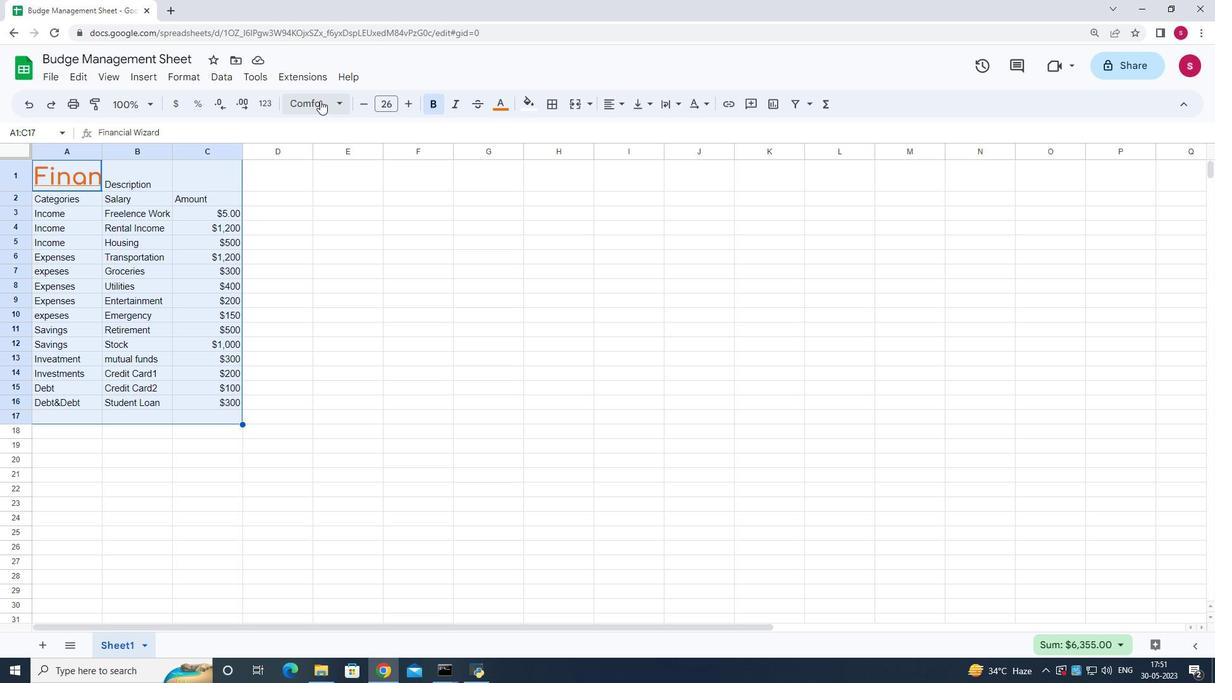 
Action: Mouse pressed left at (332, 100)
Screenshot: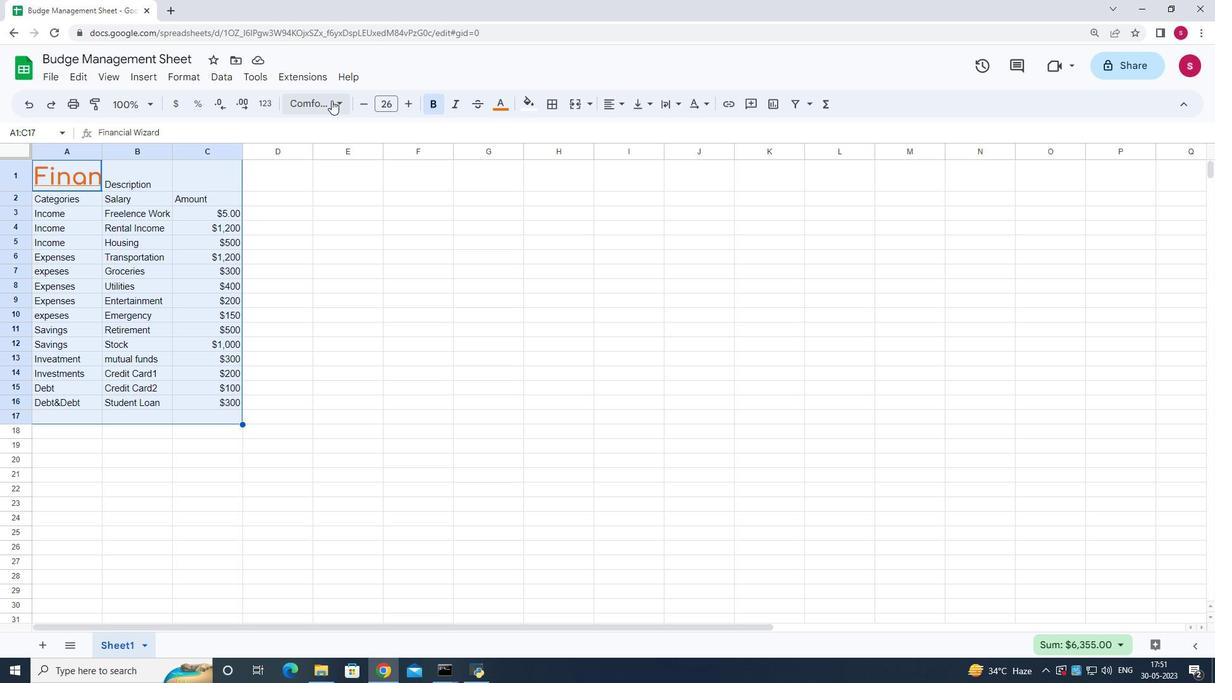 
Action: Mouse moved to (335, 244)
Screenshot: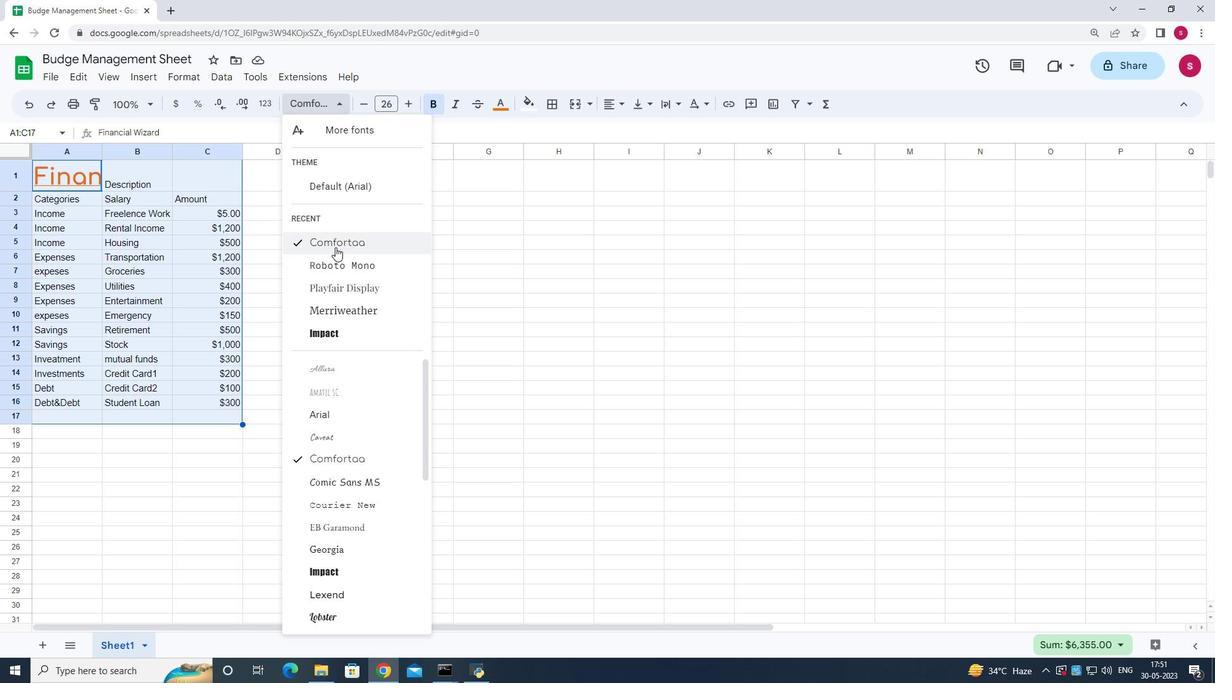 
Action: Mouse pressed left at (335, 244)
Screenshot: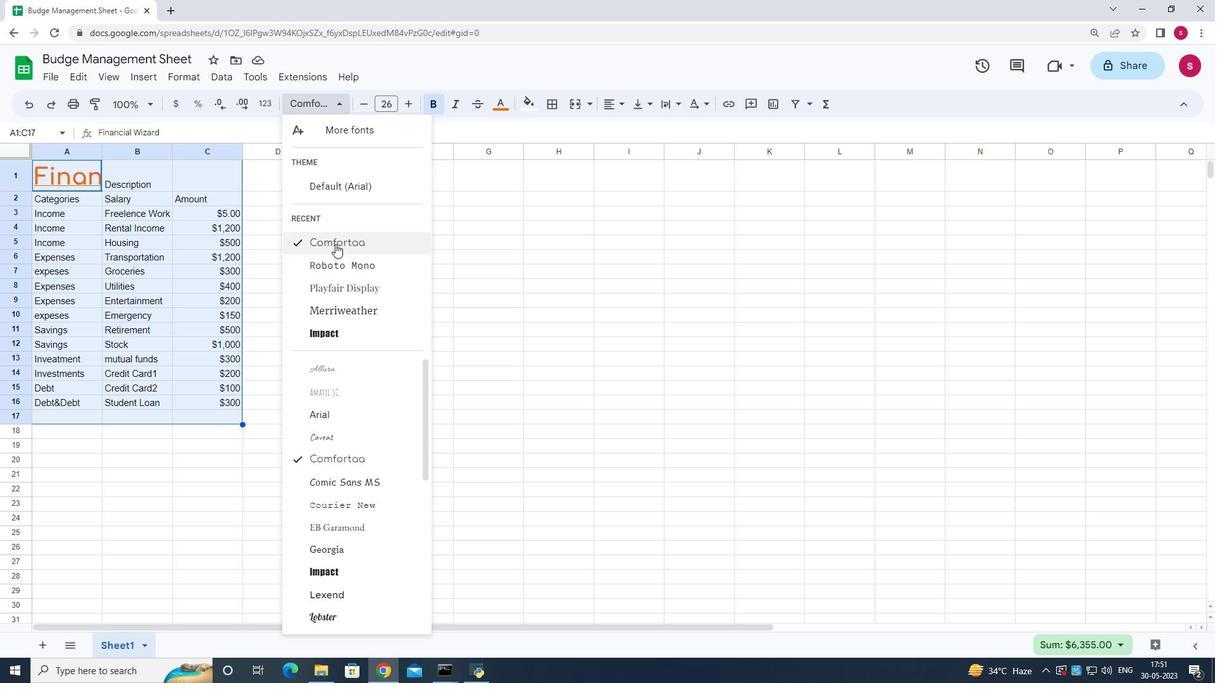 
Action: Mouse moved to (336, 106)
Screenshot: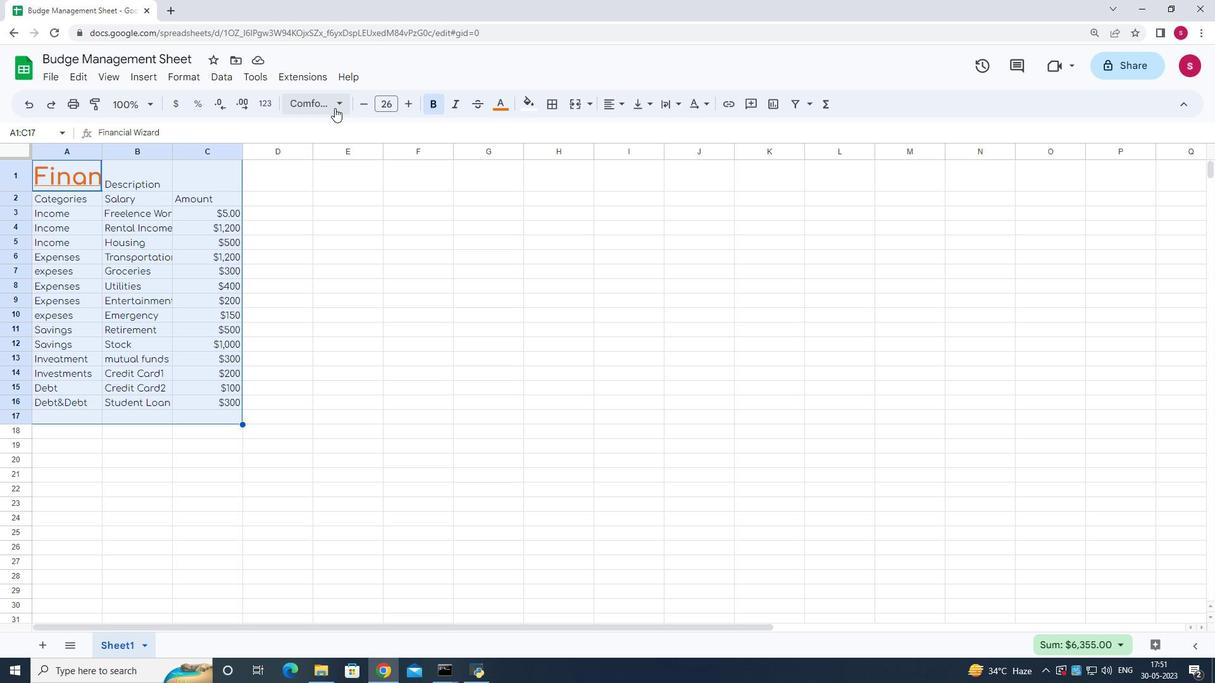
Action: Mouse pressed left at (336, 106)
Screenshot: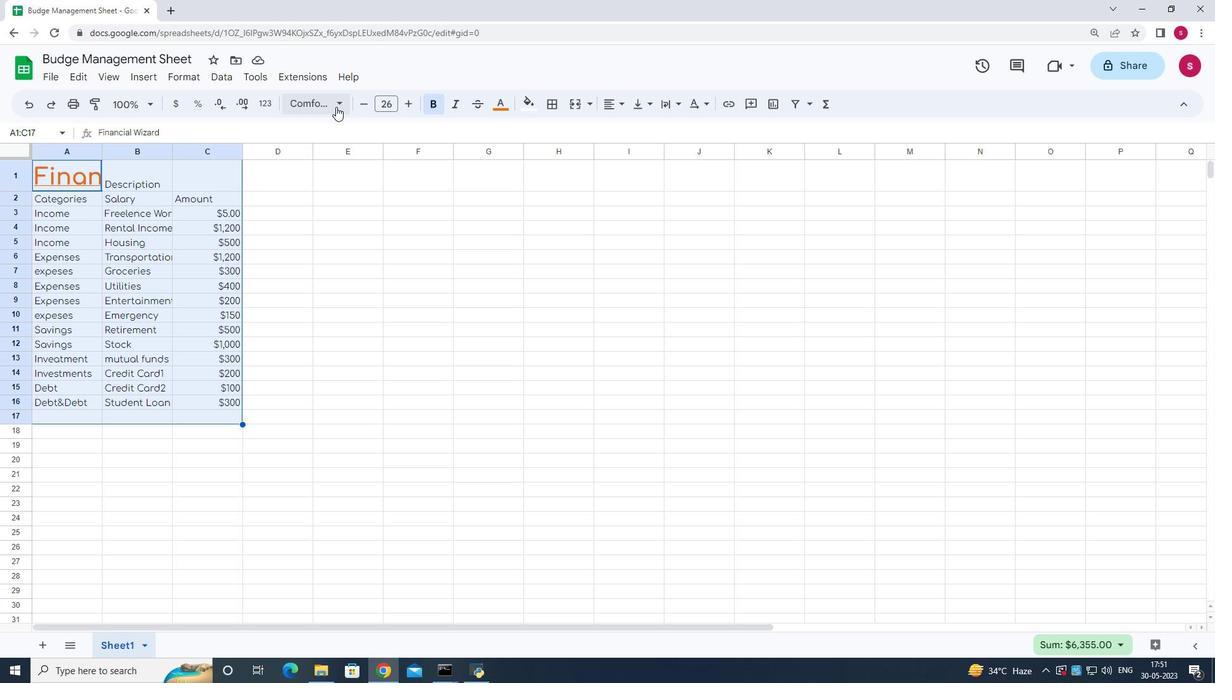
Action: Mouse moved to (385, 99)
Screenshot: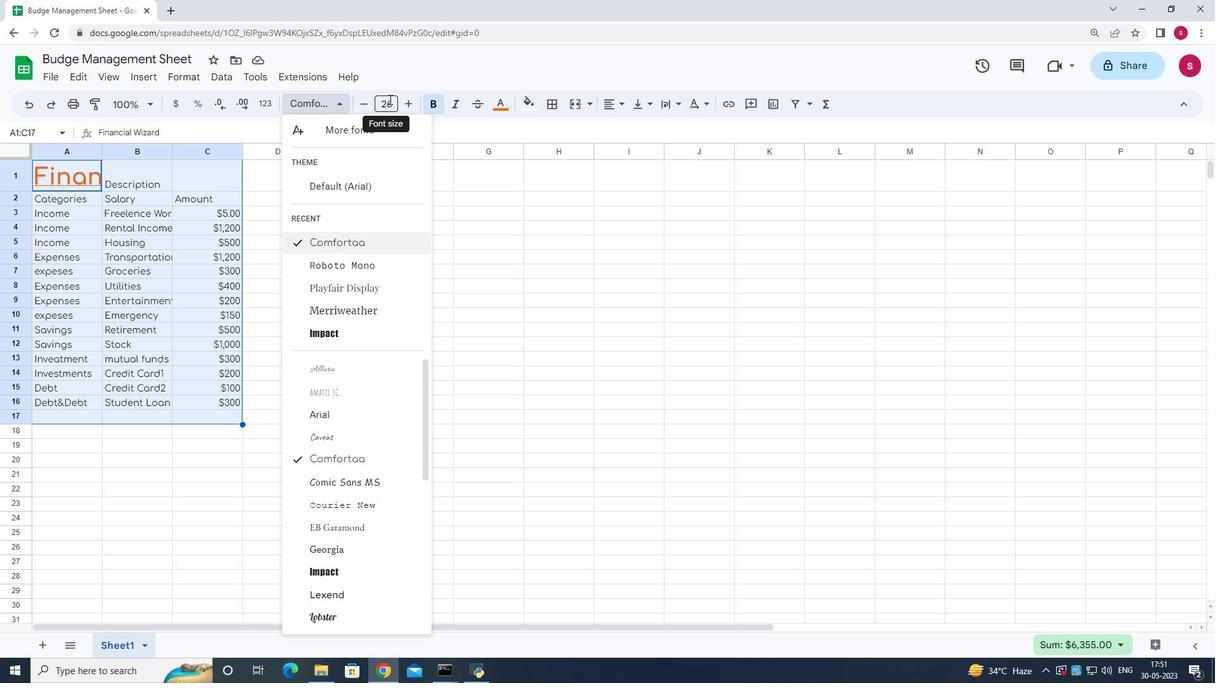 
Action: Mouse pressed left at (385, 99)
Screenshot: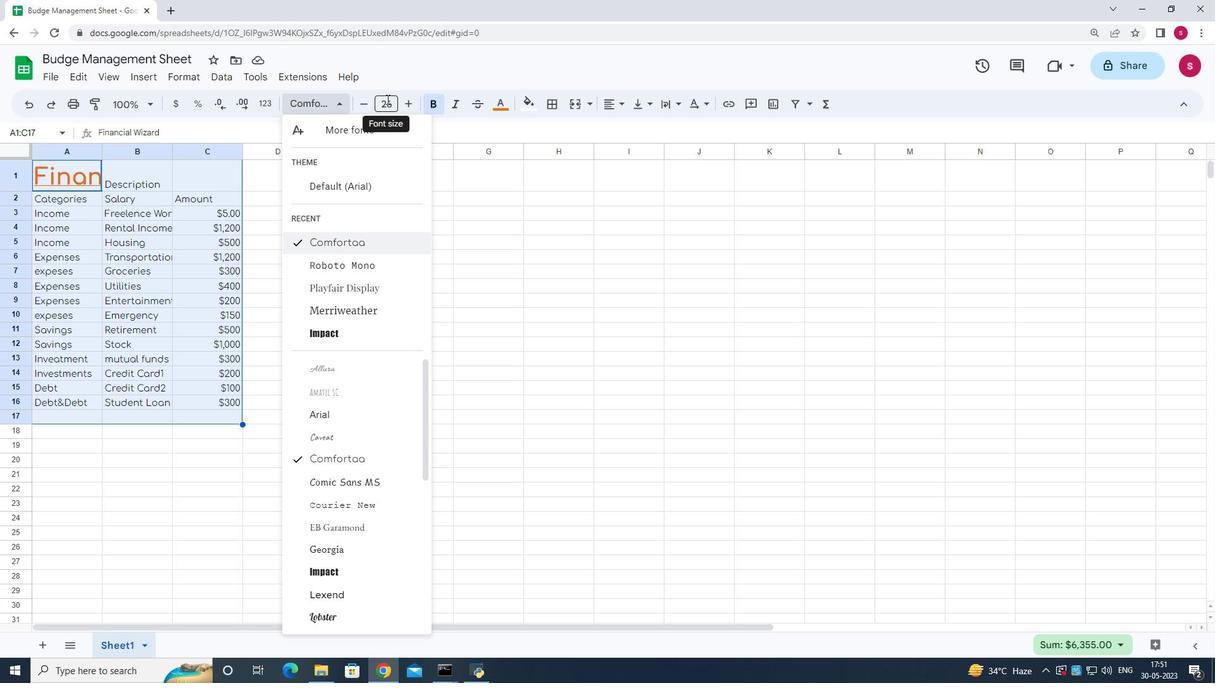 
Action: Mouse moved to (381, 275)
Screenshot: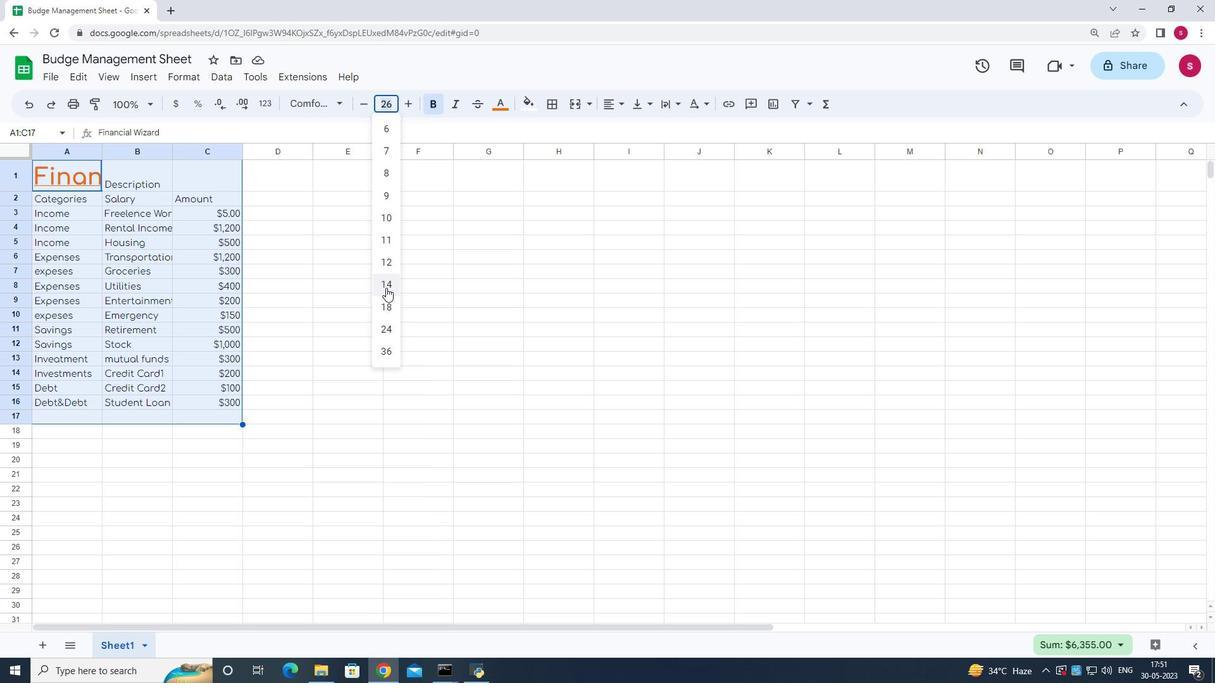 
Action: Mouse pressed left at (381, 275)
Screenshot: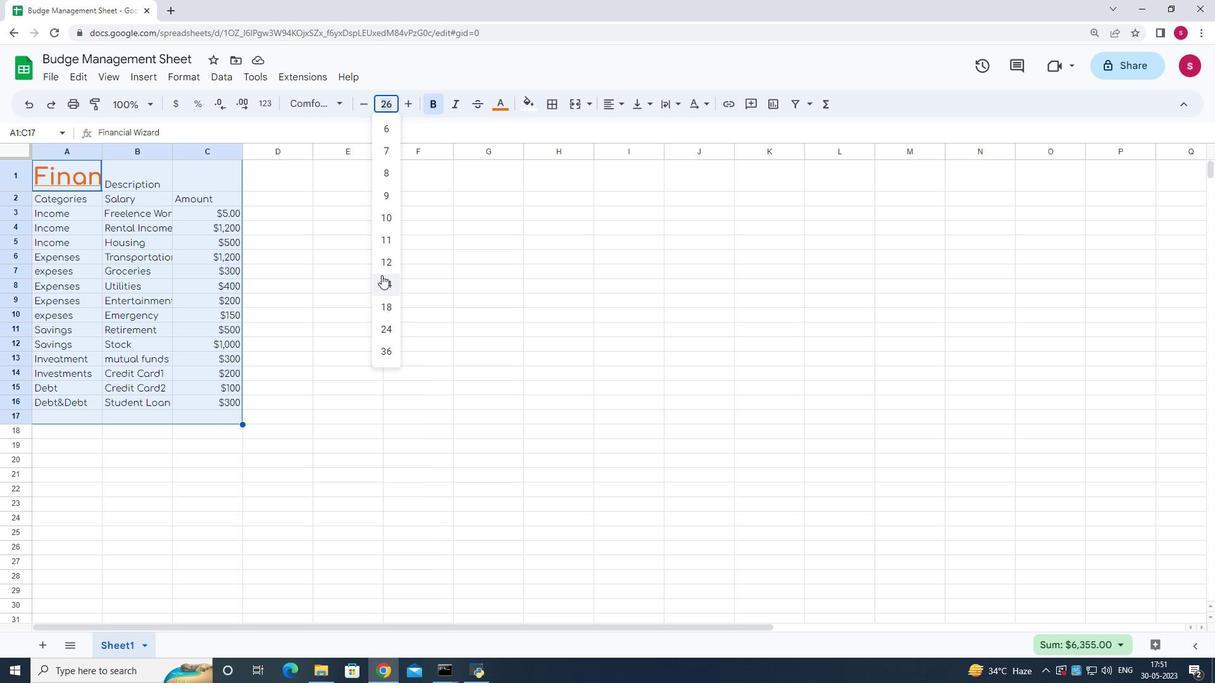 
Action: Mouse moved to (403, 105)
Screenshot: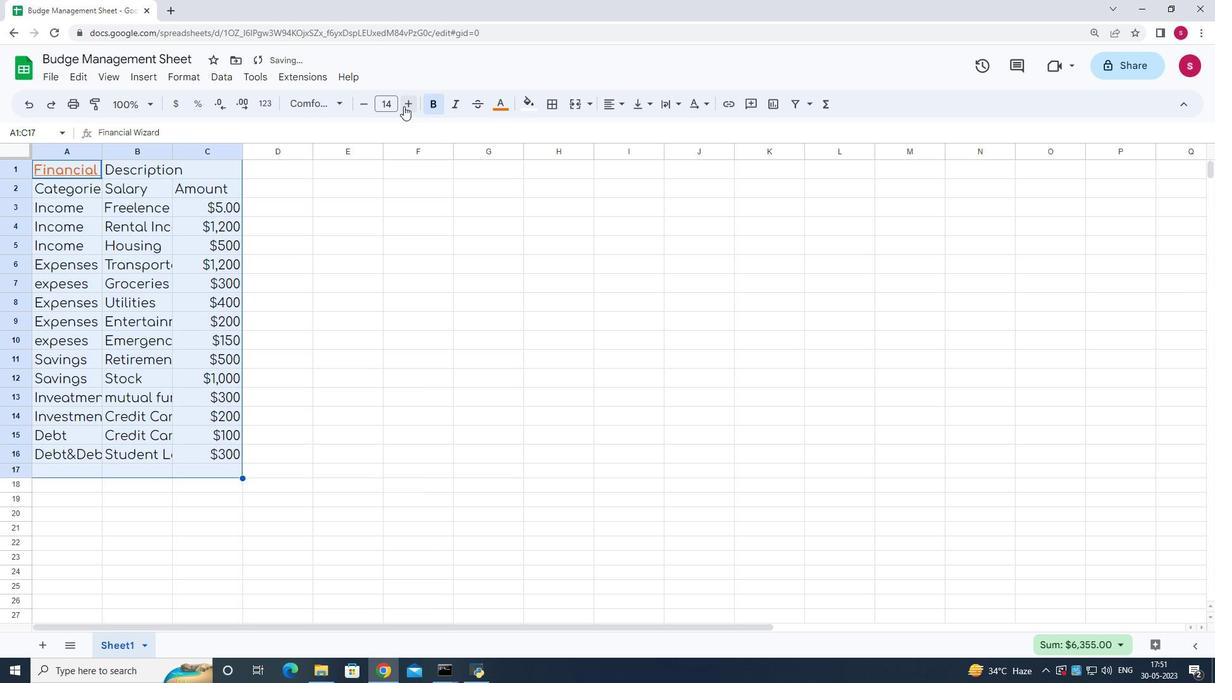 
Action: Mouse pressed left at (403, 105)
Screenshot: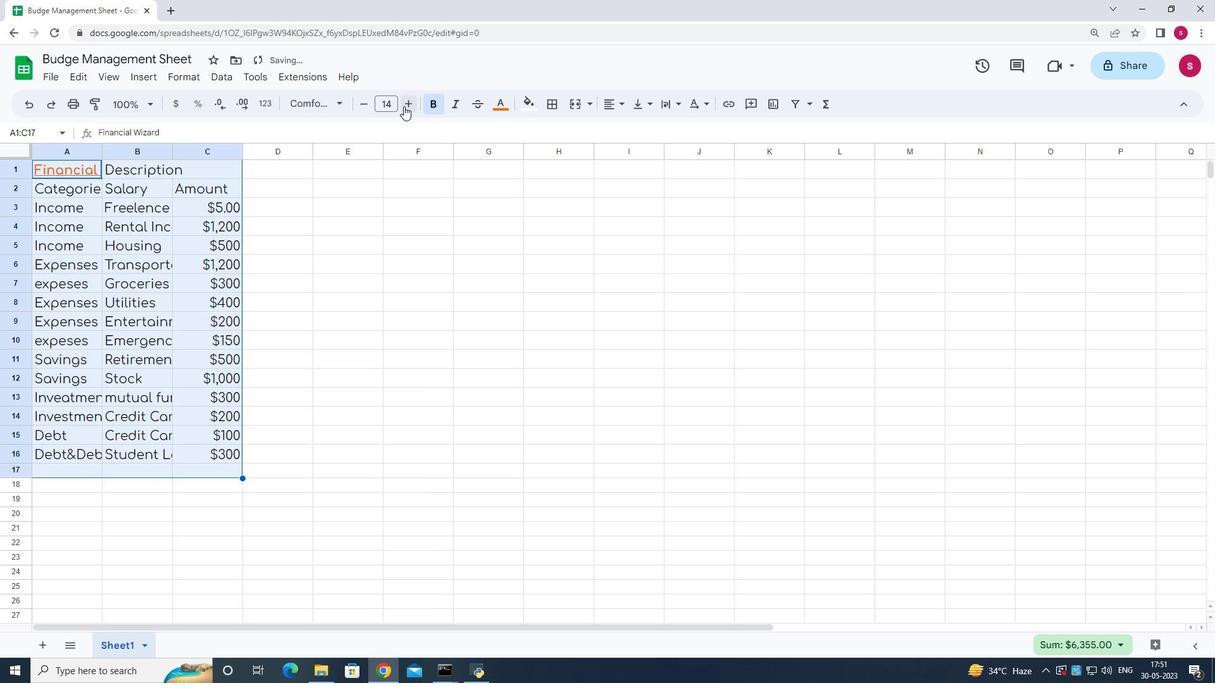 
Action: Mouse pressed left at (403, 105)
Screenshot: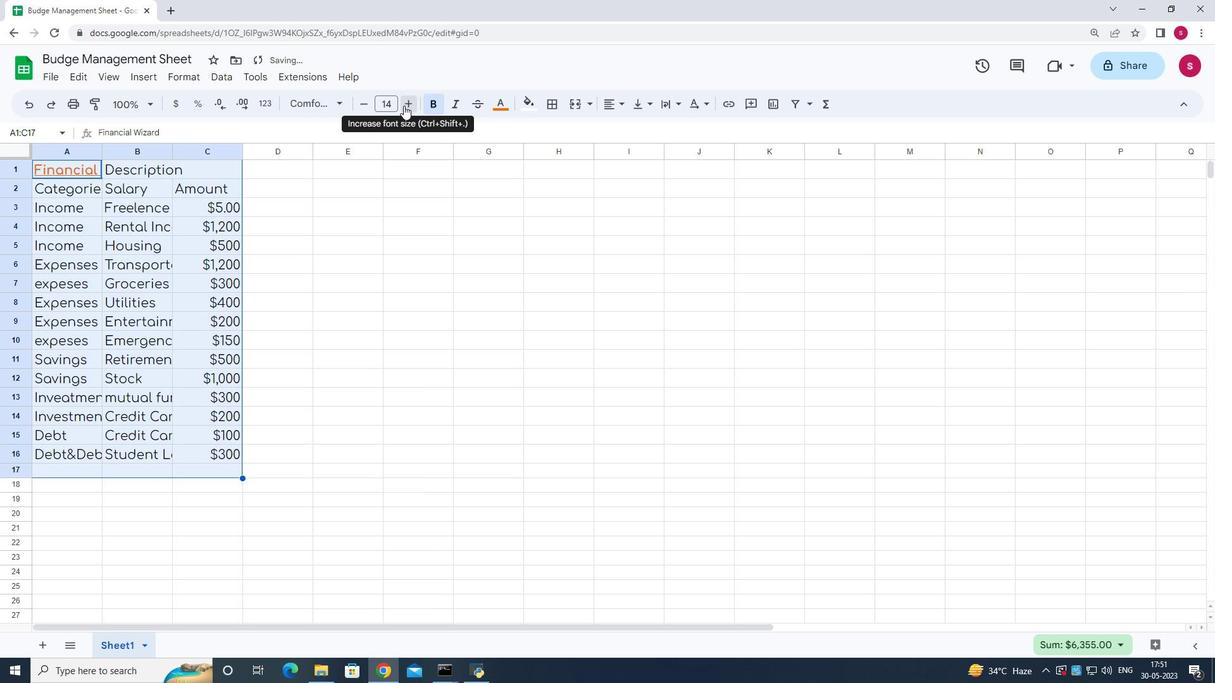 
Action: Mouse pressed left at (403, 105)
Screenshot: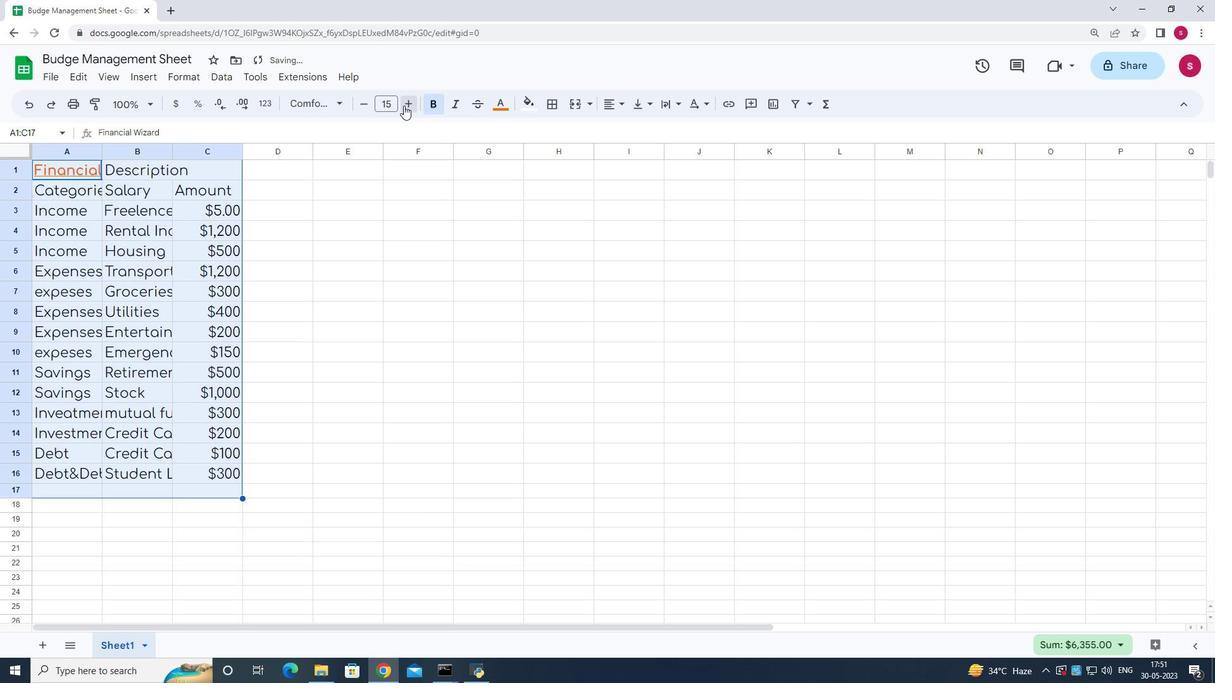 
Action: Mouse pressed left at (403, 105)
Screenshot: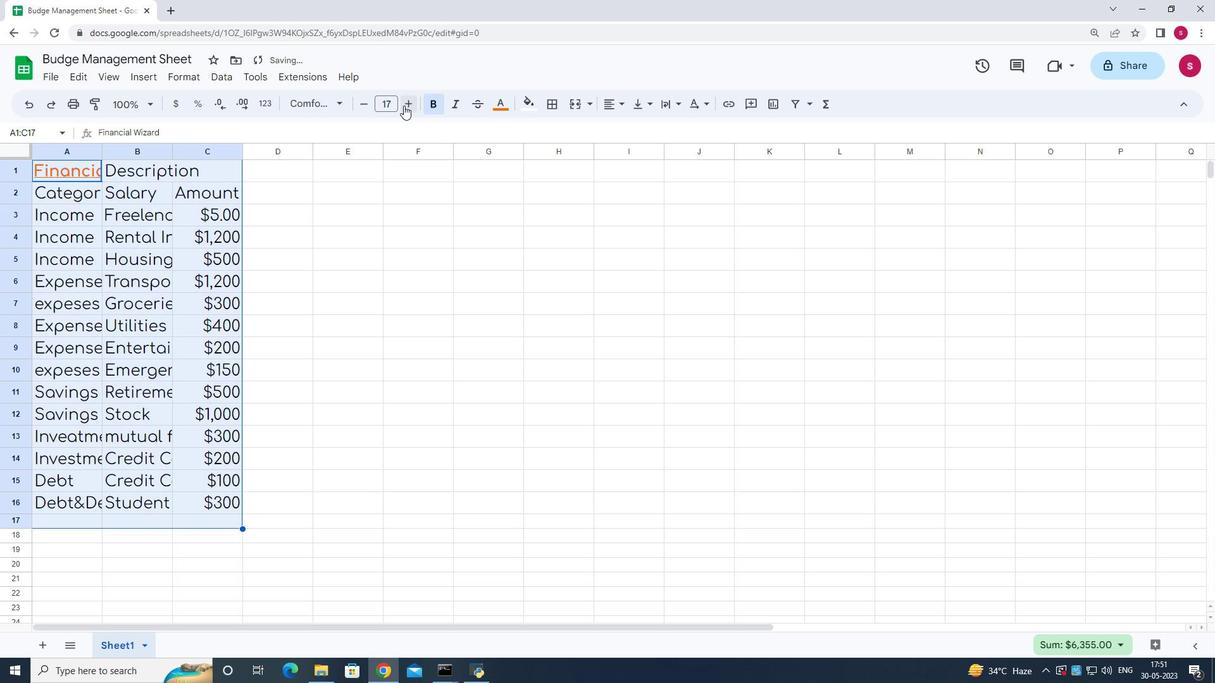 
Action: Mouse moved to (101, 154)
Screenshot: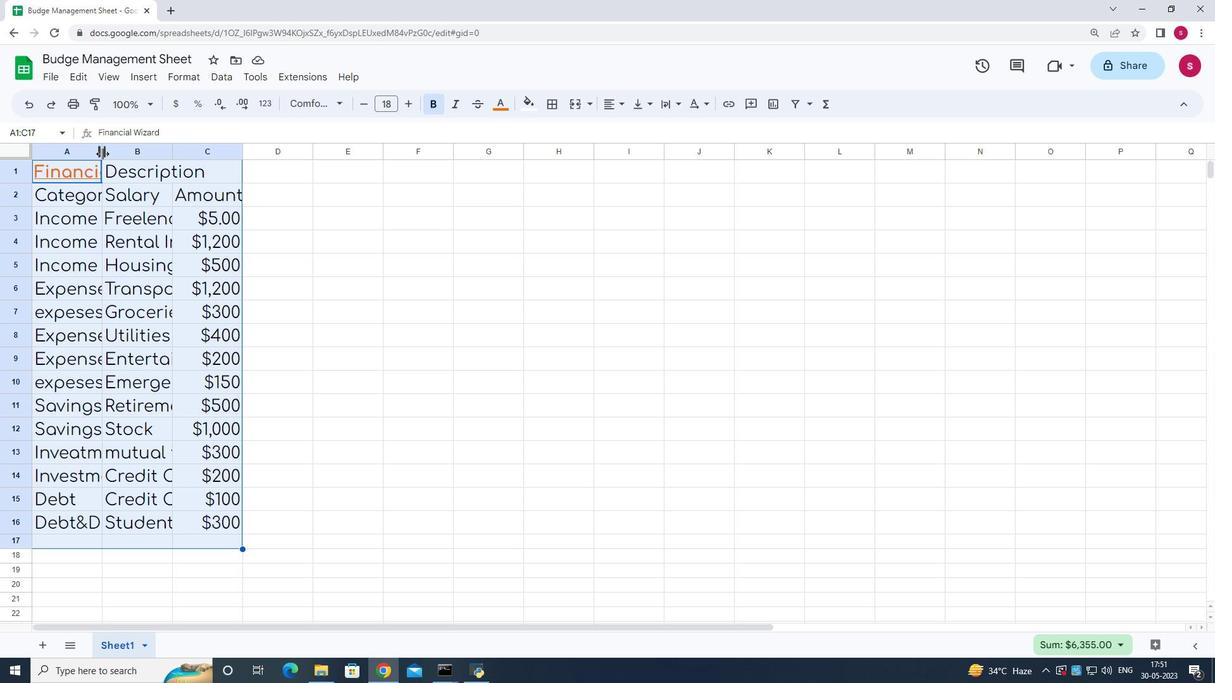 
Action: Mouse pressed left at (101, 154)
Screenshot: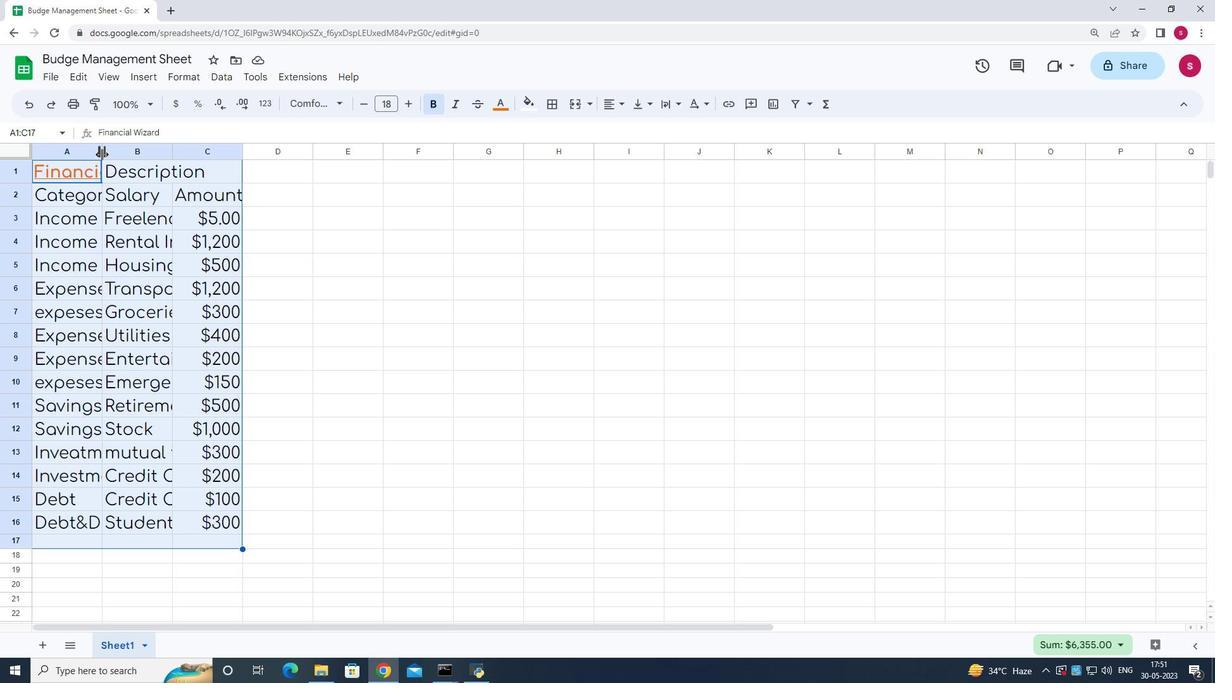 
Action: Mouse moved to (177, 152)
Screenshot: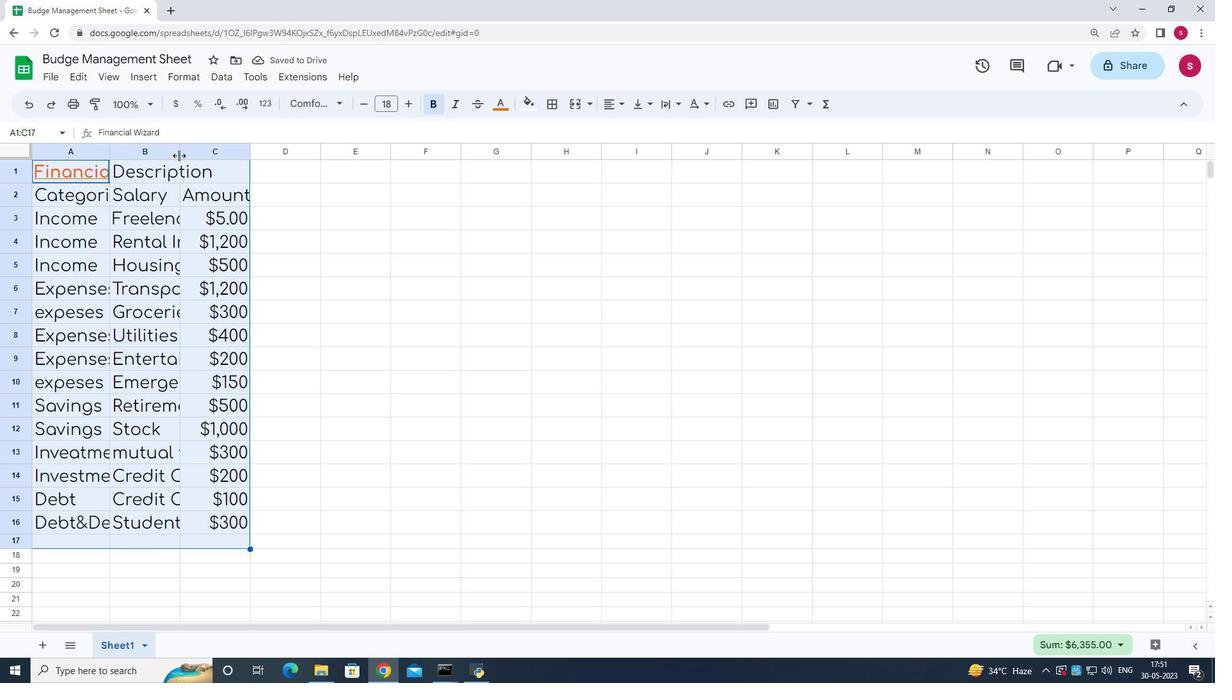 
Action: Mouse pressed left at (177, 152)
Screenshot: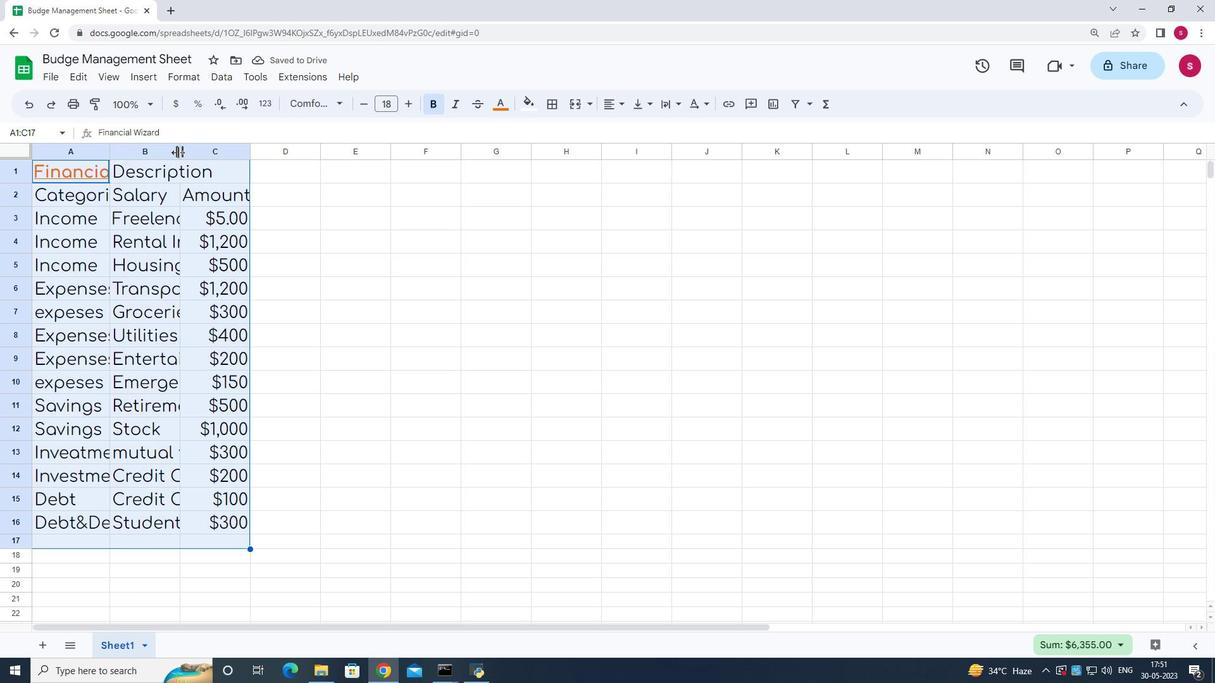 
Action: Mouse moved to (208, 158)
Screenshot: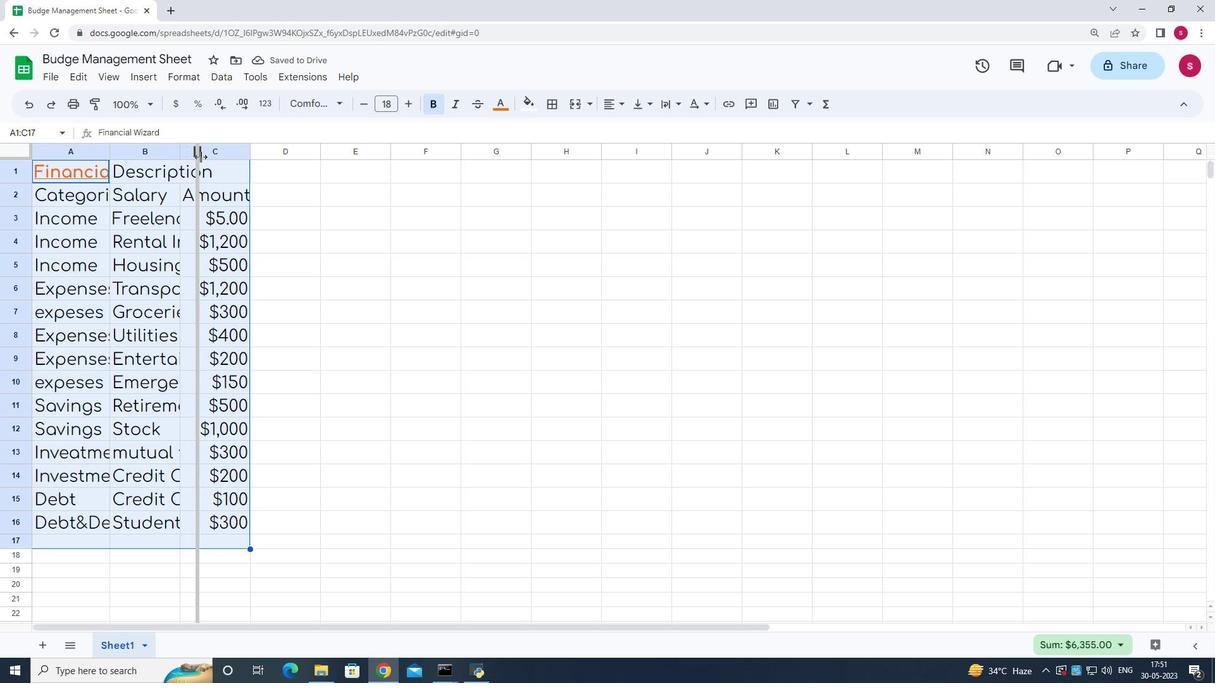 
Action: Mouse pressed left at (208, 158)
Screenshot: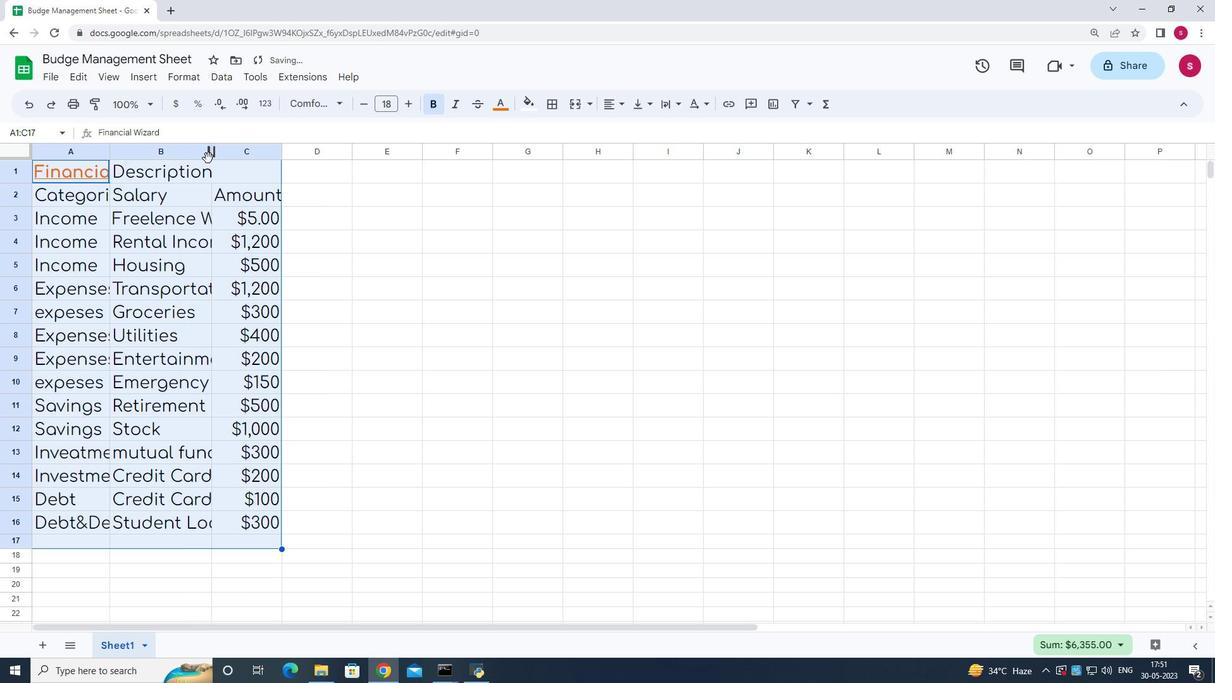 
Action: Mouse moved to (108, 167)
Screenshot: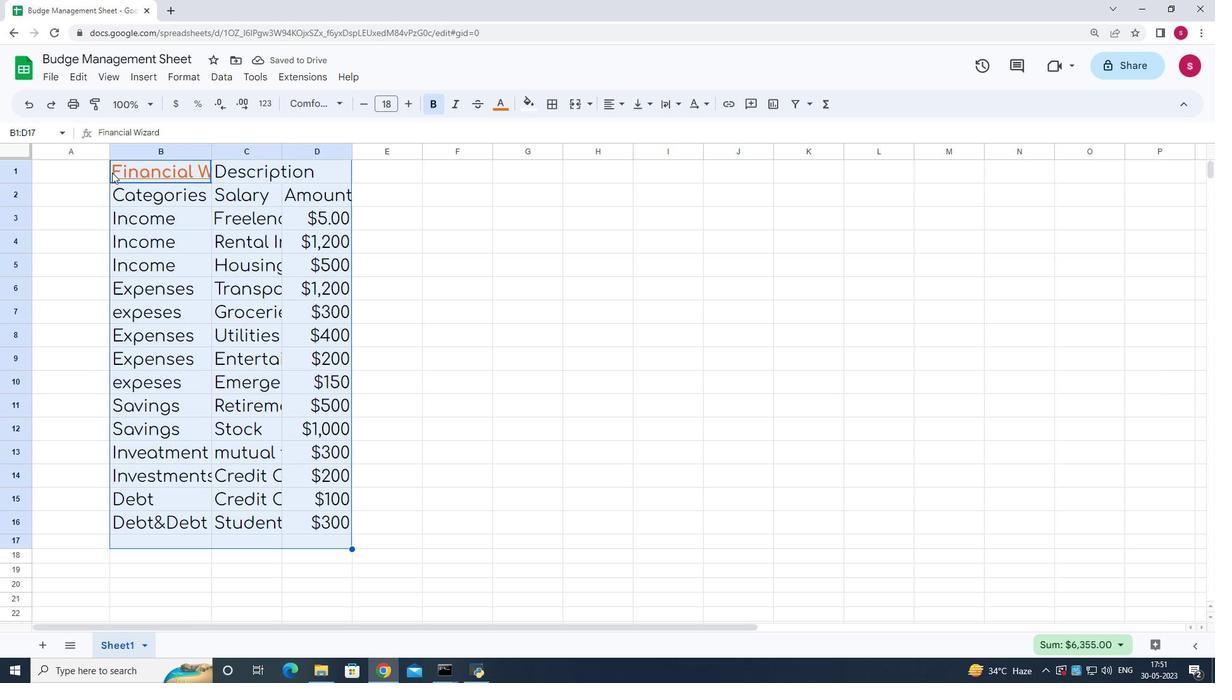 
Action: Mouse pressed left at (108, 167)
Screenshot: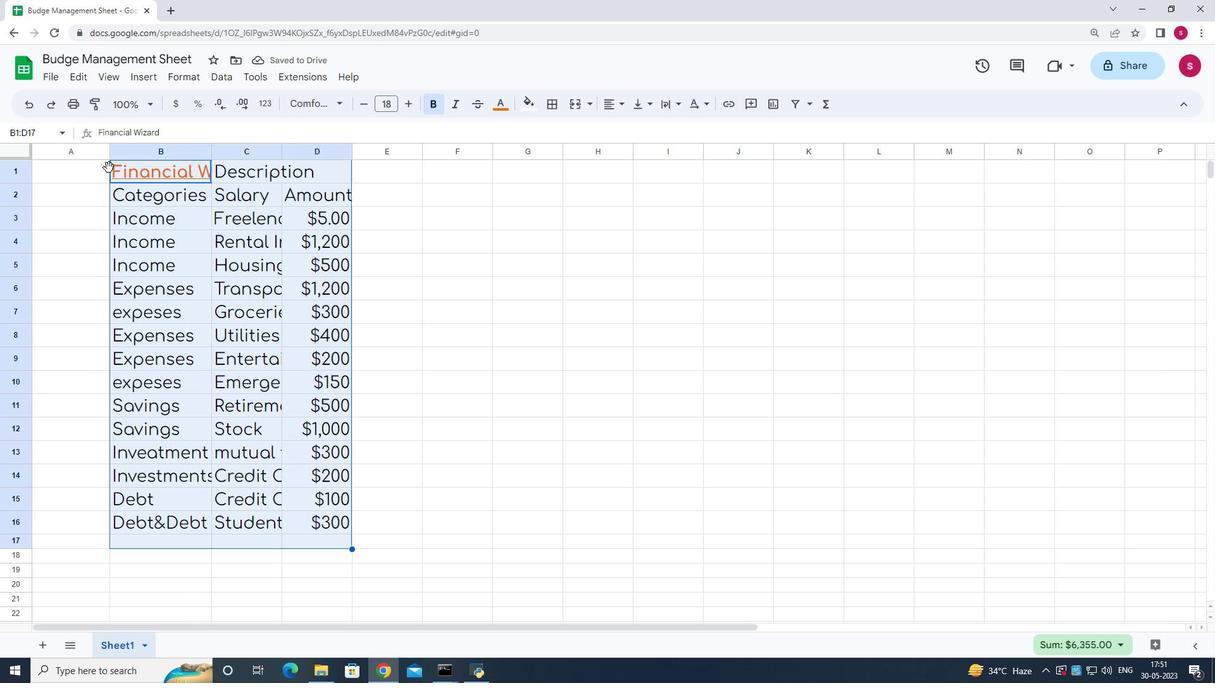 
Action: Mouse moved to (383, 220)
Screenshot: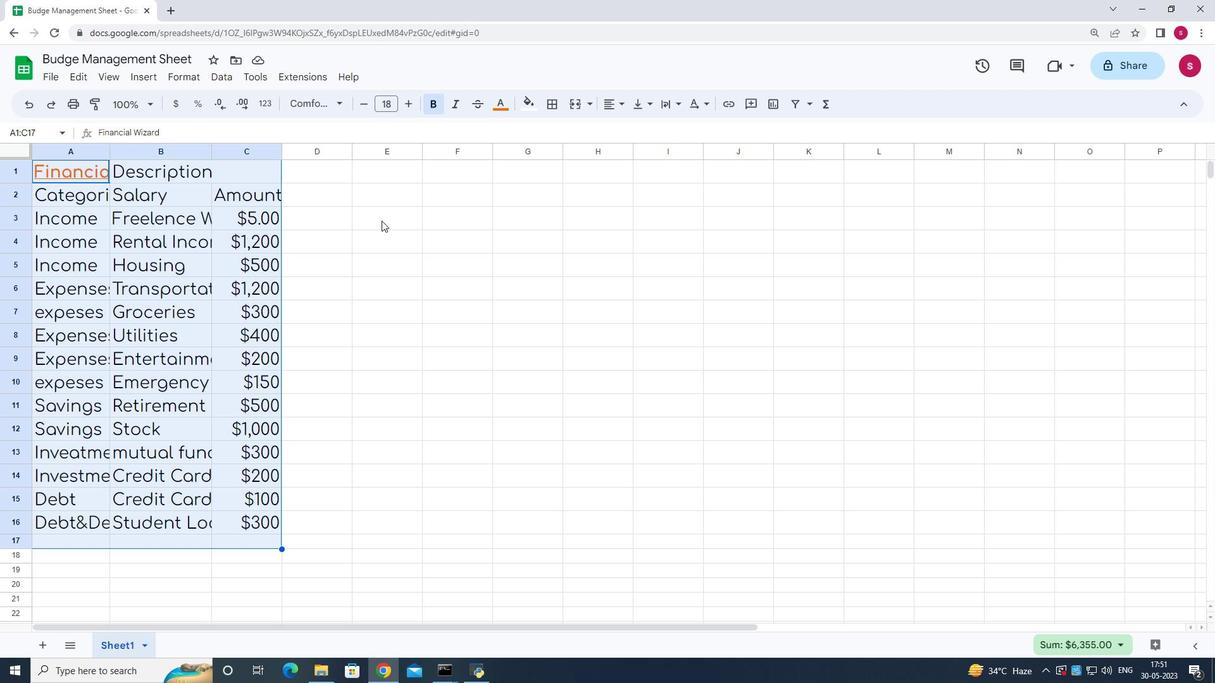 
Action: Mouse pressed left at (383, 220)
Screenshot: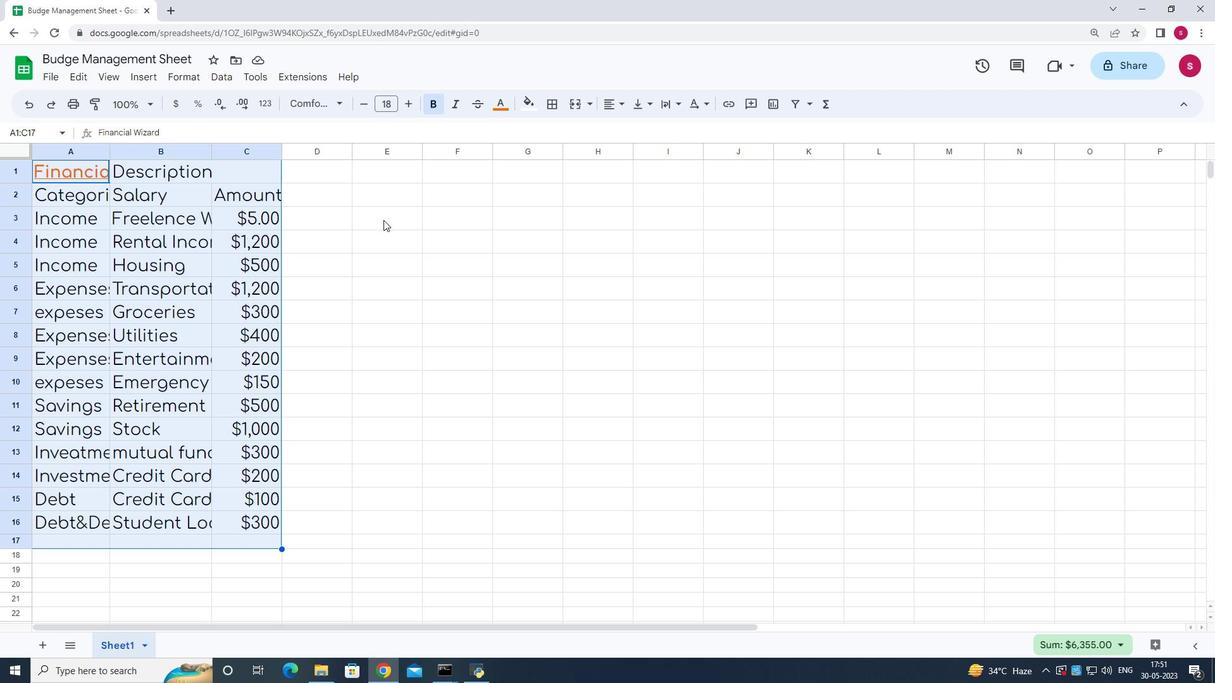 
Action: Mouse moved to (108, 152)
Screenshot: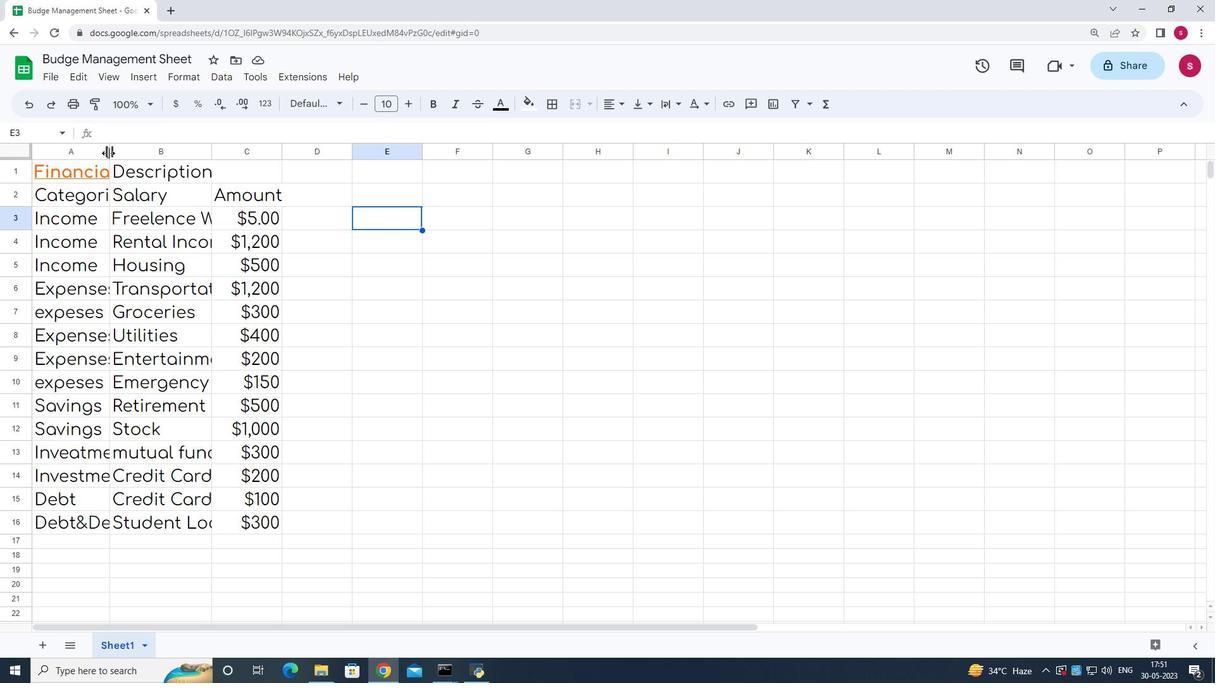 
Action: Mouse pressed left at (108, 152)
Screenshot: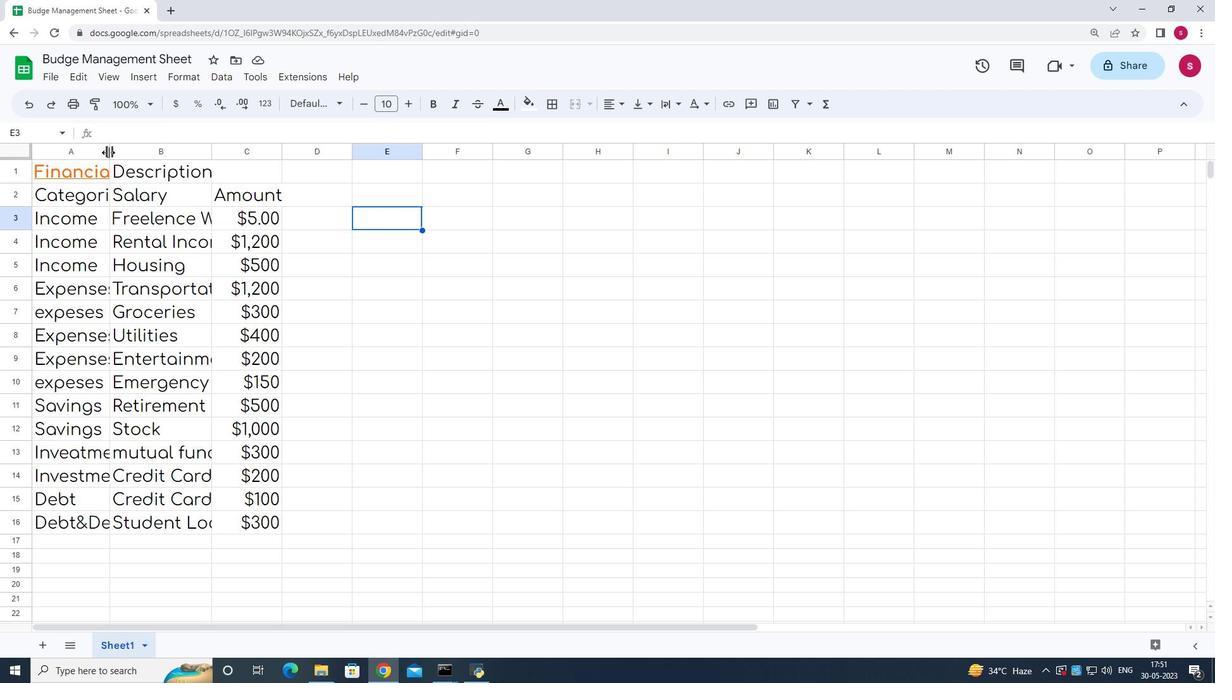 
Action: Mouse moved to (240, 156)
Screenshot: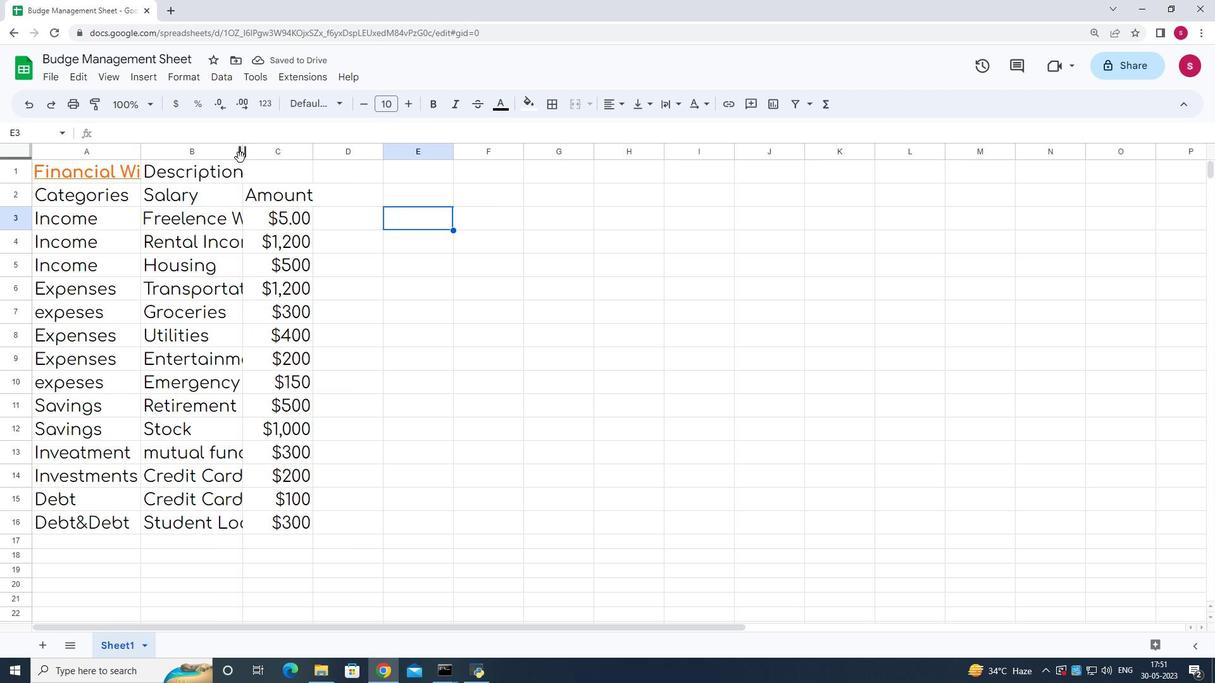 
Action: Mouse pressed left at (240, 156)
Screenshot: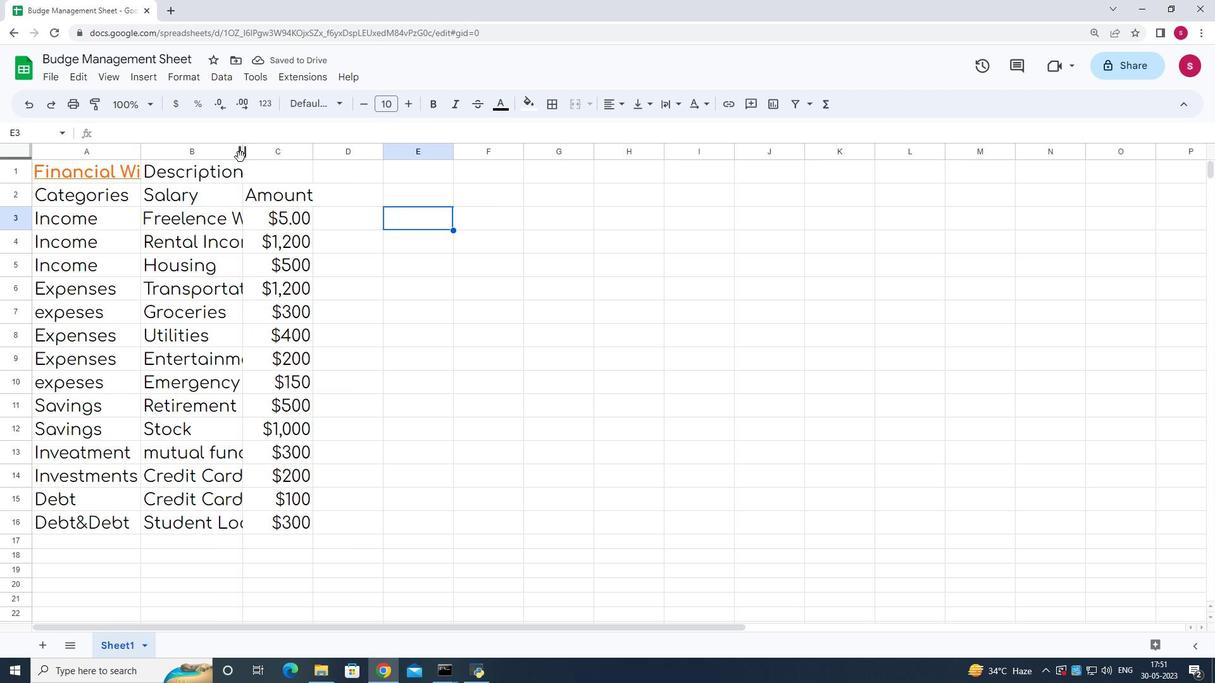 
Action: Mouse moved to (245, 151)
Screenshot: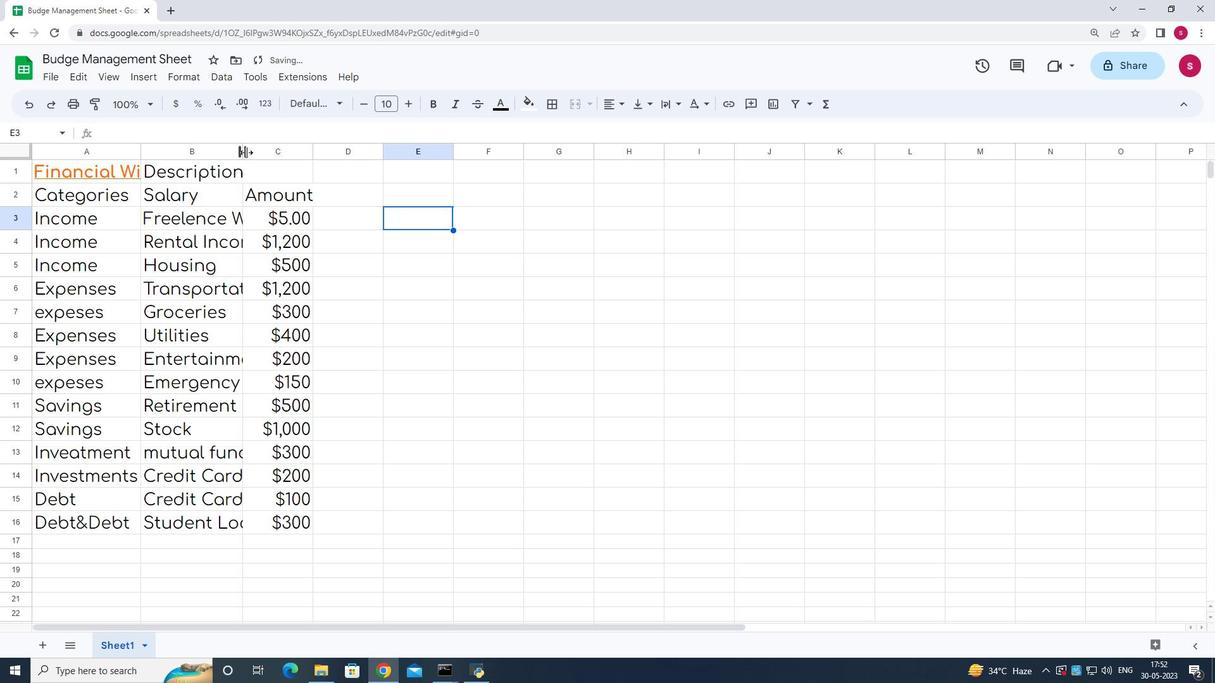 
Action: Mouse pressed left at (245, 151)
Screenshot: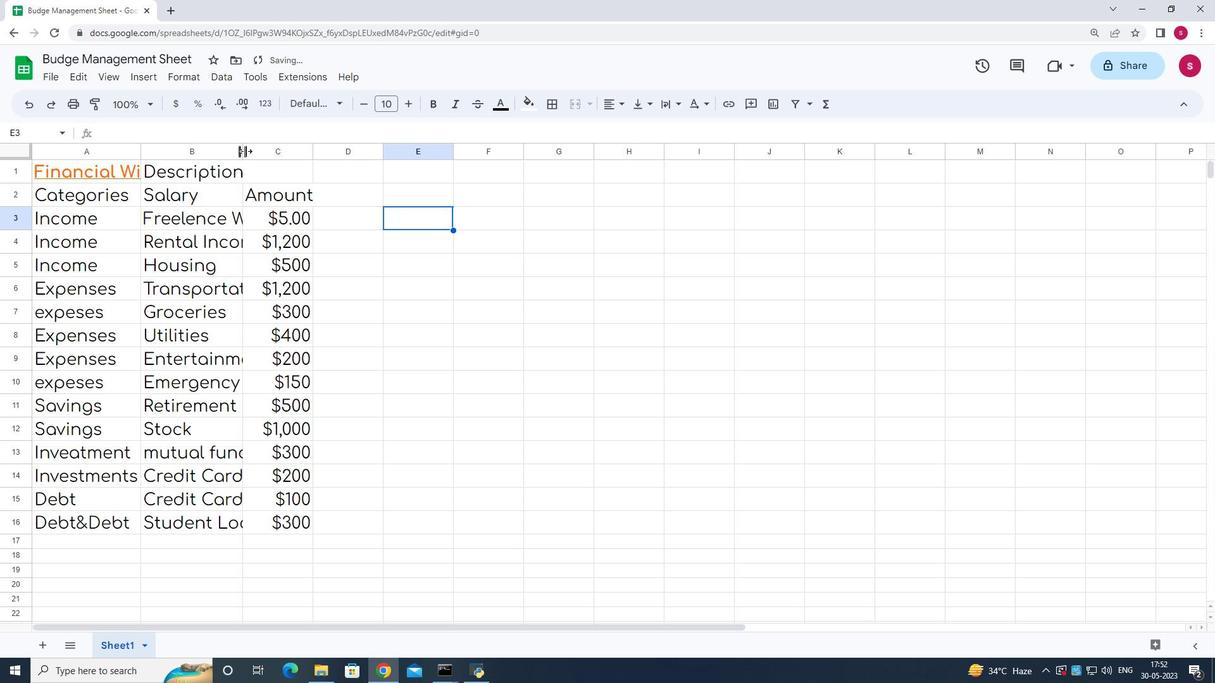 
Action: Mouse moved to (360, 168)
Screenshot: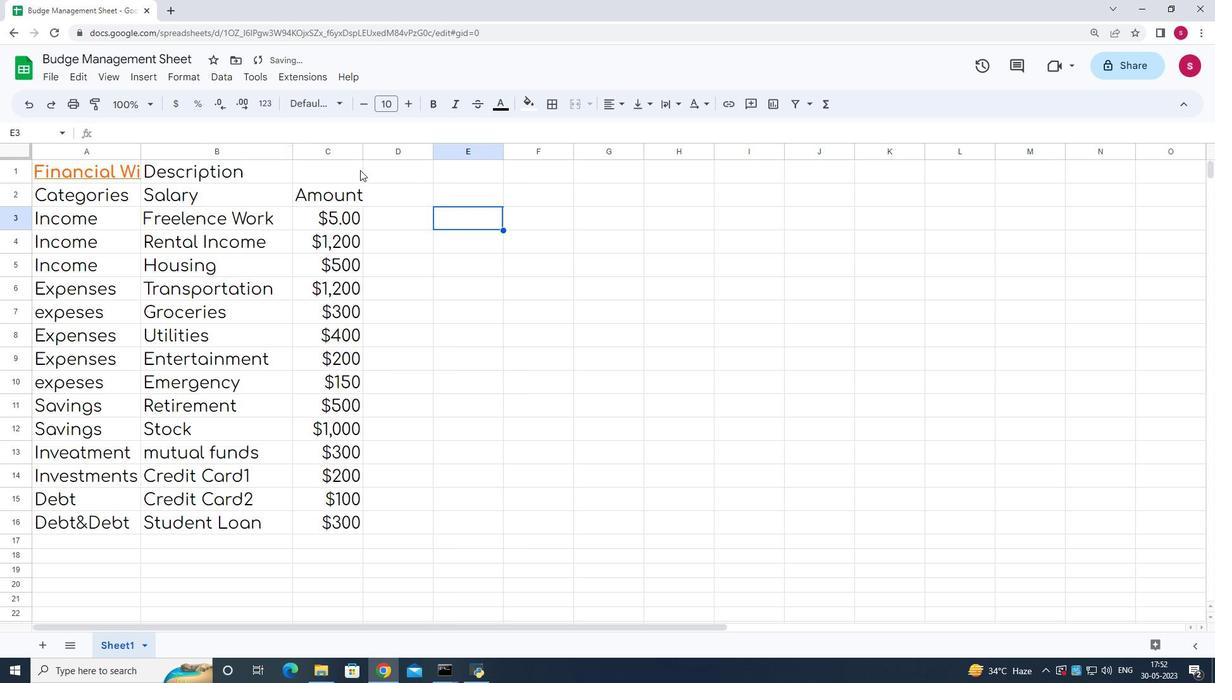
Action: Mouse pressed left at (360, 168)
Screenshot: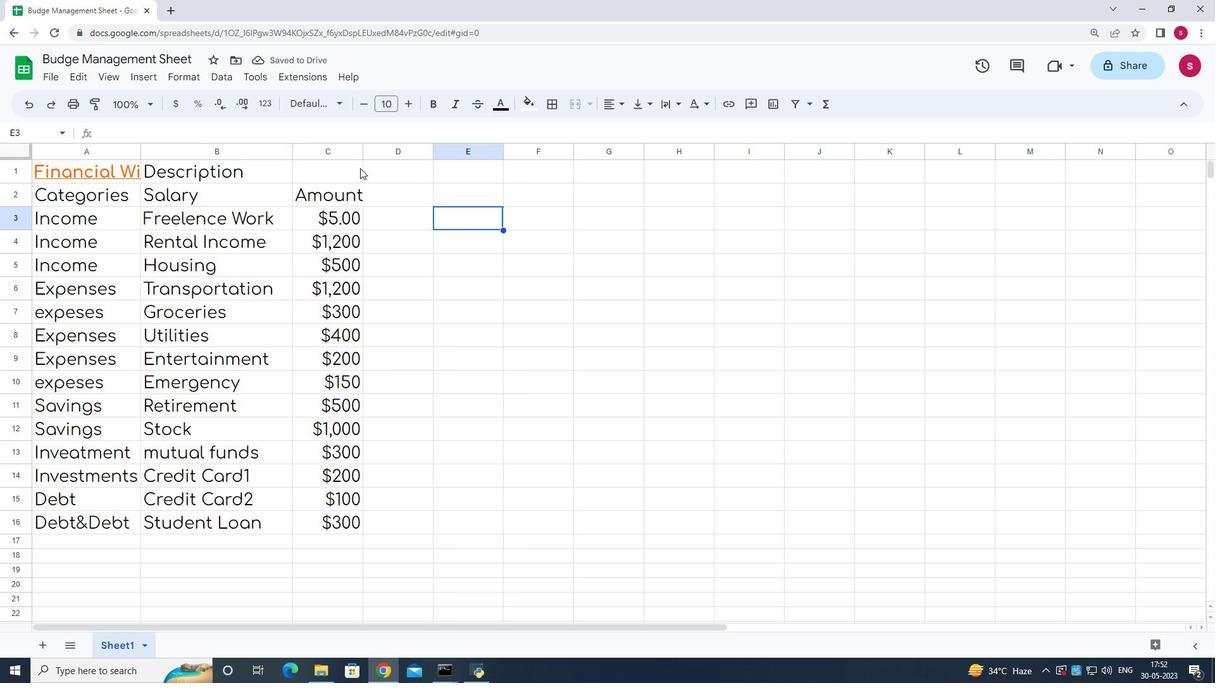 
Action: Mouse moved to (360, 158)
Screenshot: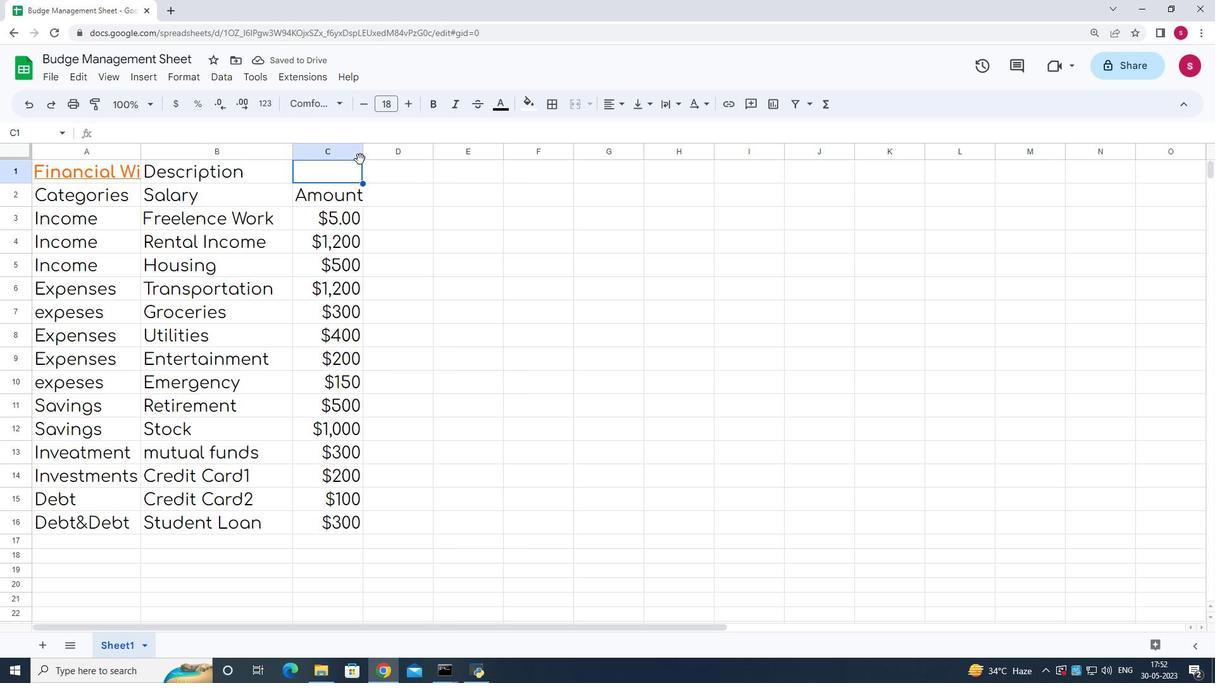 
Action: Mouse pressed left at (360, 158)
Screenshot: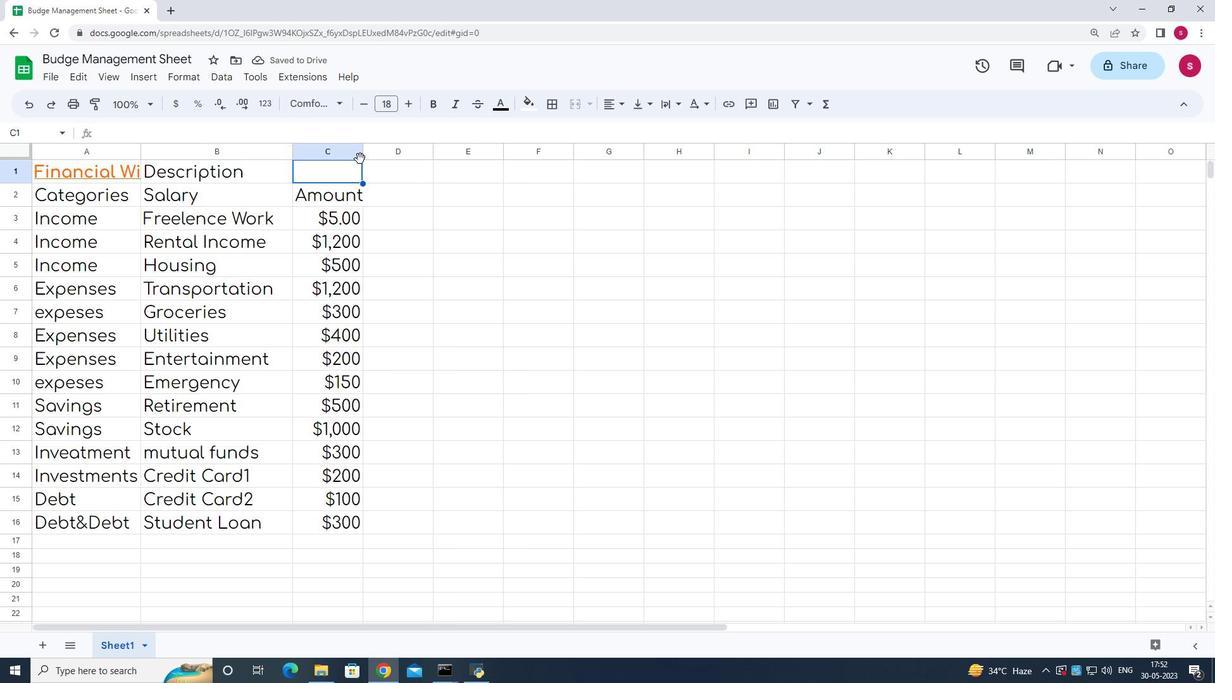 
Action: Mouse pressed left at (360, 158)
Screenshot: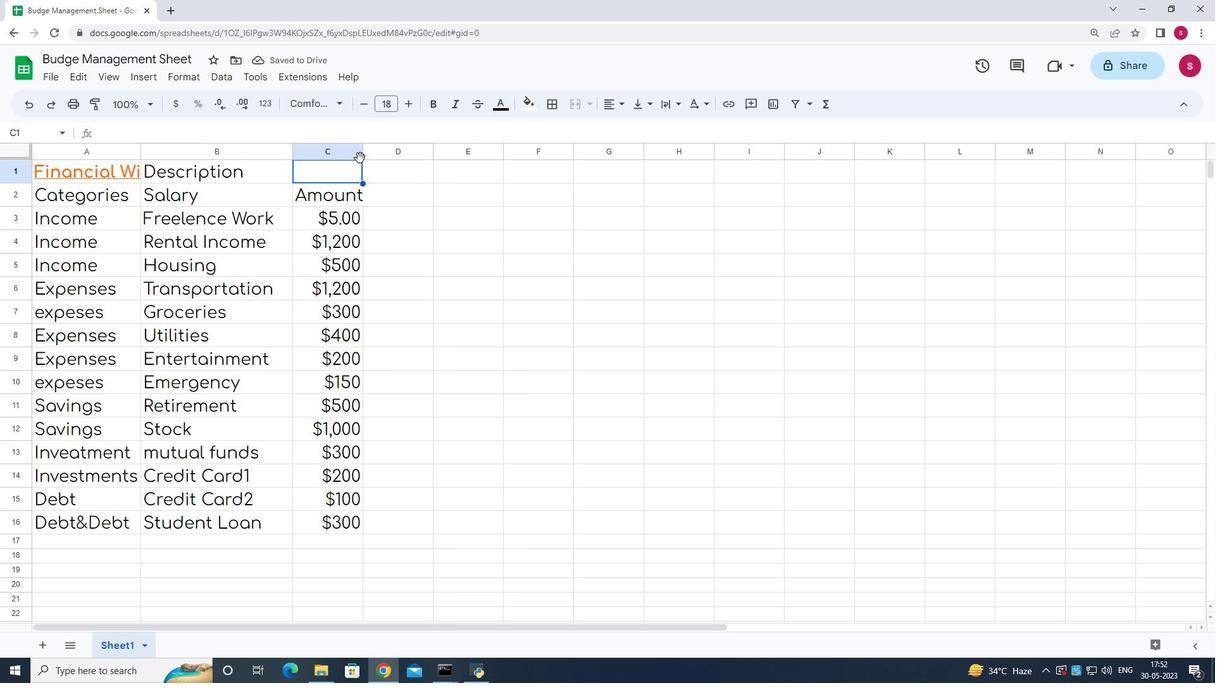 
Action: Mouse moved to (391, 230)
Screenshot: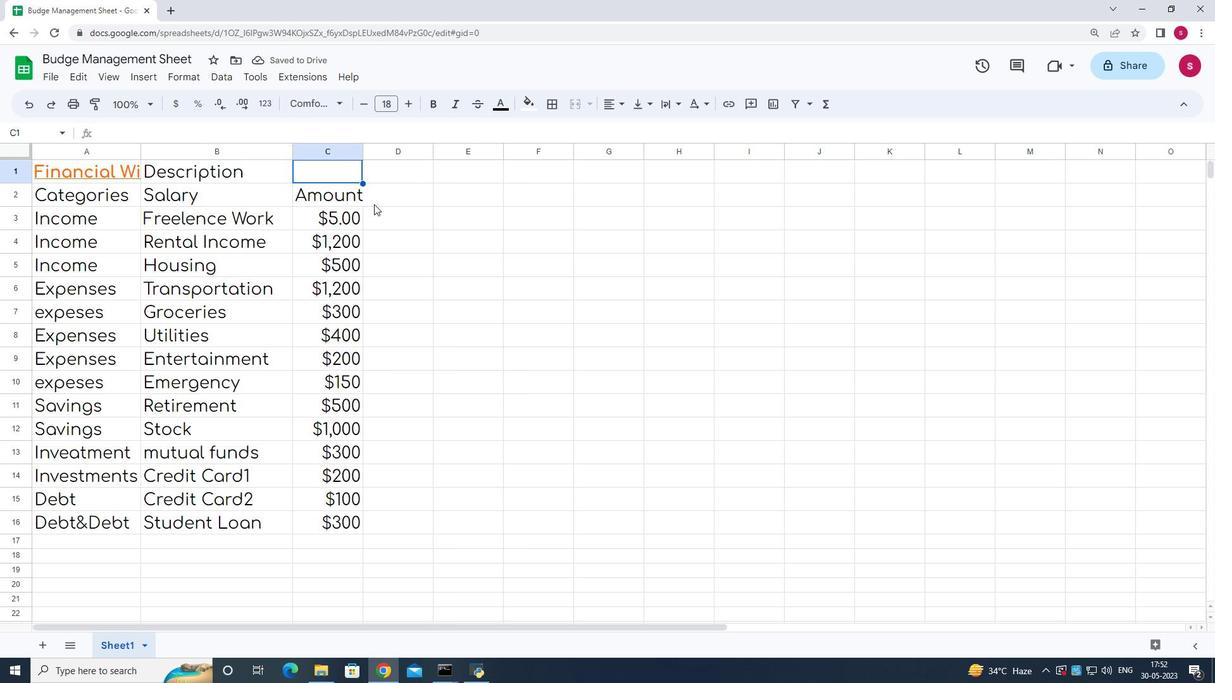 
Action: Mouse pressed left at (391, 230)
Screenshot: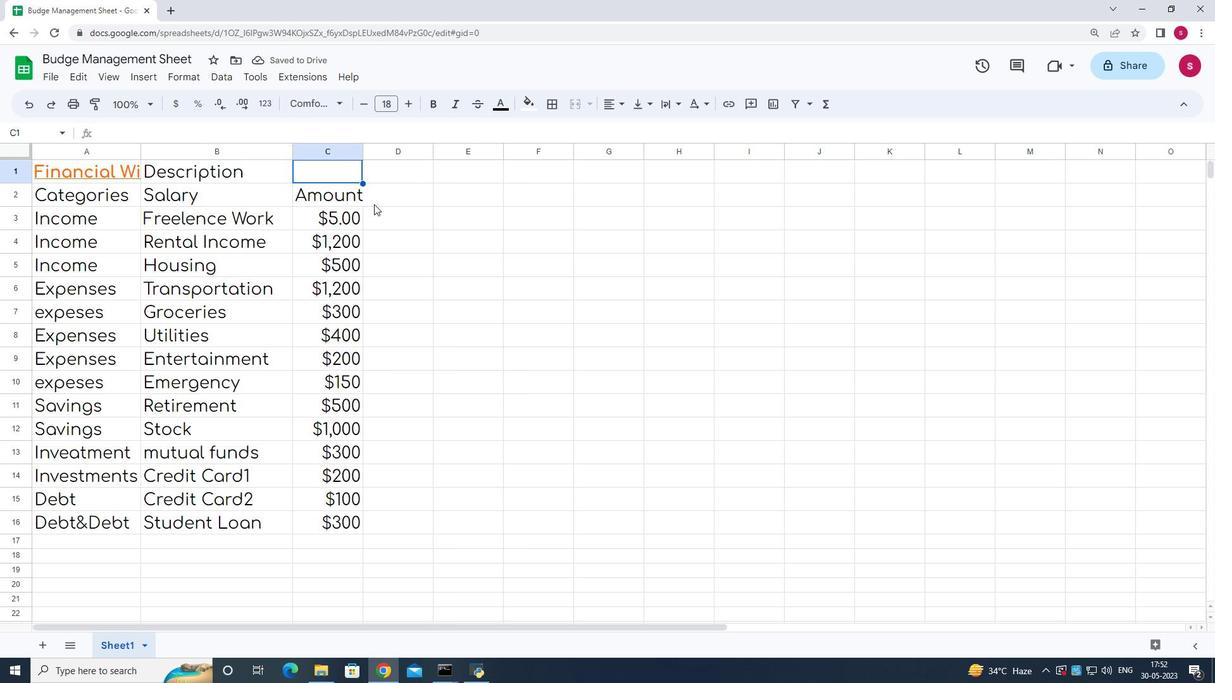 
Action: Mouse moved to (362, 151)
Screenshot: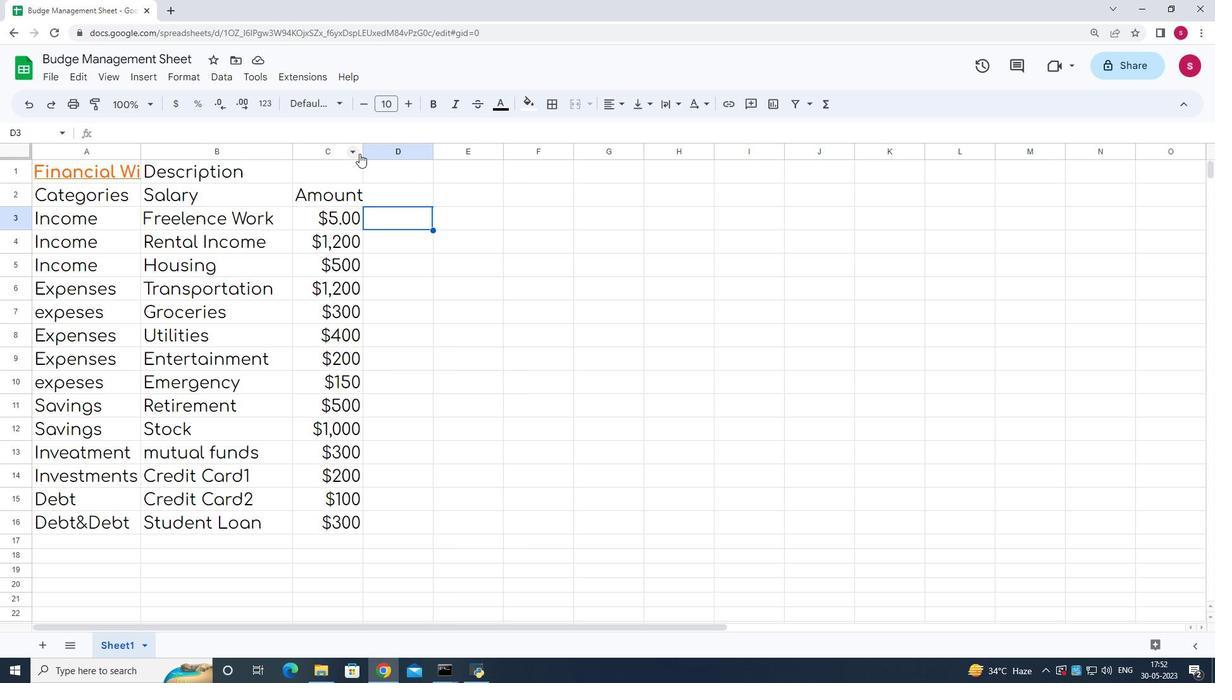 
Action: Mouse pressed left at (362, 151)
Screenshot: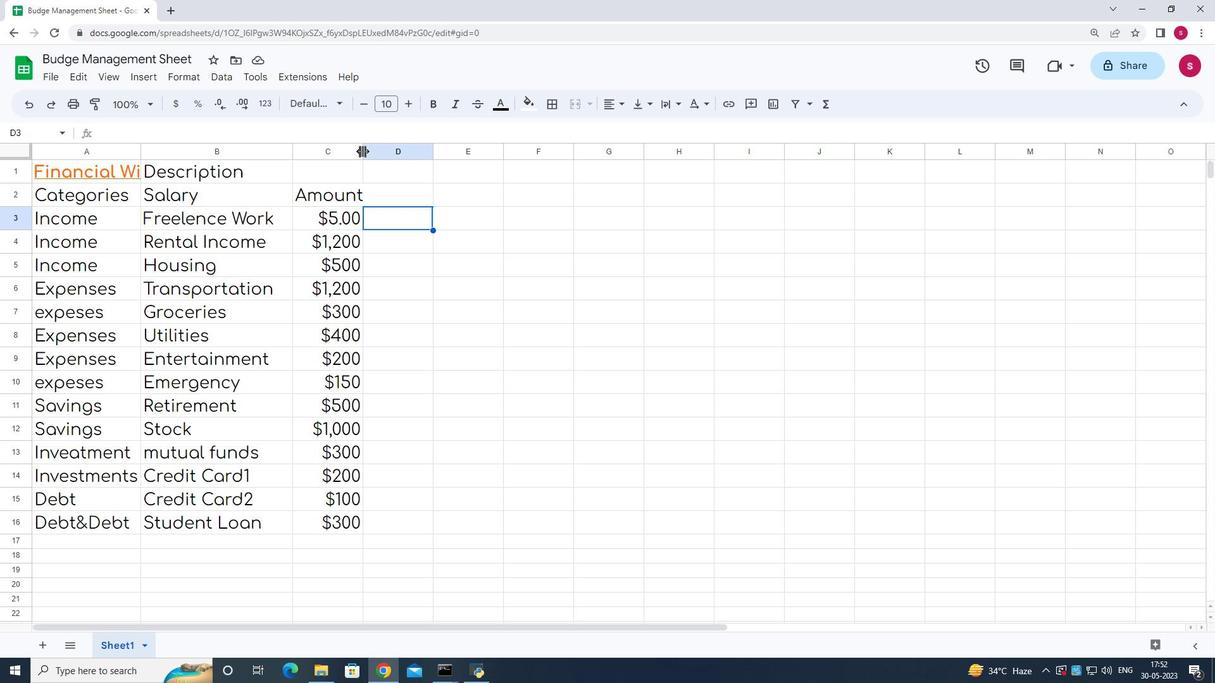 
Action: Mouse moved to (107, 195)
Screenshot: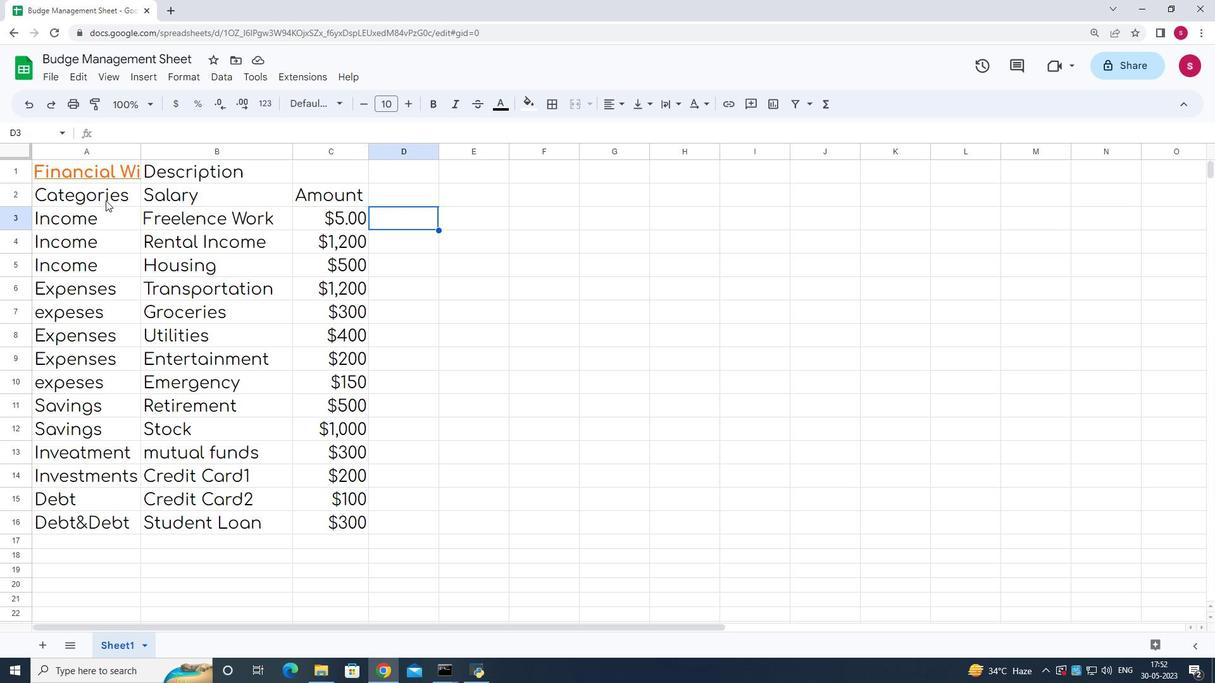
Action: Mouse pressed left at (107, 195)
Screenshot: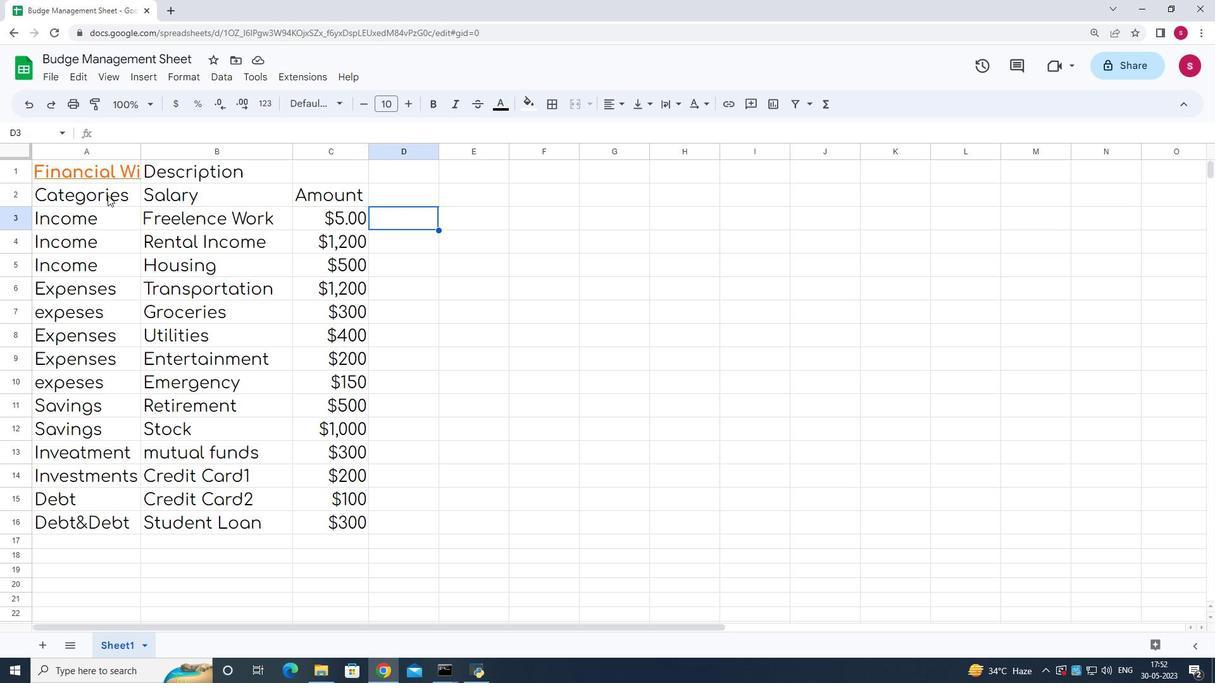 
Action: Mouse pressed left at (107, 195)
Screenshot: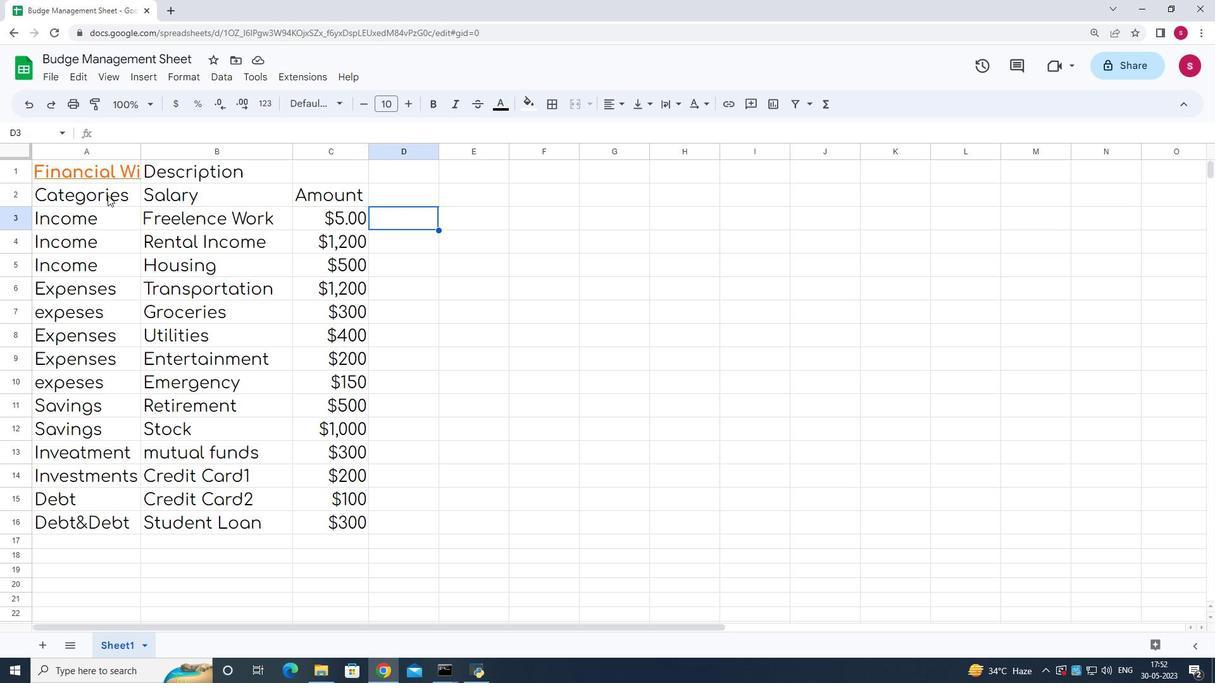 
Action: Mouse moved to (613, 99)
Screenshot: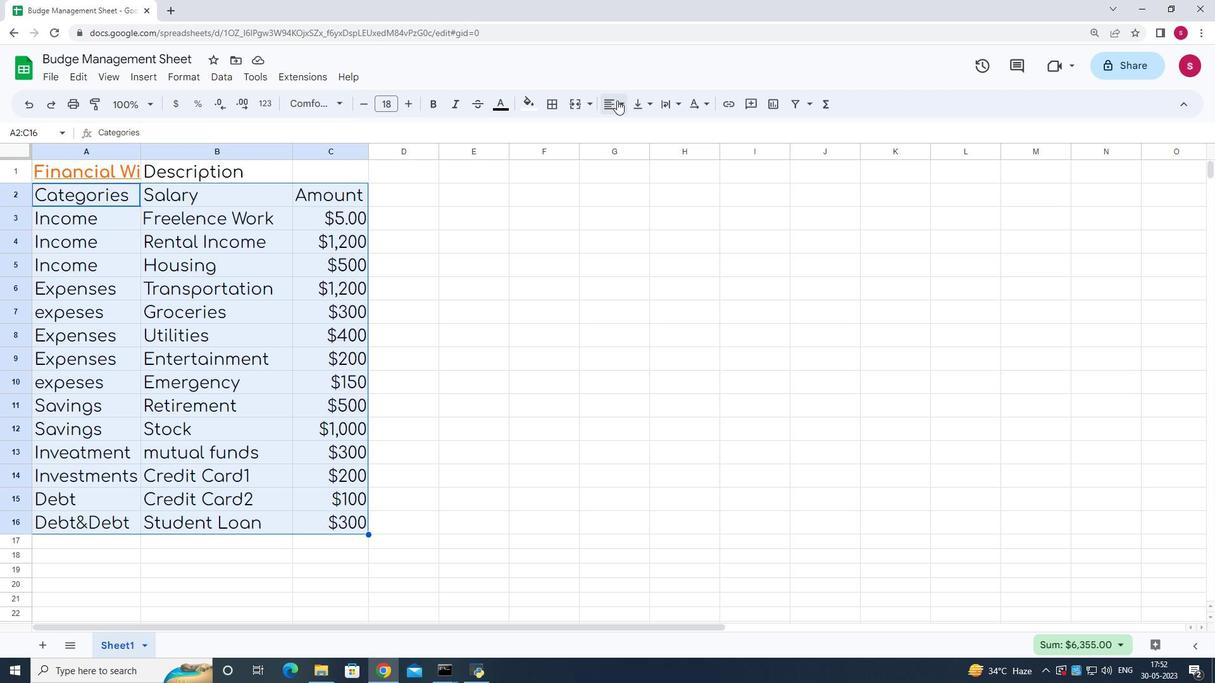 
Action: Mouse pressed left at (613, 99)
Screenshot: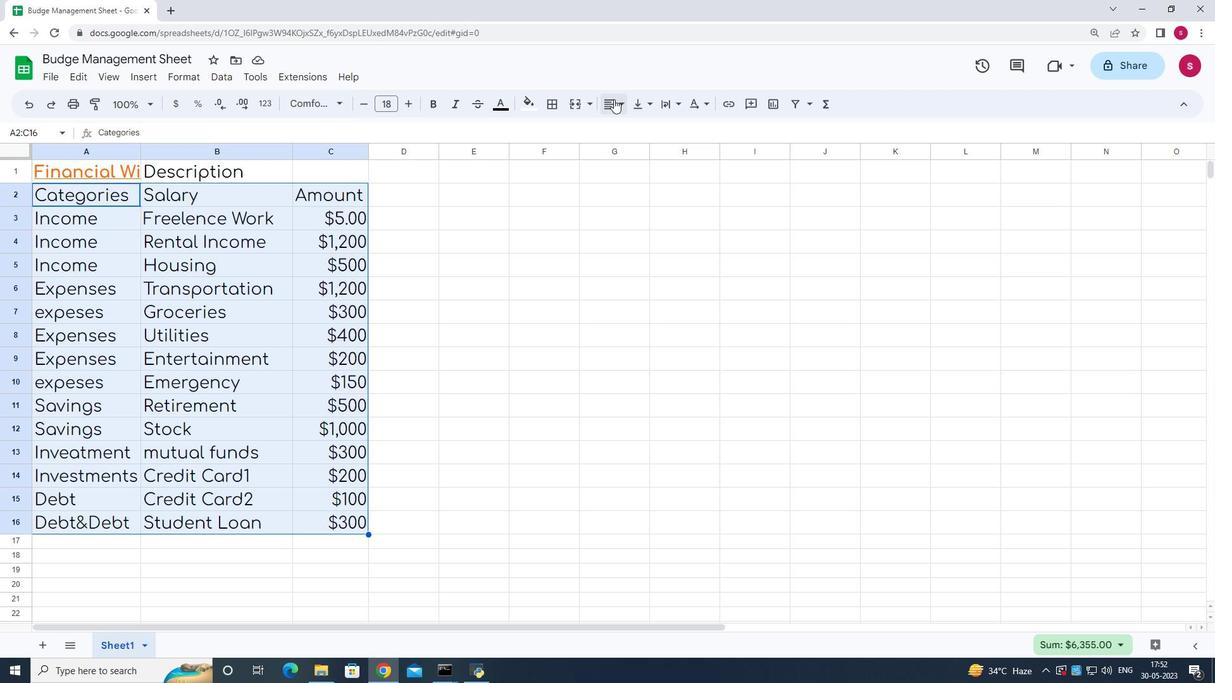 
Action: Mouse moved to (631, 134)
Screenshot: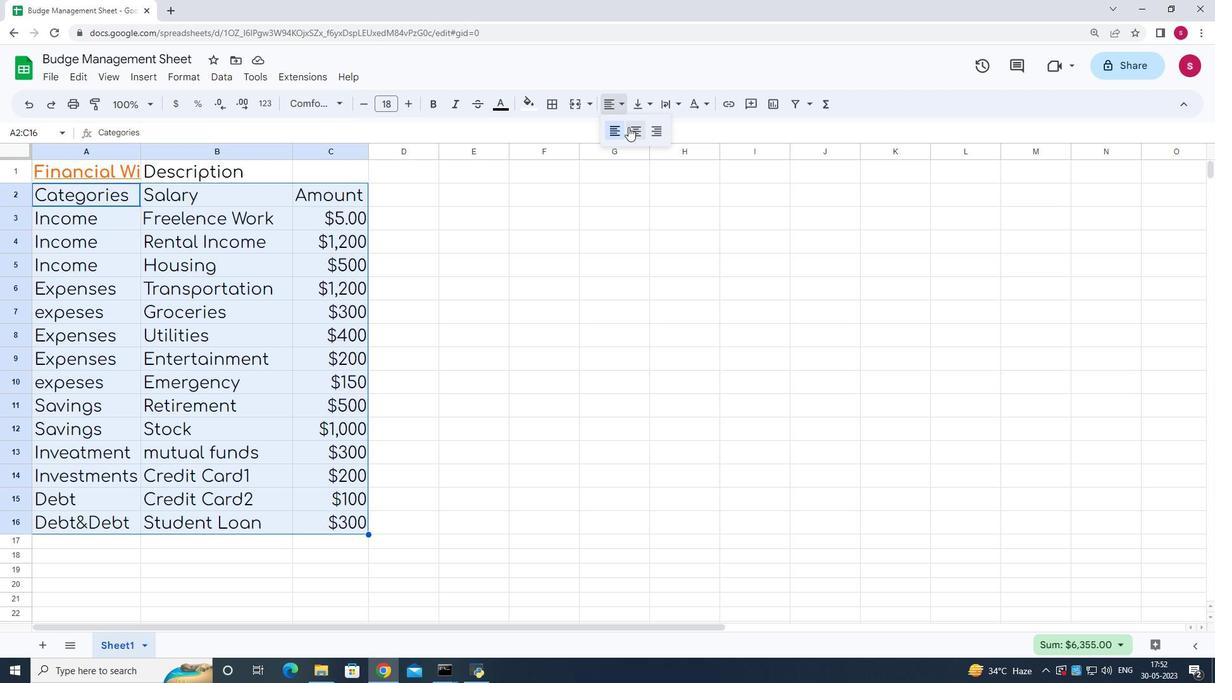 
Action: Mouse pressed left at (631, 134)
Screenshot: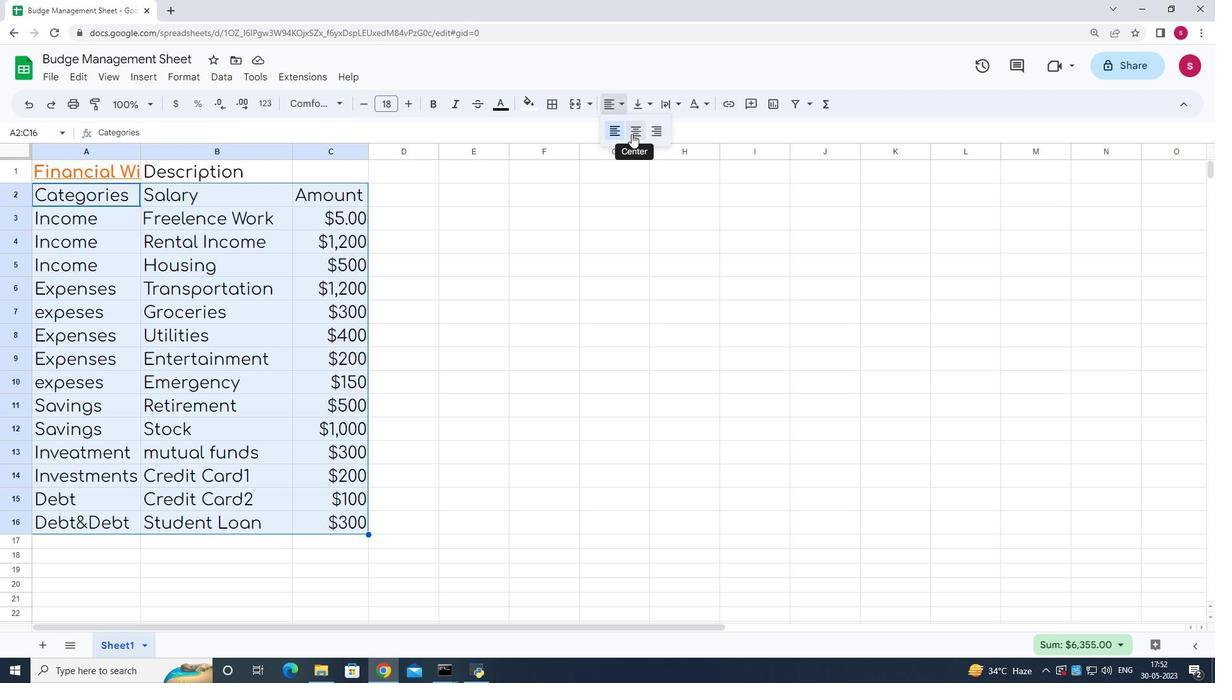 
Action: Mouse moved to (695, 556)
Screenshot: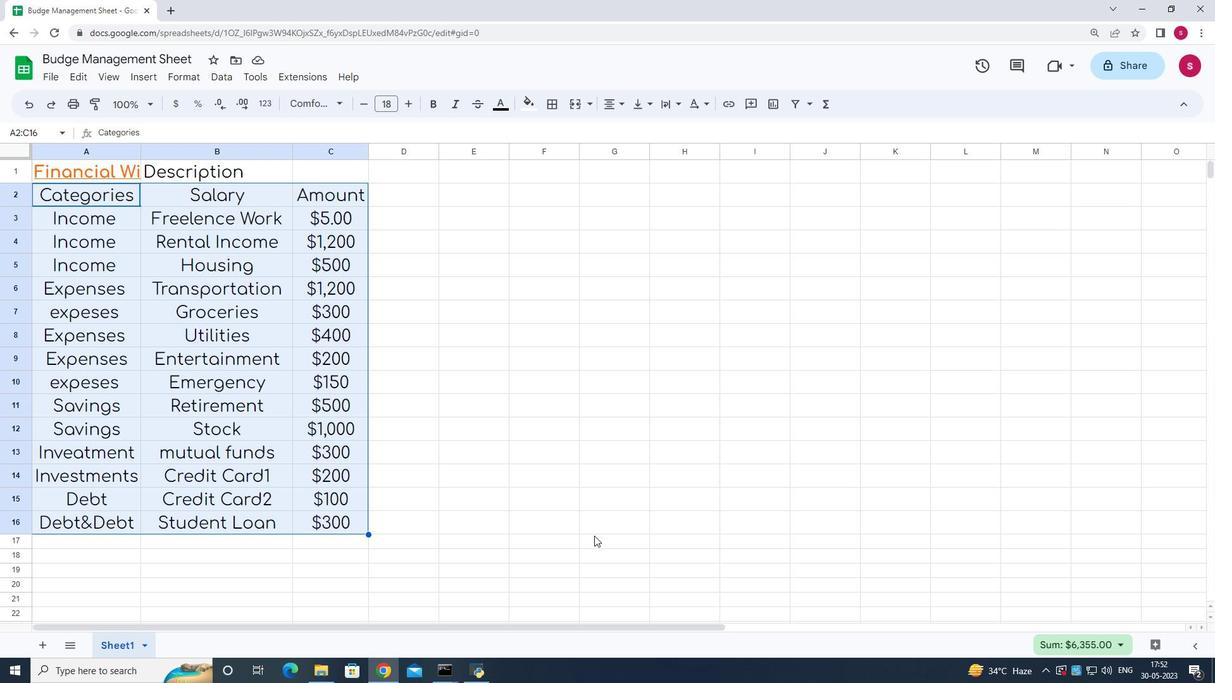 
